 Task: For heading Use Impact with brown colour.  font size for heading22,  'Change the font style of data to'Impact and font size to 14,  Change the alignment of both headline & data to Align center.  In the sheet   Inspire Sales log   book
Action: Mouse moved to (193, 170)
Screenshot: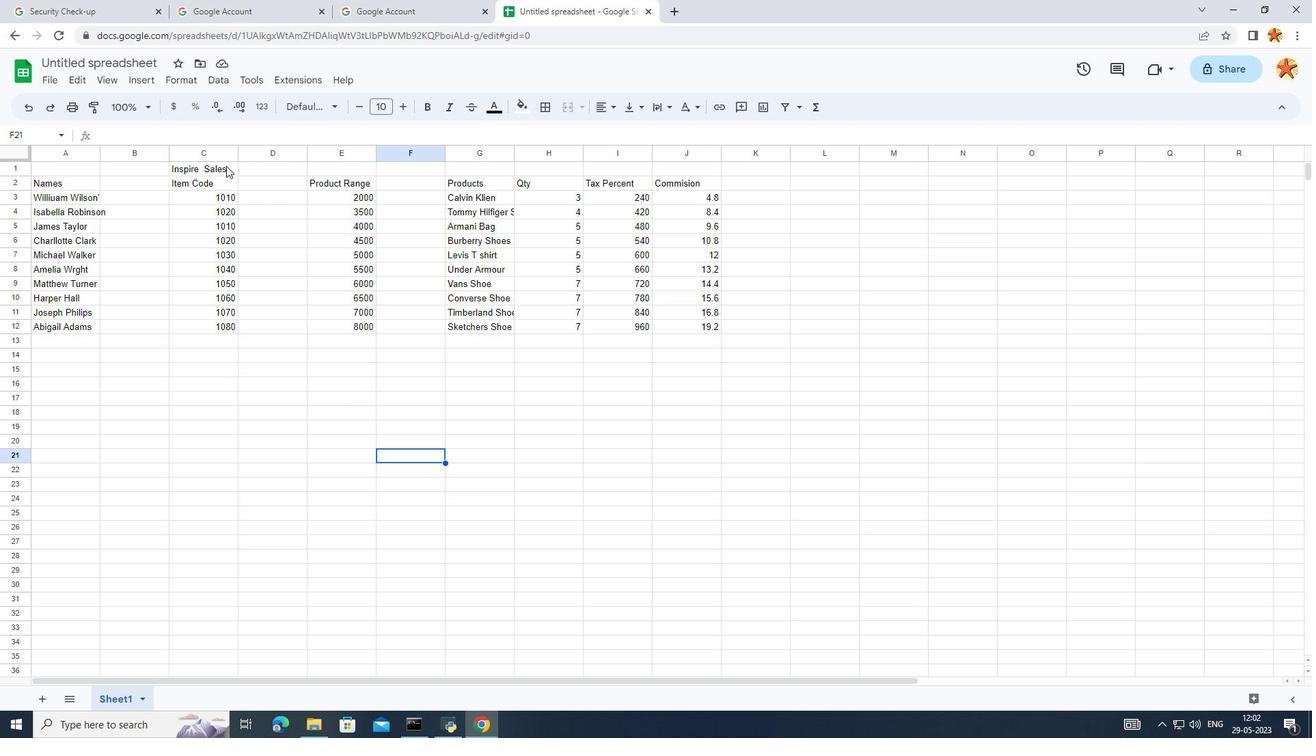 
Action: Mouse pressed left at (193, 170)
Screenshot: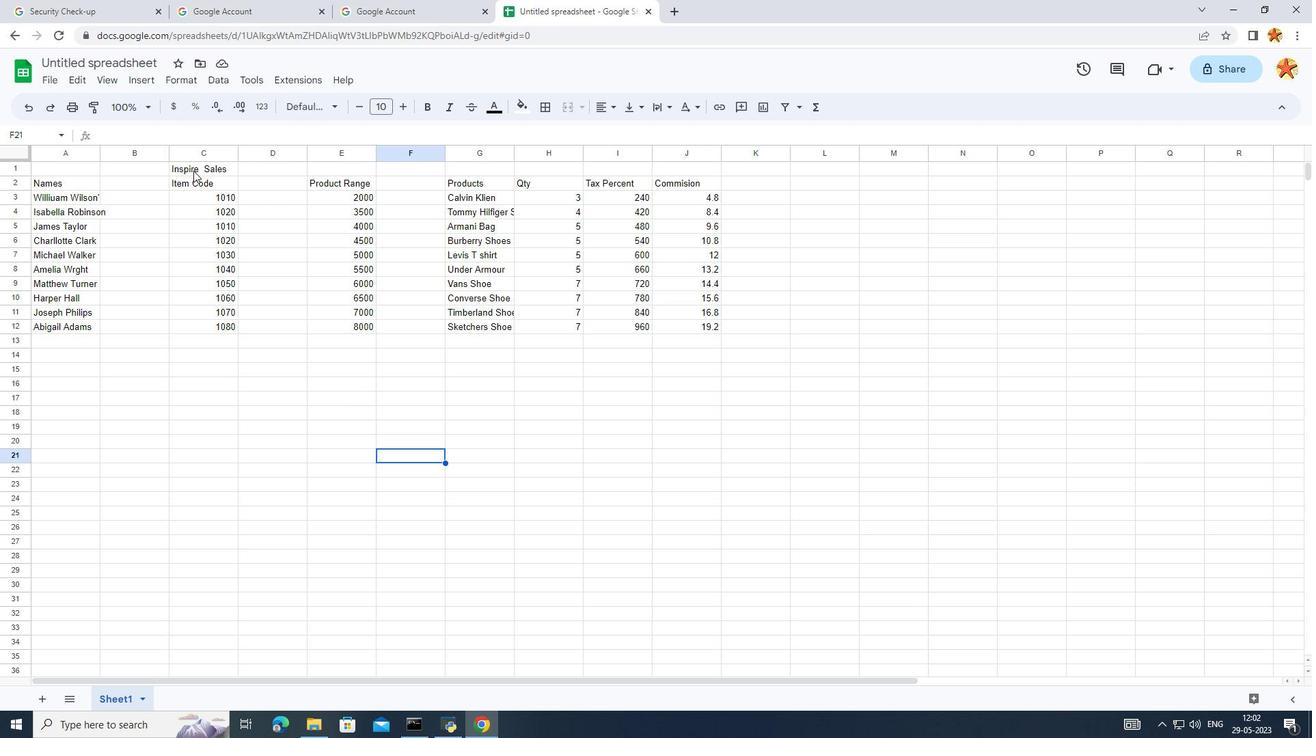 
Action: Mouse moved to (319, 99)
Screenshot: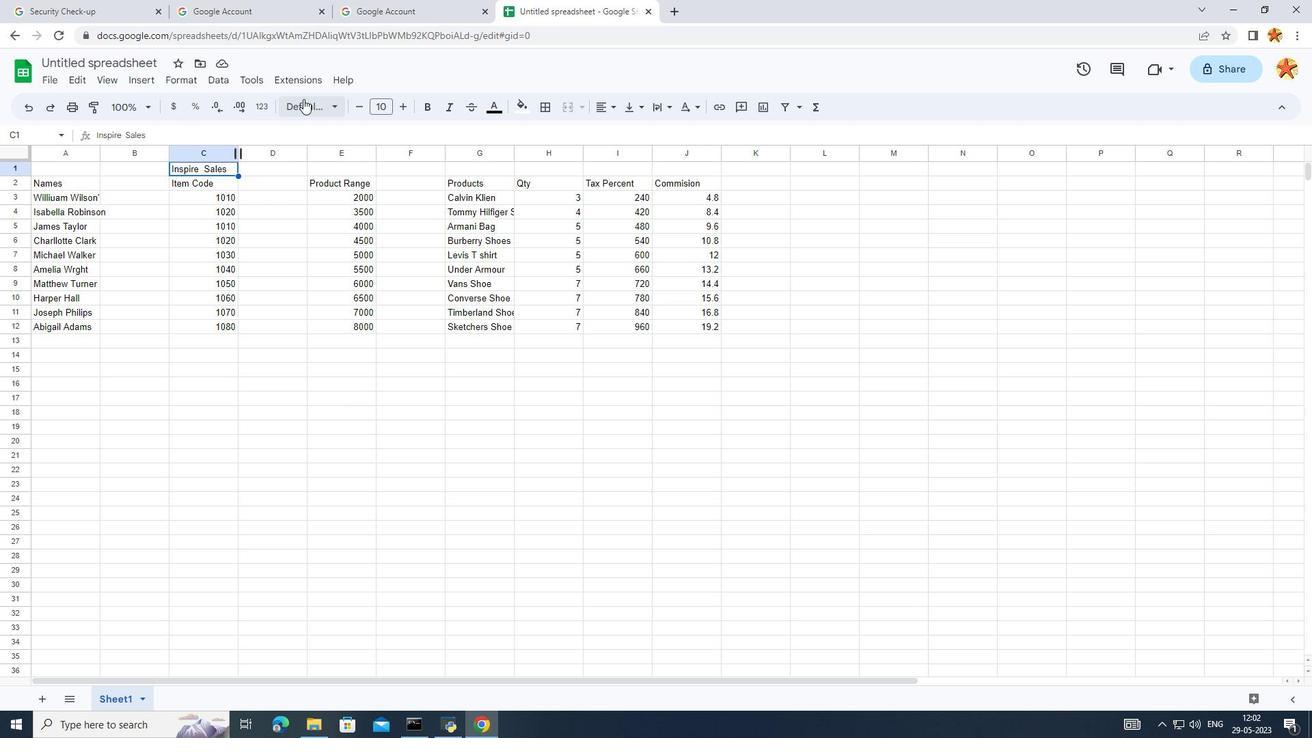 
Action: Mouse pressed left at (319, 99)
Screenshot: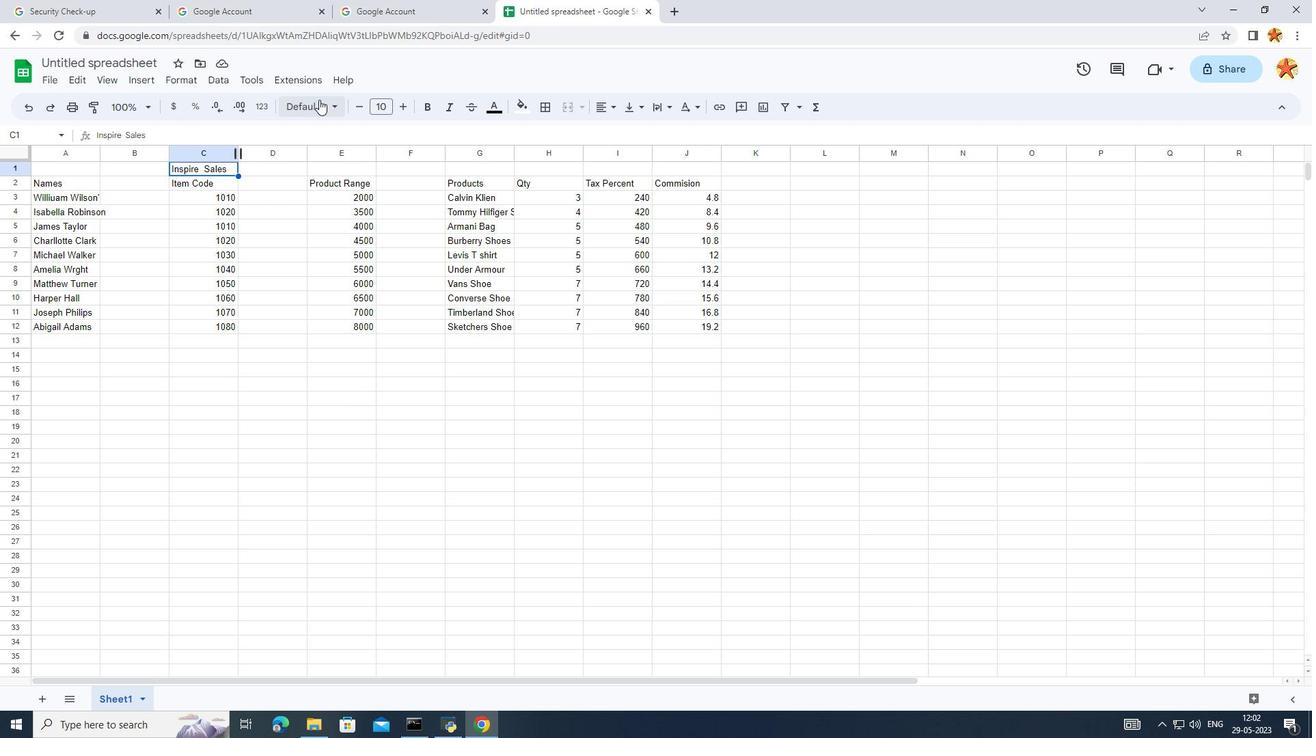 
Action: Mouse moved to (293, 480)
Screenshot: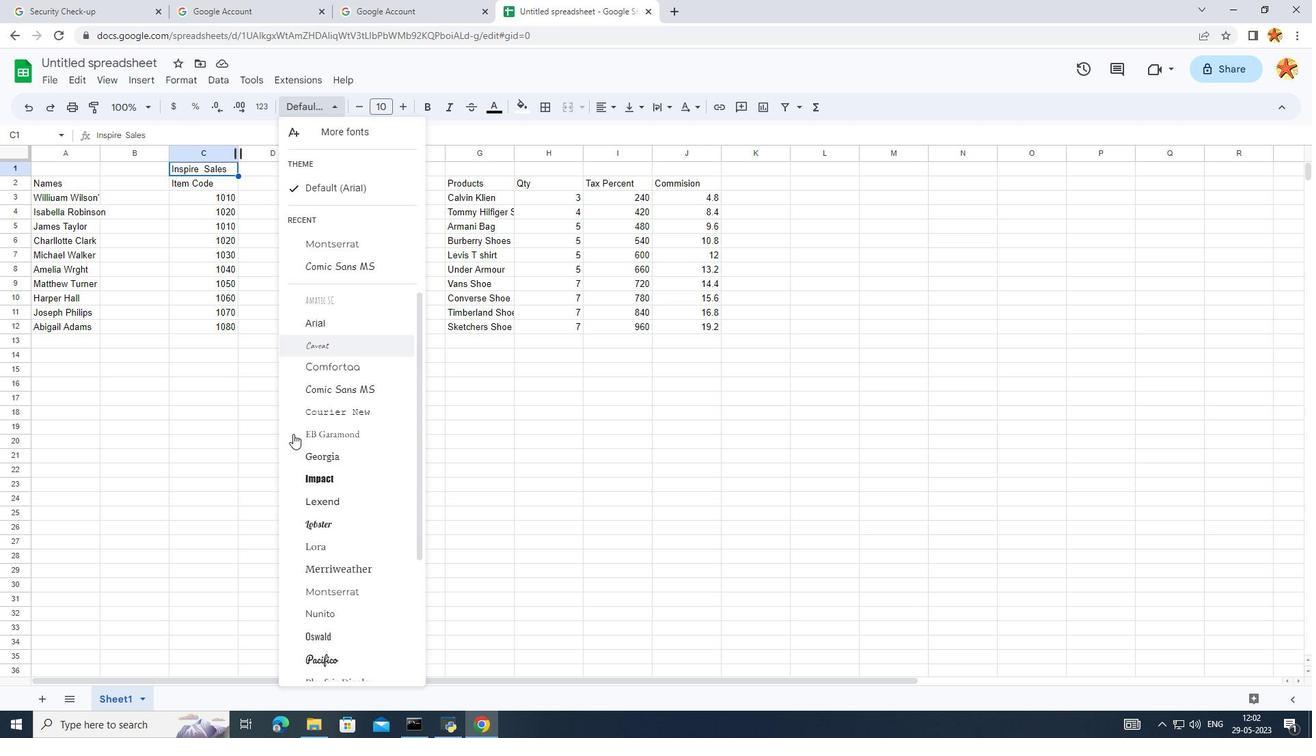 
Action: Mouse scrolled (293, 479) with delta (0, 0)
Screenshot: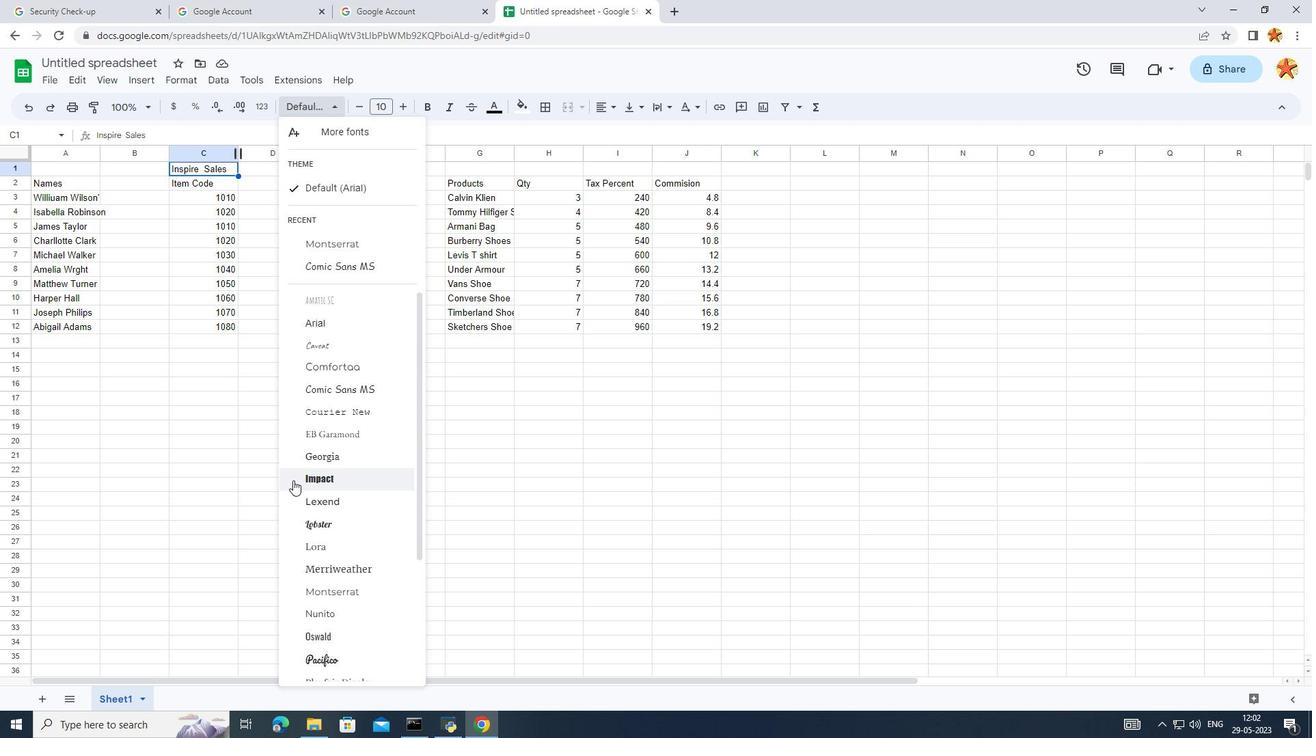 
Action: Mouse scrolled (293, 479) with delta (0, 0)
Screenshot: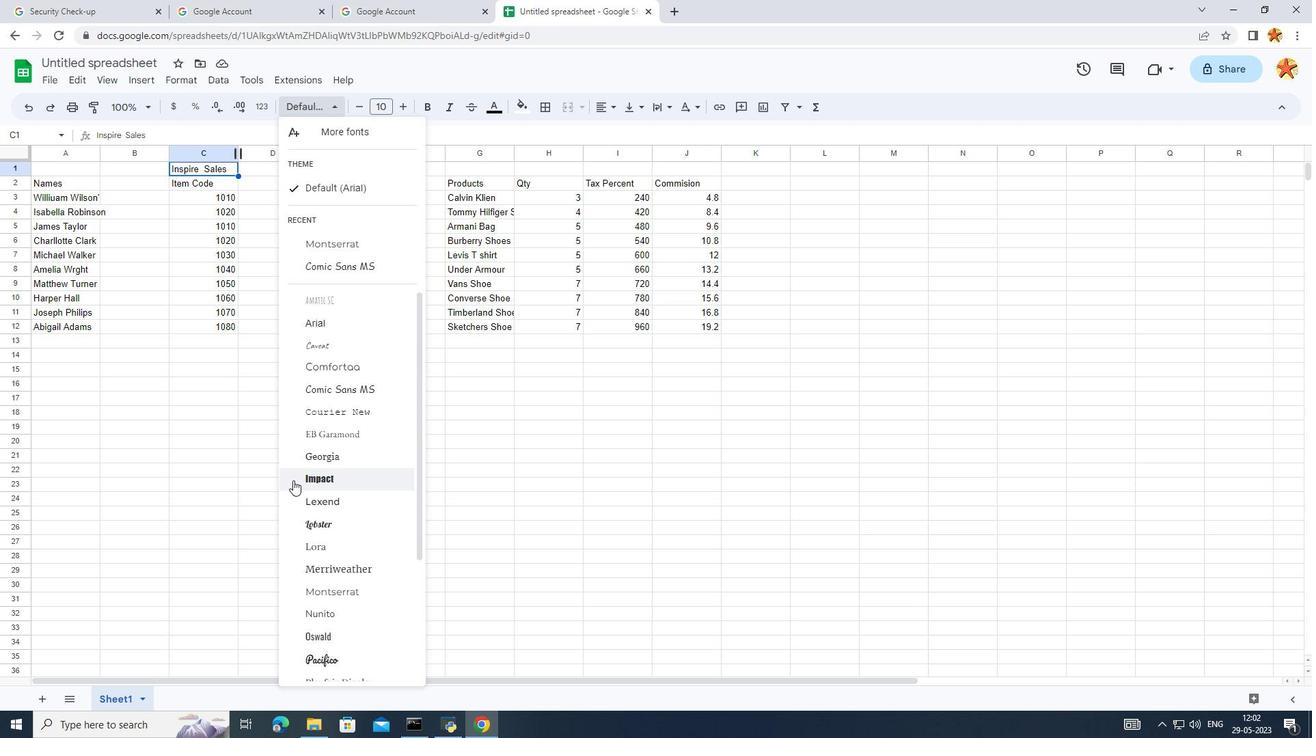 
Action: Mouse scrolled (293, 479) with delta (0, 0)
Screenshot: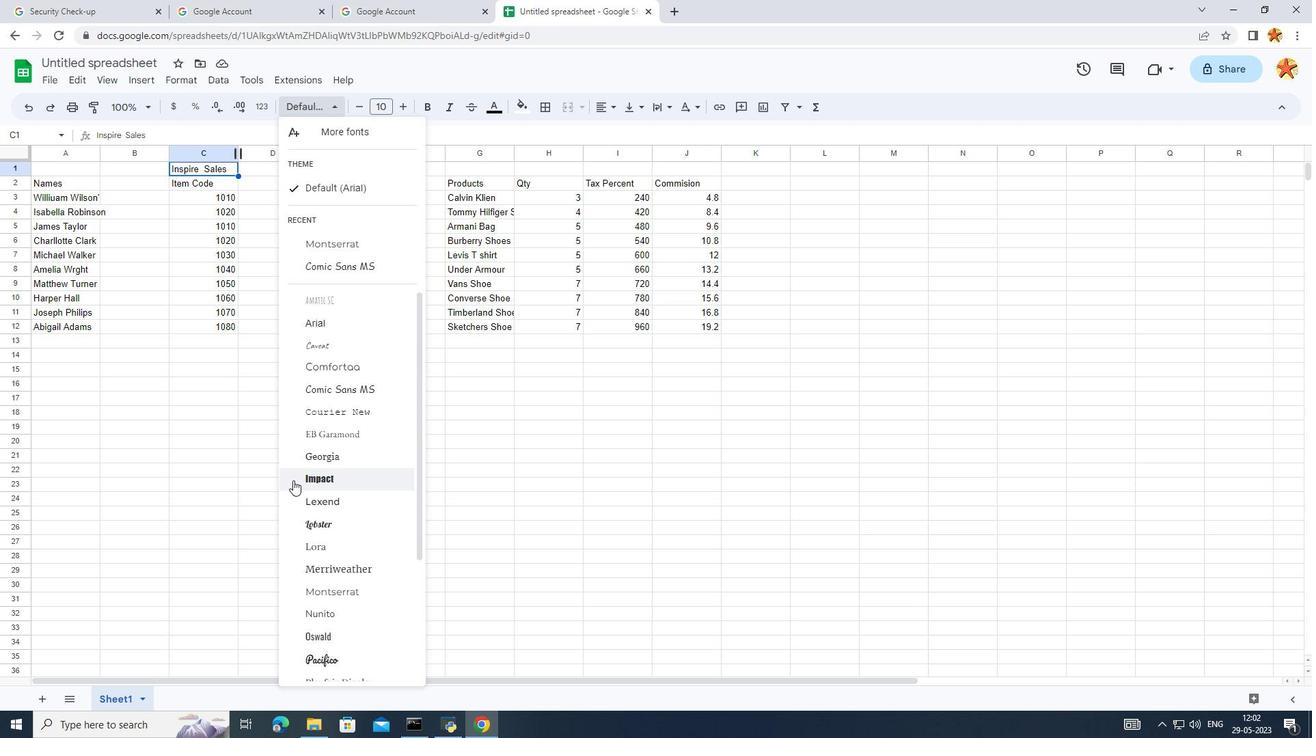 
Action: Mouse scrolled (293, 479) with delta (0, 0)
Screenshot: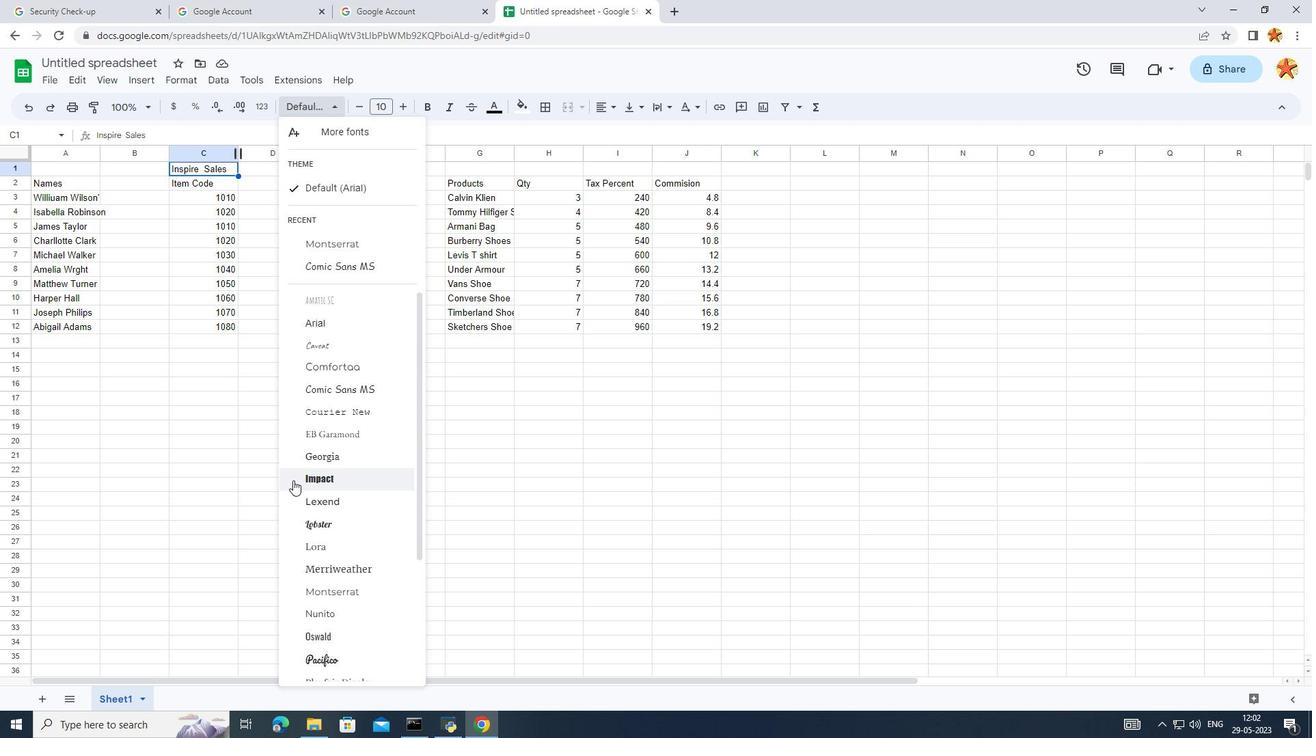 
Action: Mouse scrolled (293, 479) with delta (0, 0)
Screenshot: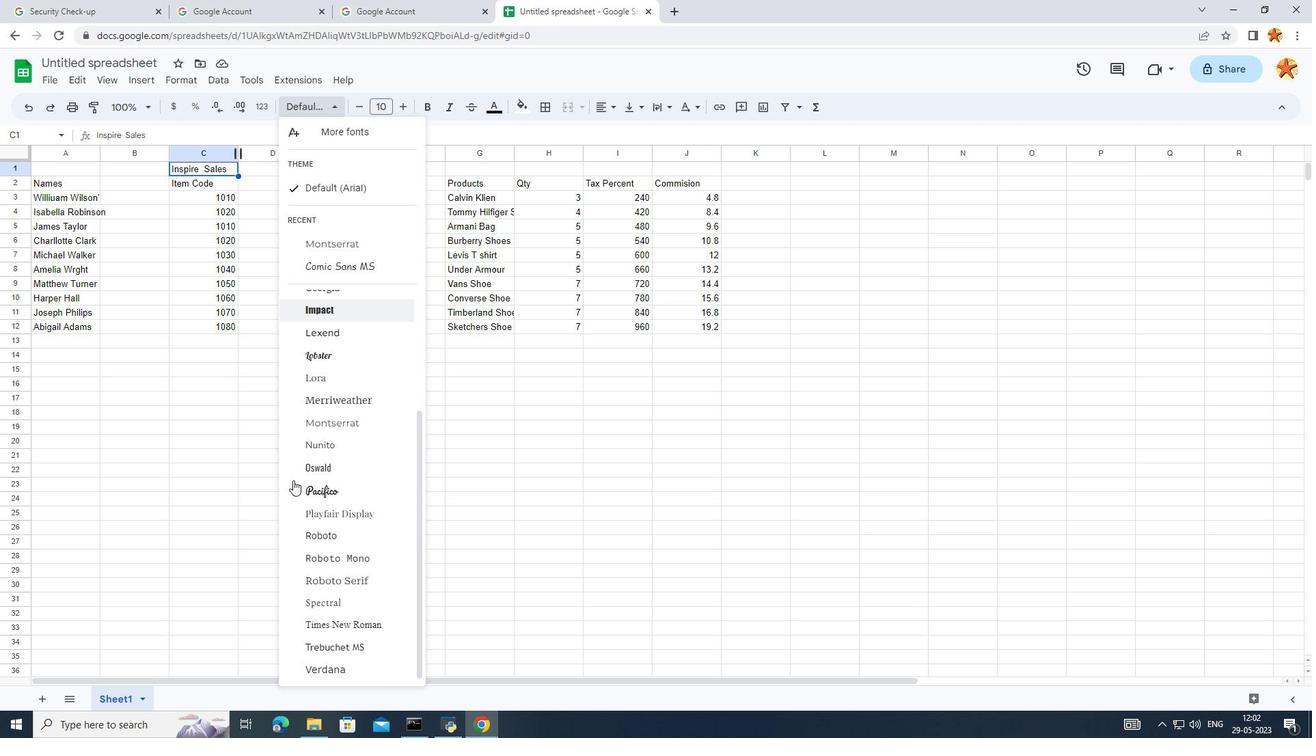 
Action: Mouse scrolled (293, 481) with delta (0, 0)
Screenshot: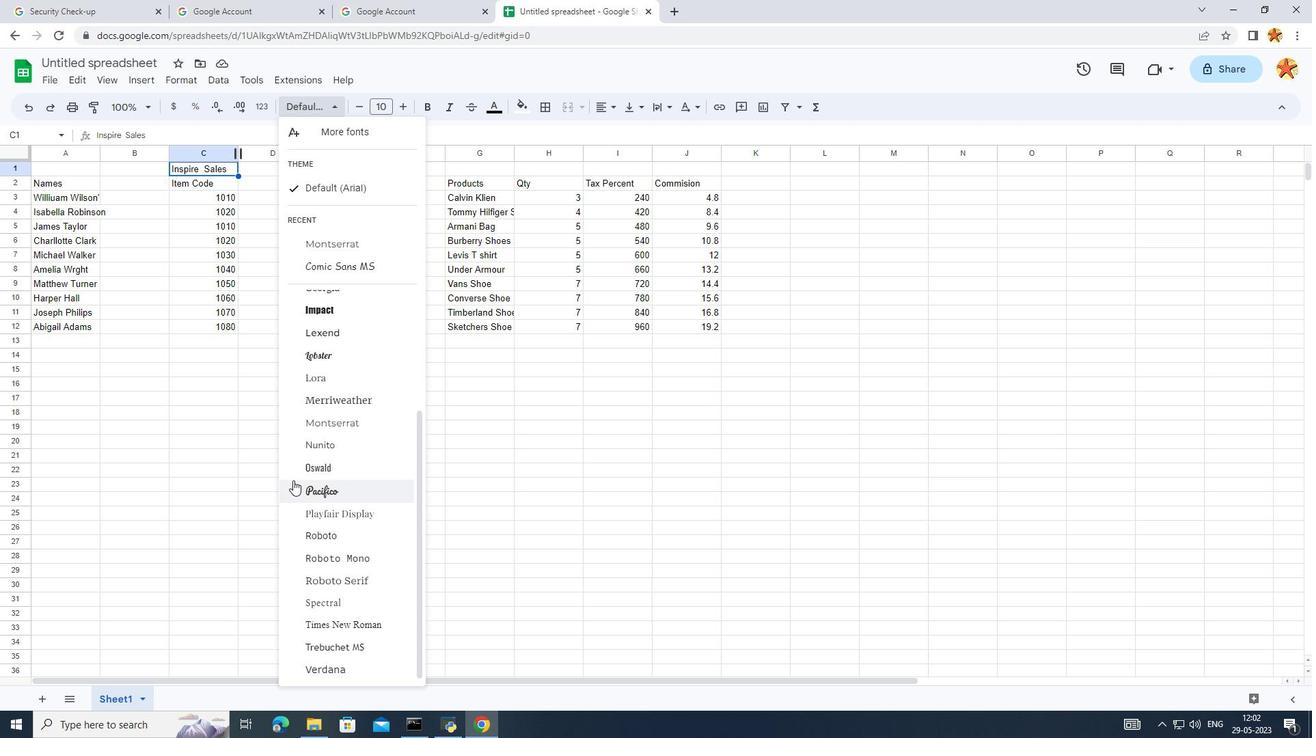 
Action: Mouse scrolled (293, 481) with delta (0, 0)
Screenshot: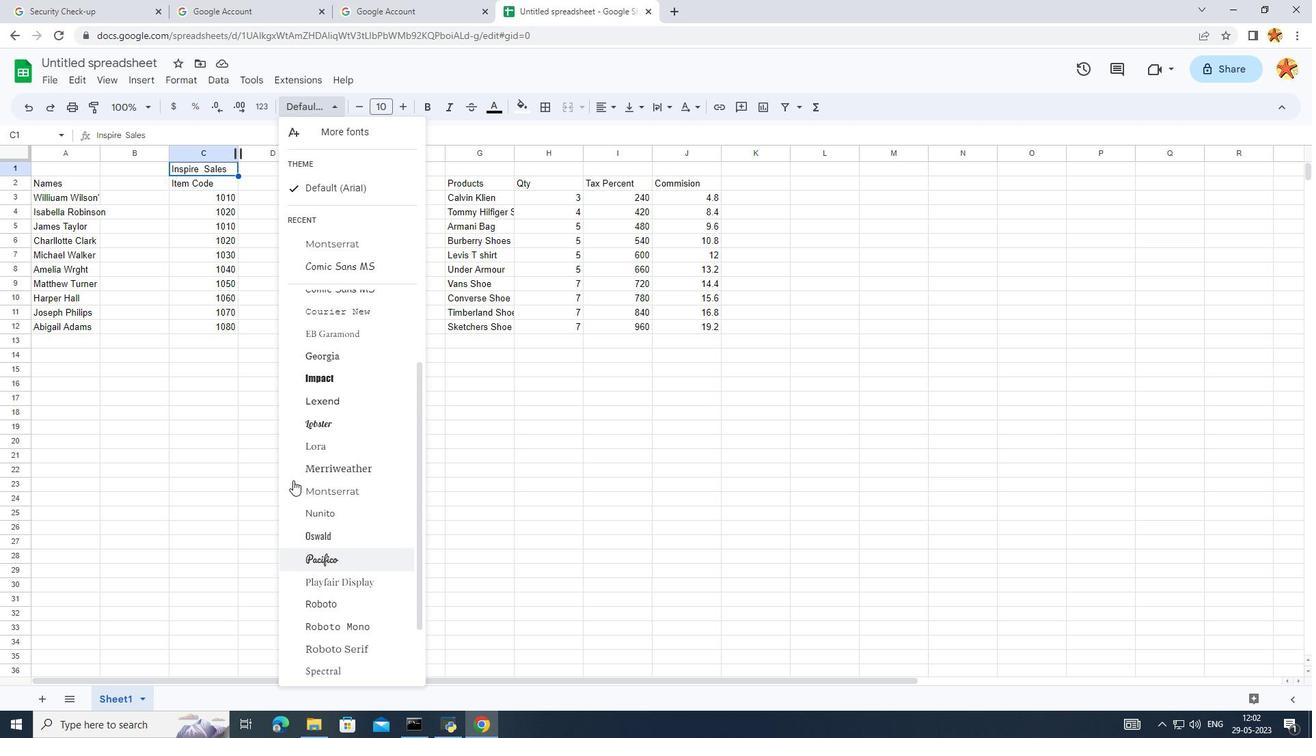 
Action: Mouse moved to (337, 495)
Screenshot: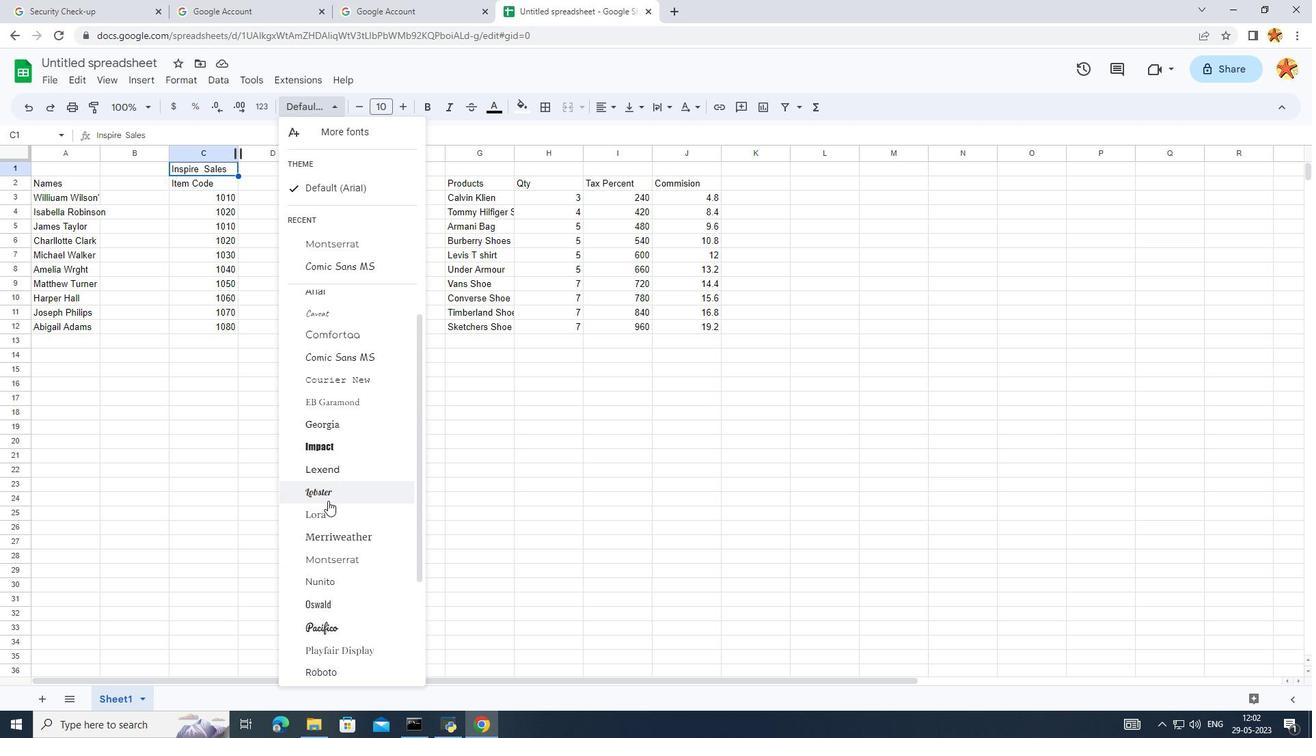 
Action: Mouse scrolled (337, 496) with delta (0, 0)
Screenshot: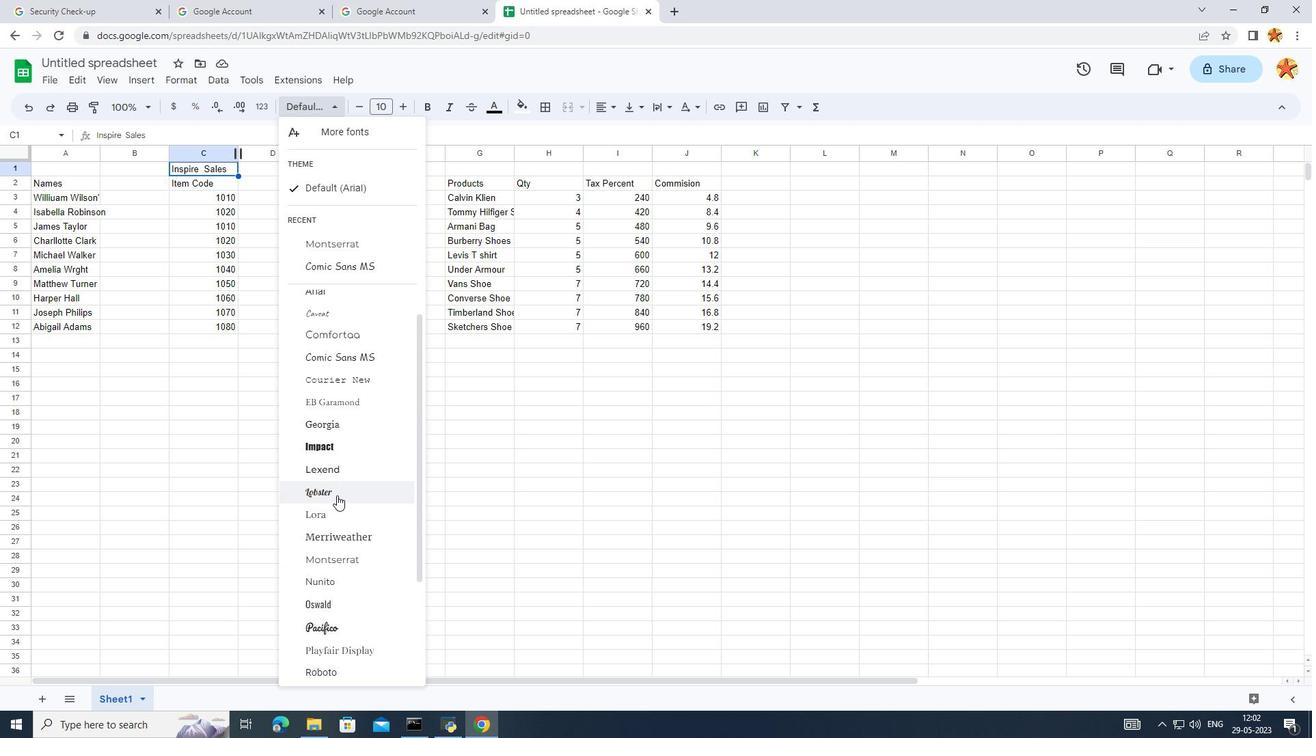 
Action: Mouse scrolled (337, 495) with delta (0, 0)
Screenshot: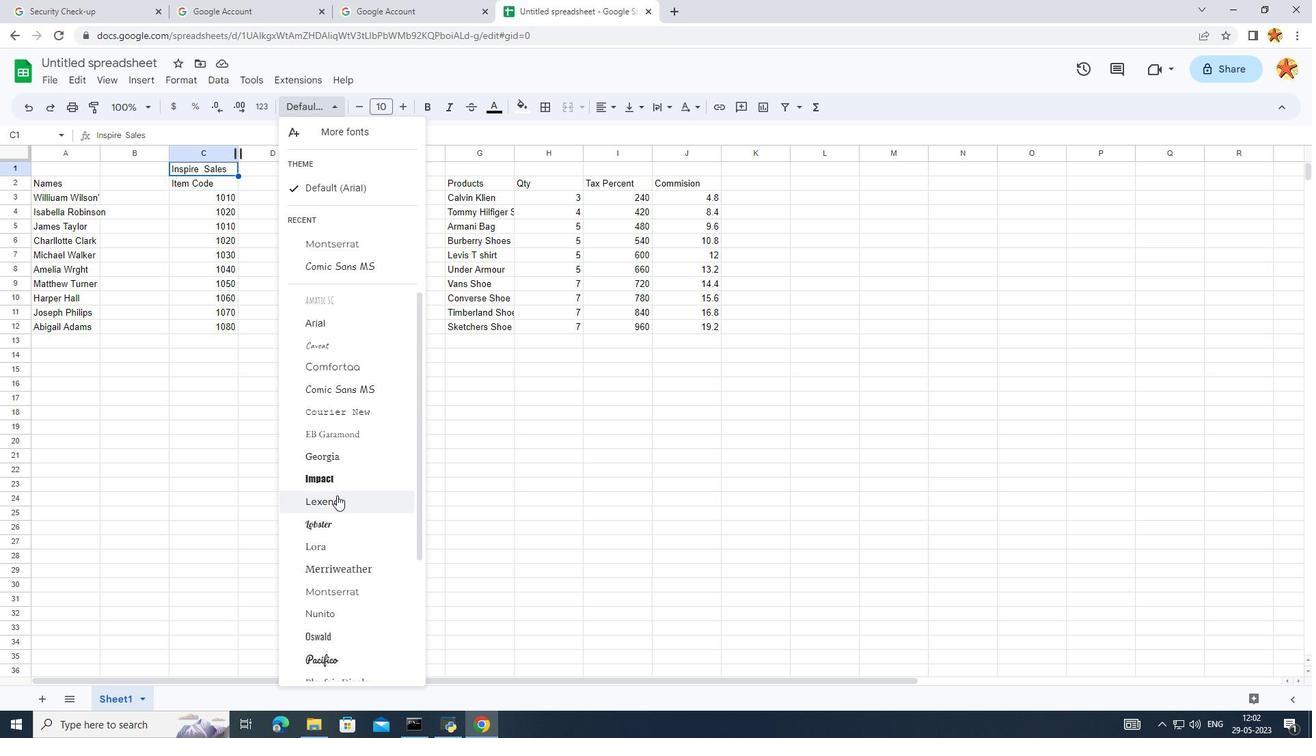 
Action: Mouse scrolled (337, 495) with delta (0, 0)
Screenshot: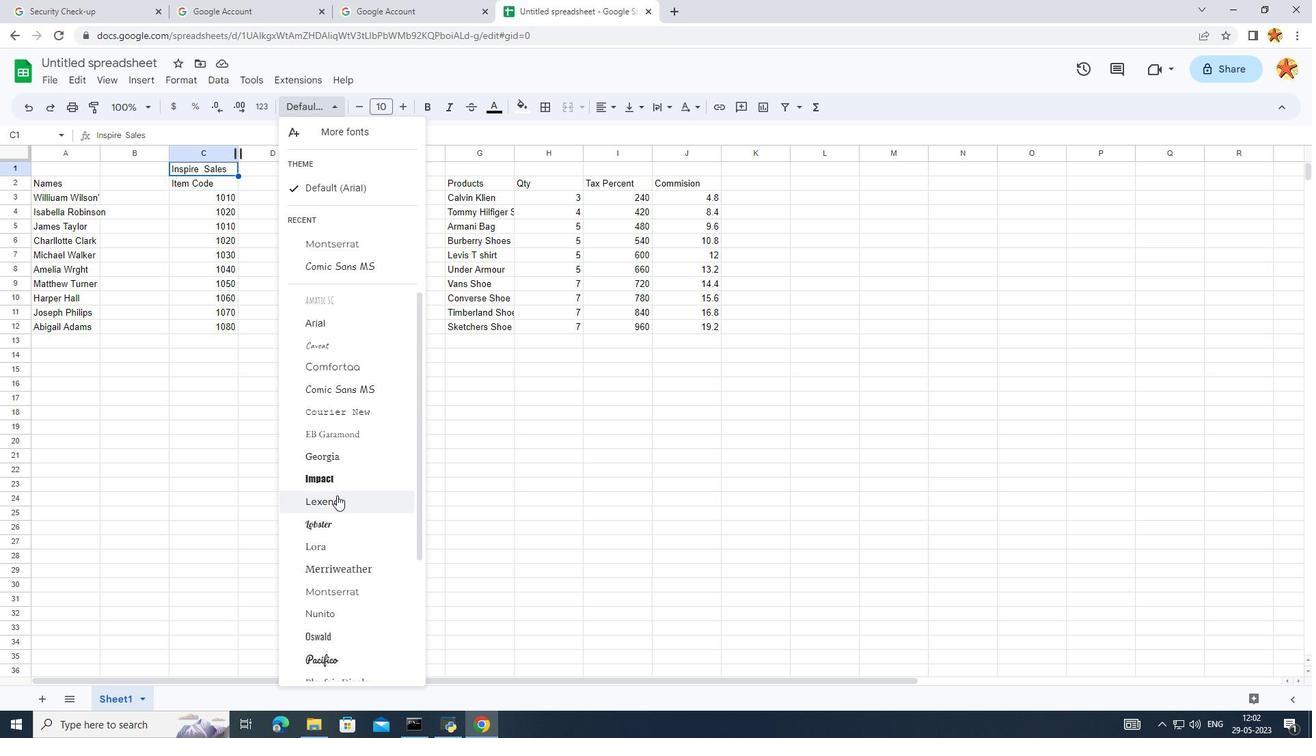 
Action: Mouse scrolled (337, 495) with delta (0, 0)
Screenshot: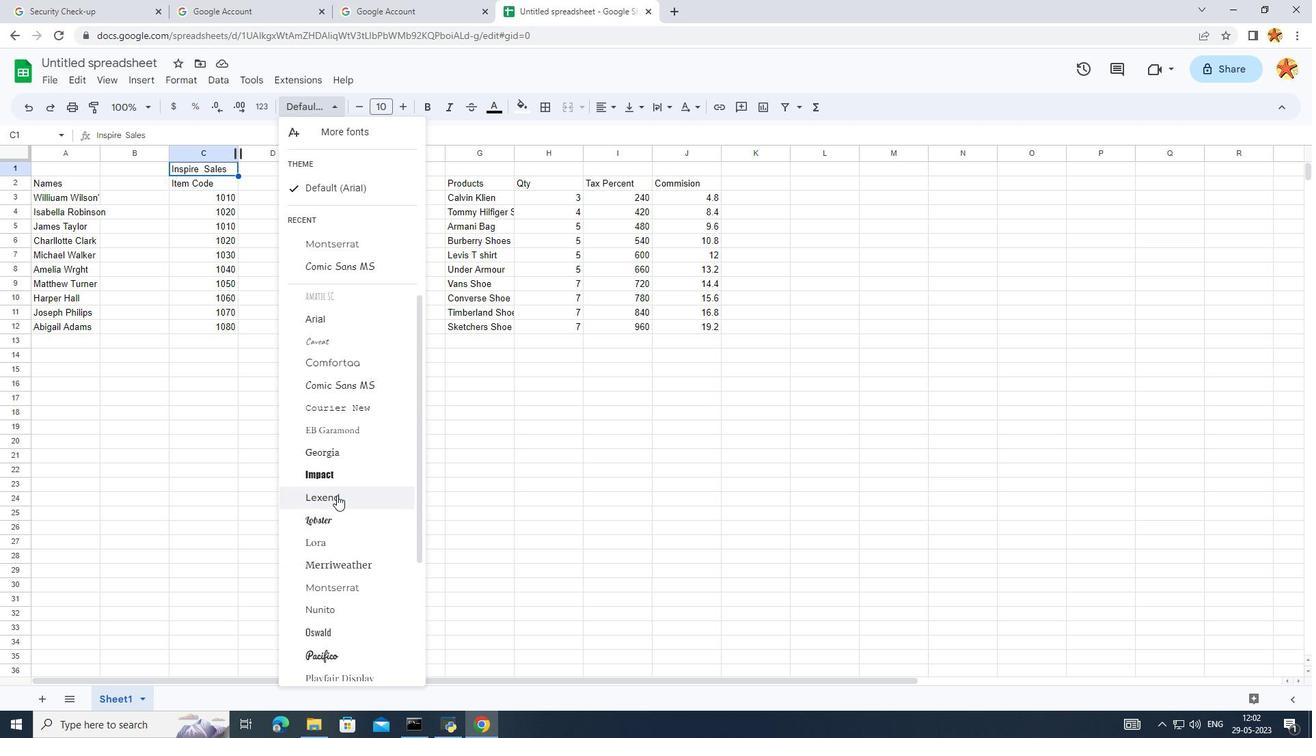 
Action: Mouse scrolled (337, 495) with delta (0, 0)
Screenshot: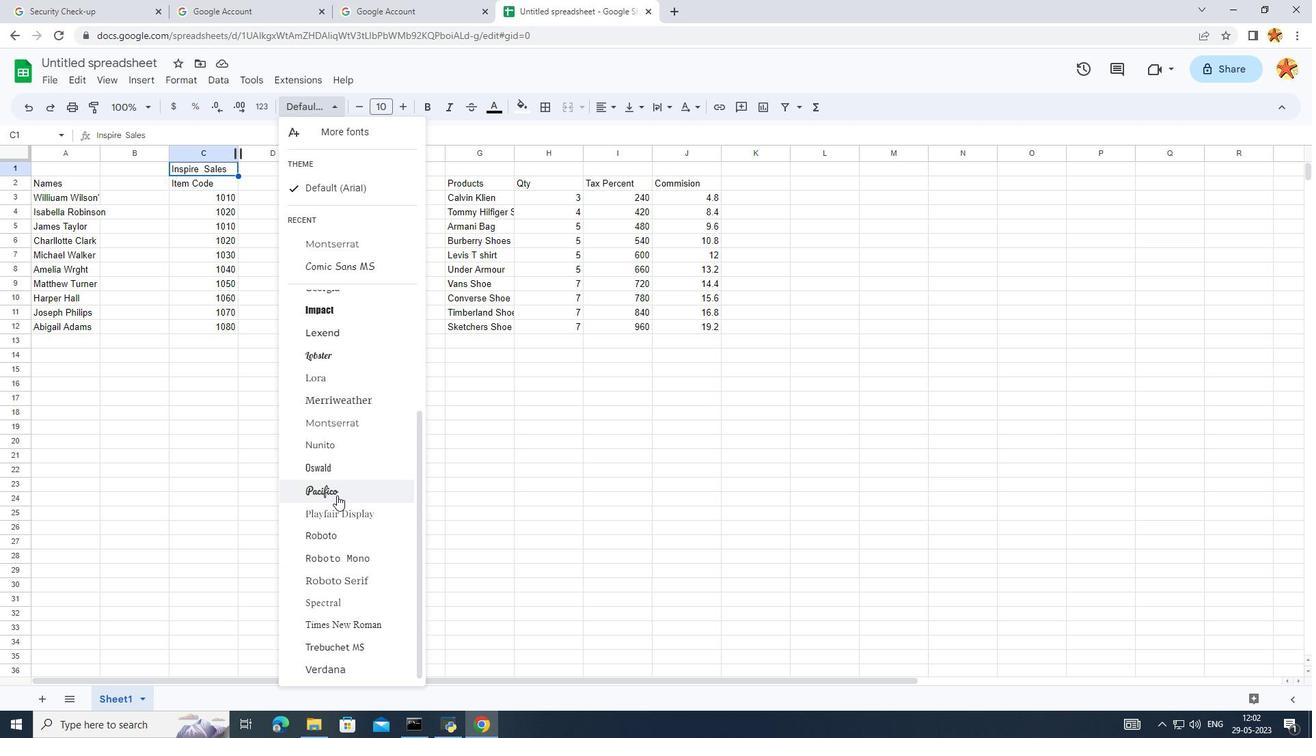 
Action: Mouse scrolled (337, 495) with delta (0, 0)
Screenshot: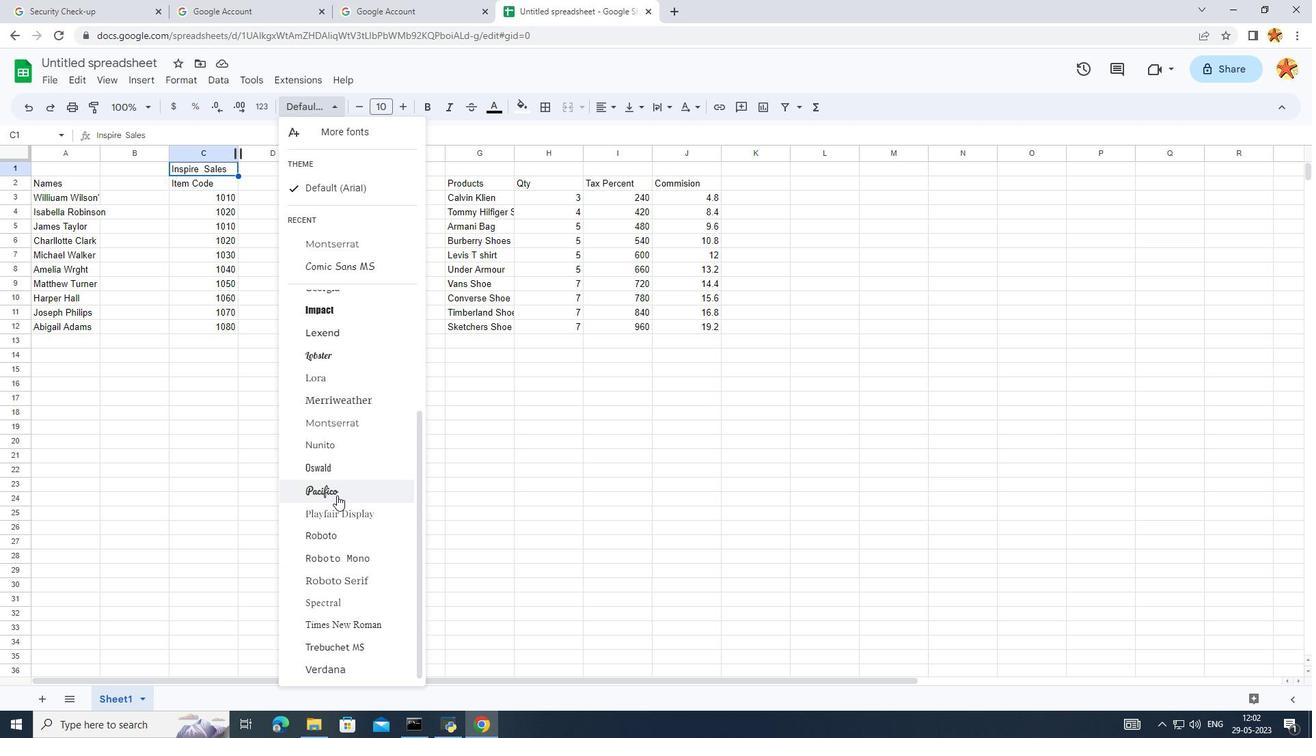 
Action: Mouse scrolled (337, 495) with delta (0, 0)
Screenshot: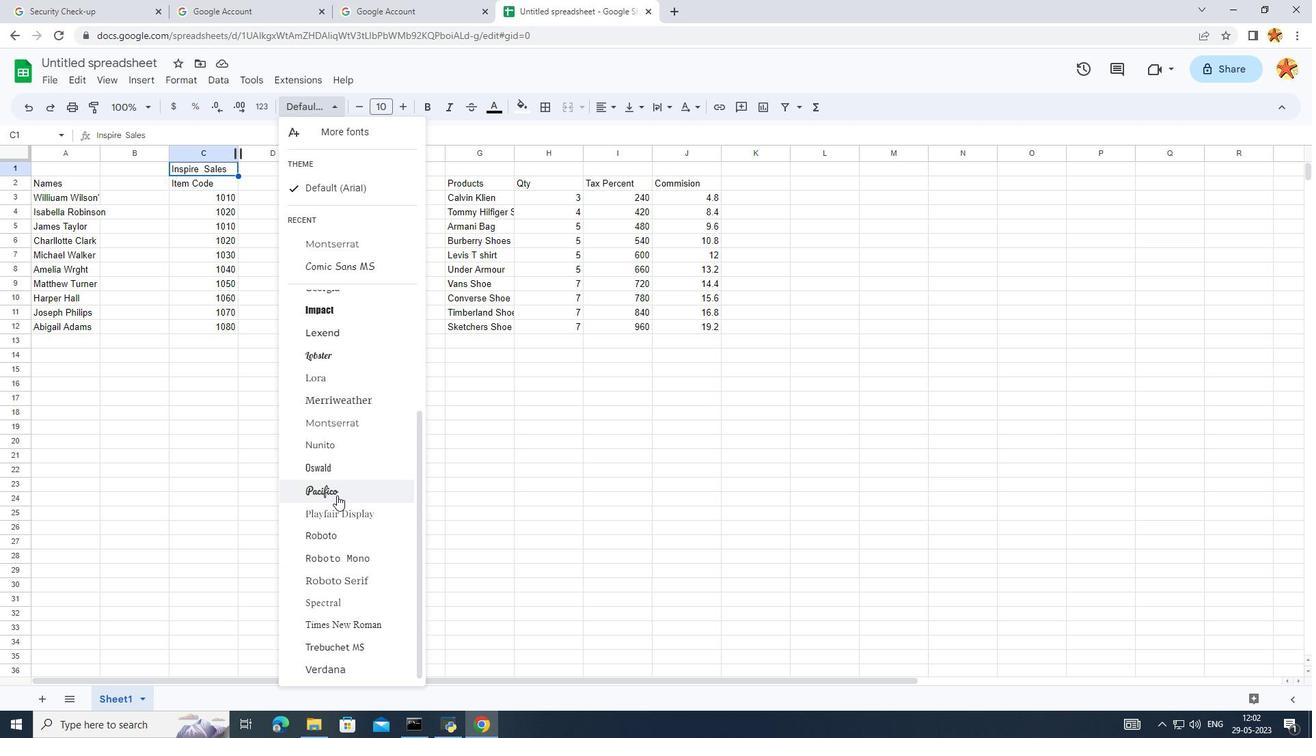 
Action: Mouse moved to (685, 438)
Screenshot: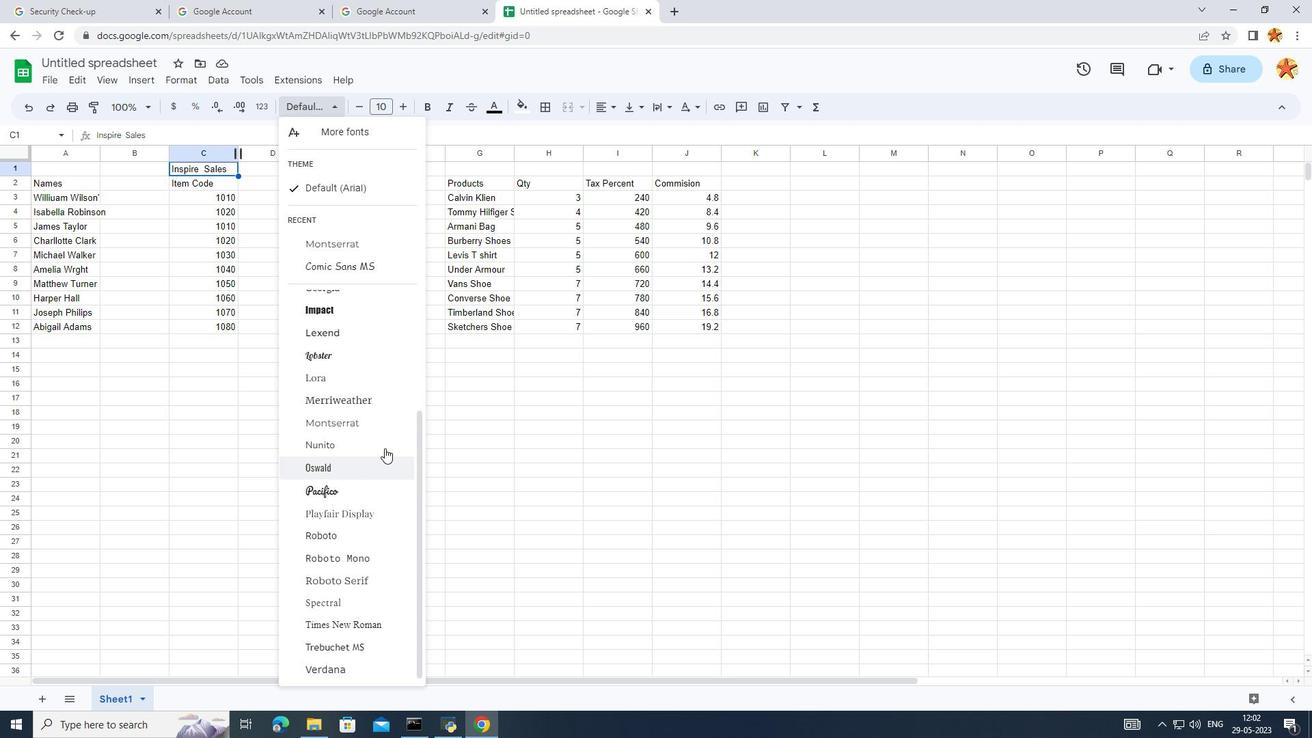 
Action: Mouse pressed left at (685, 438)
Screenshot: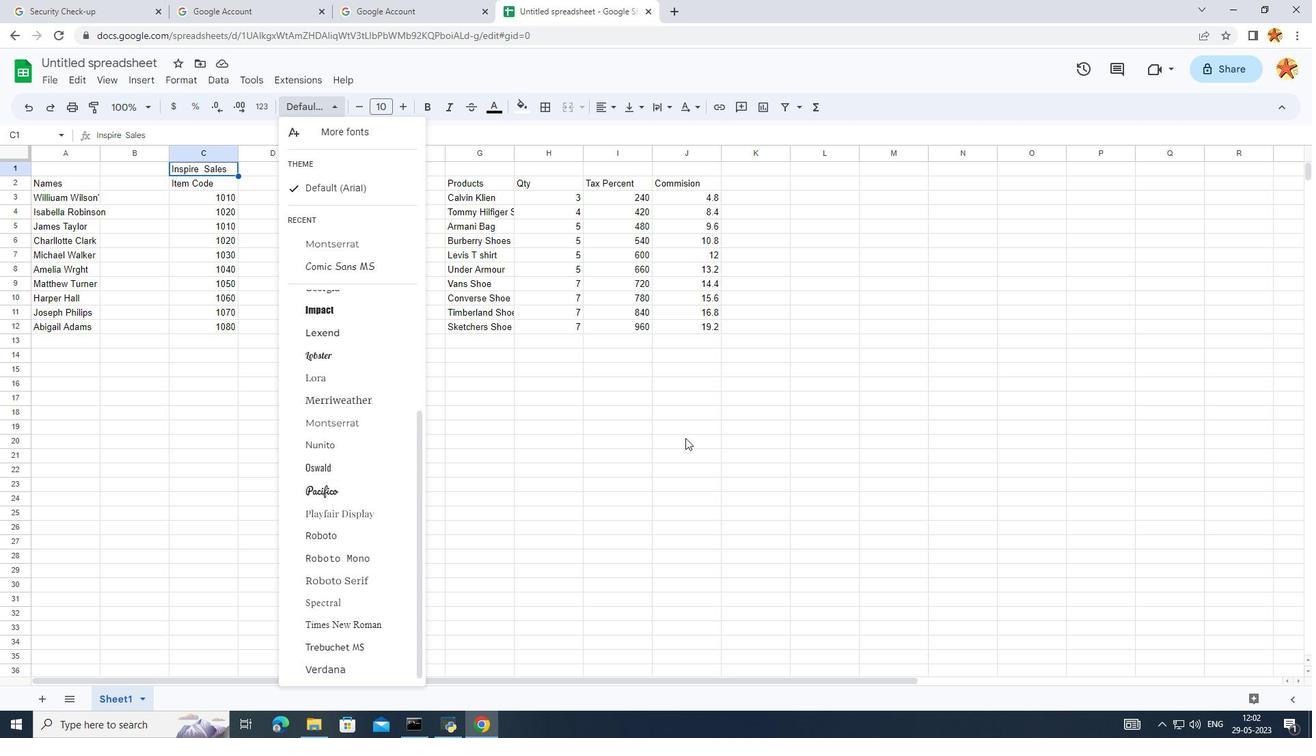 
Action: Mouse moved to (199, 167)
Screenshot: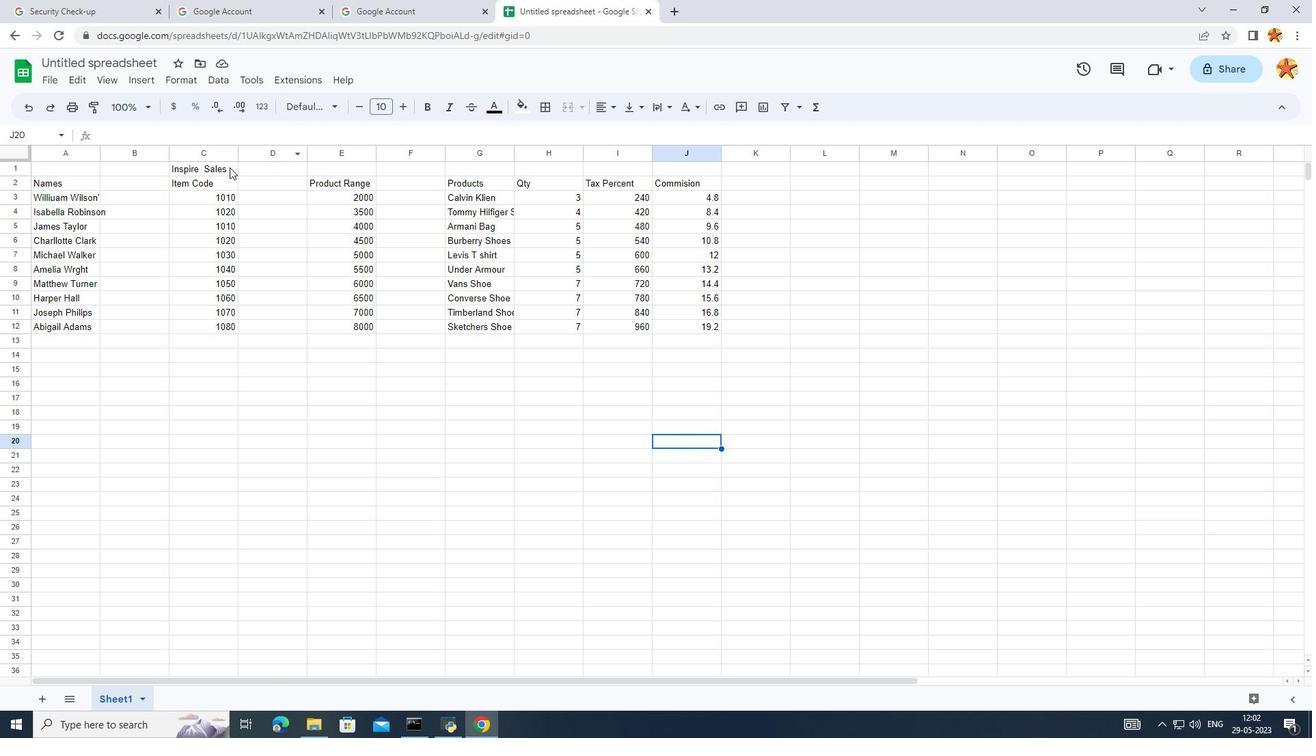 
Action: Mouse pressed left at (199, 167)
Screenshot: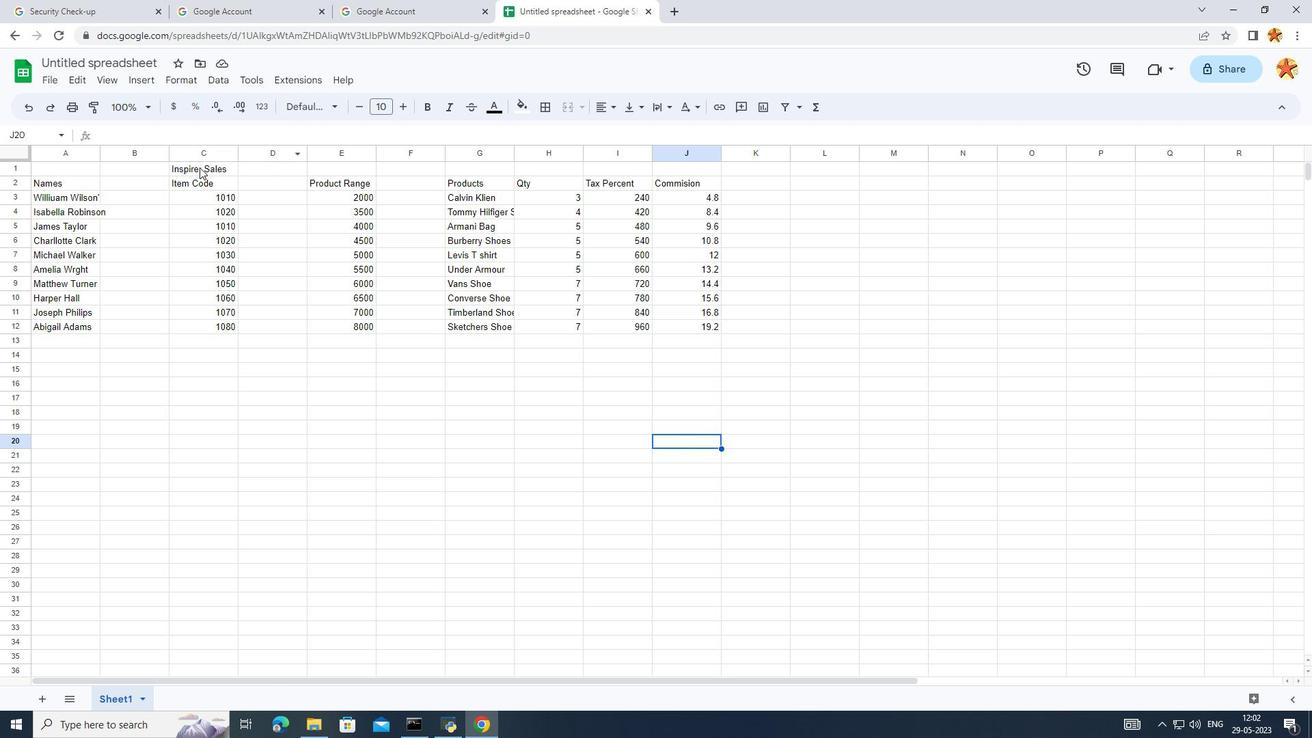
Action: Mouse moved to (326, 99)
Screenshot: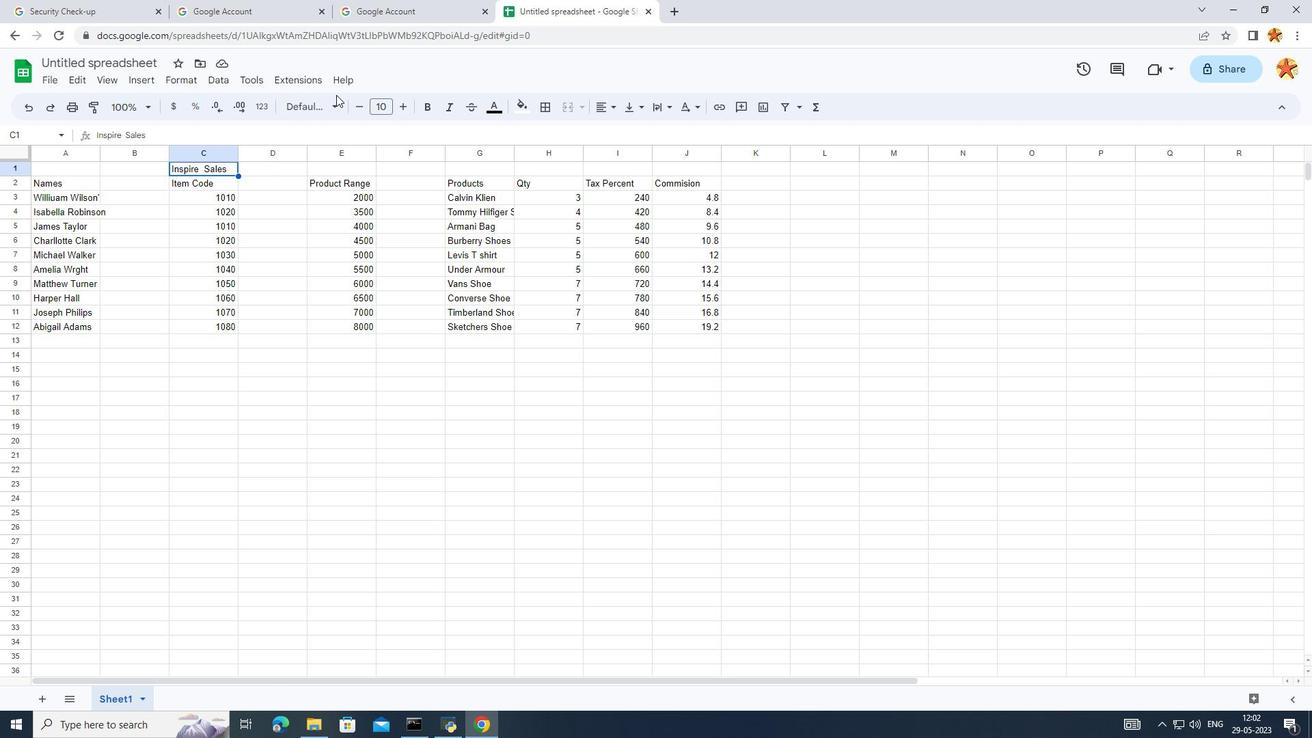 
Action: Mouse pressed left at (326, 99)
Screenshot: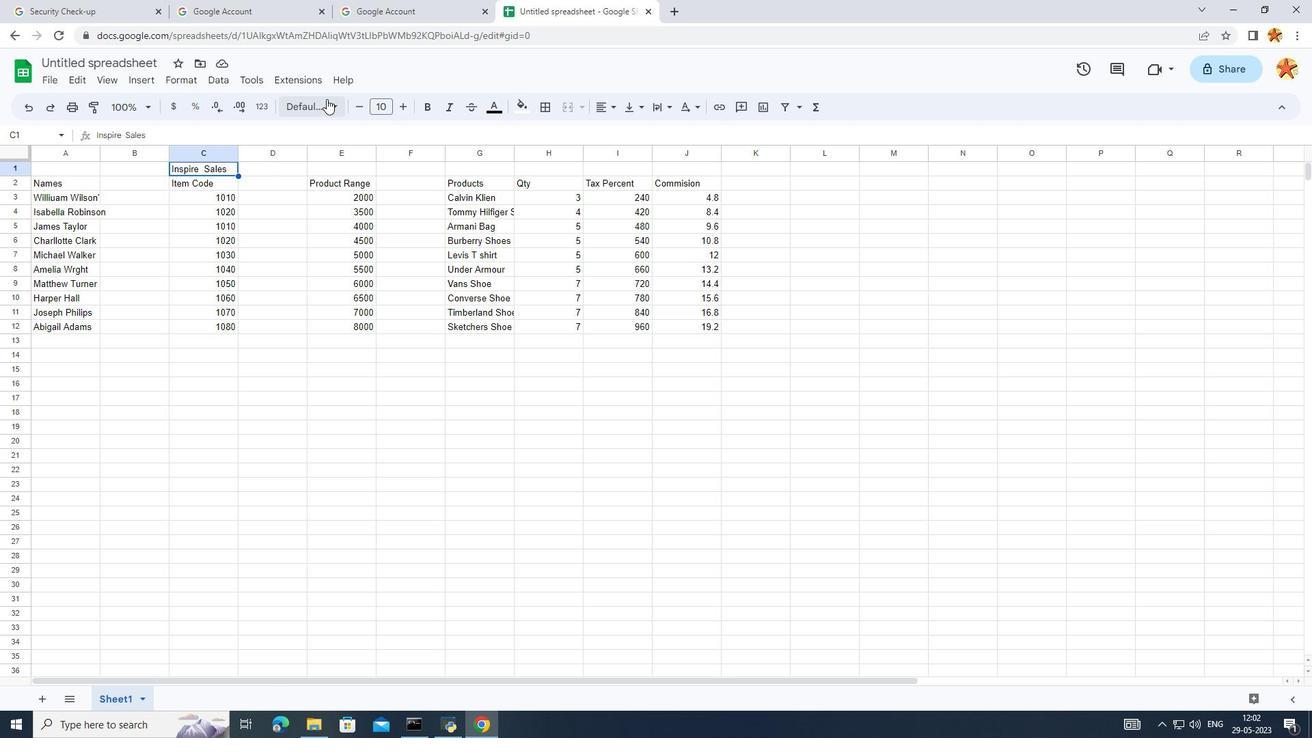 
Action: Mouse moved to (315, 475)
Screenshot: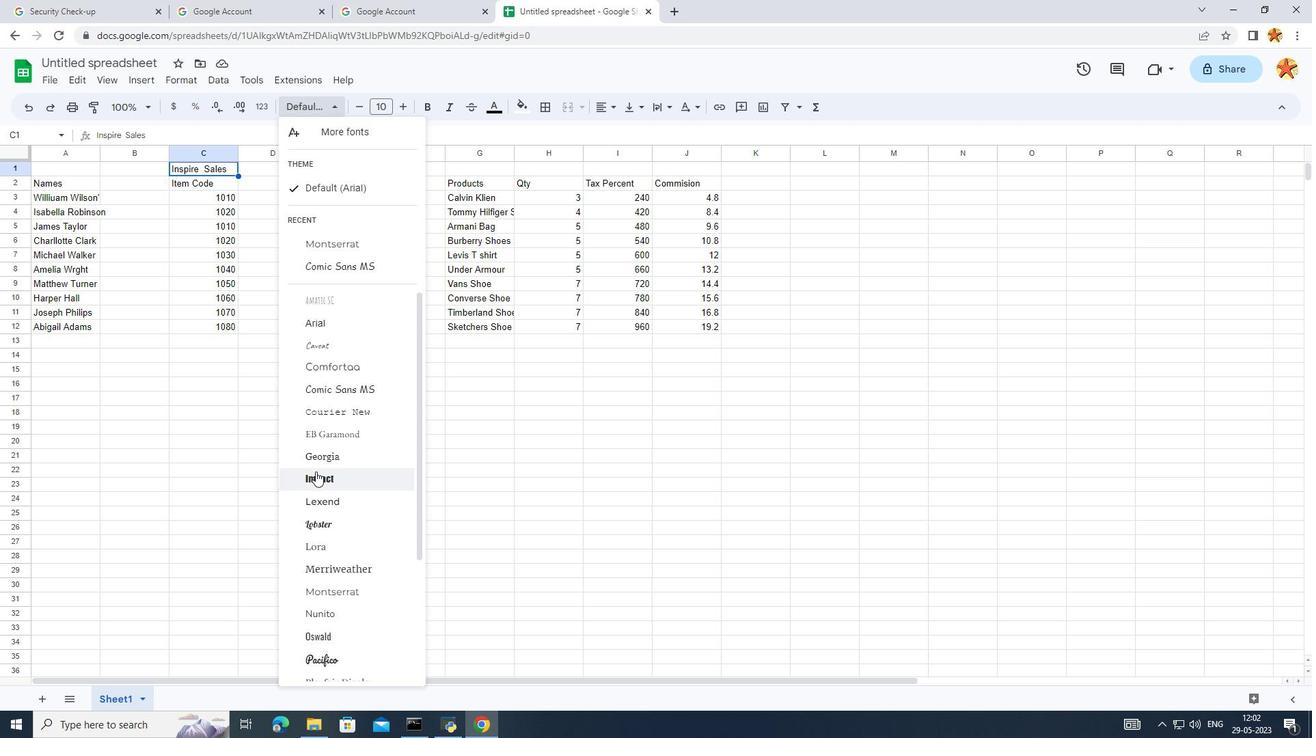 
Action: Mouse pressed left at (315, 475)
Screenshot: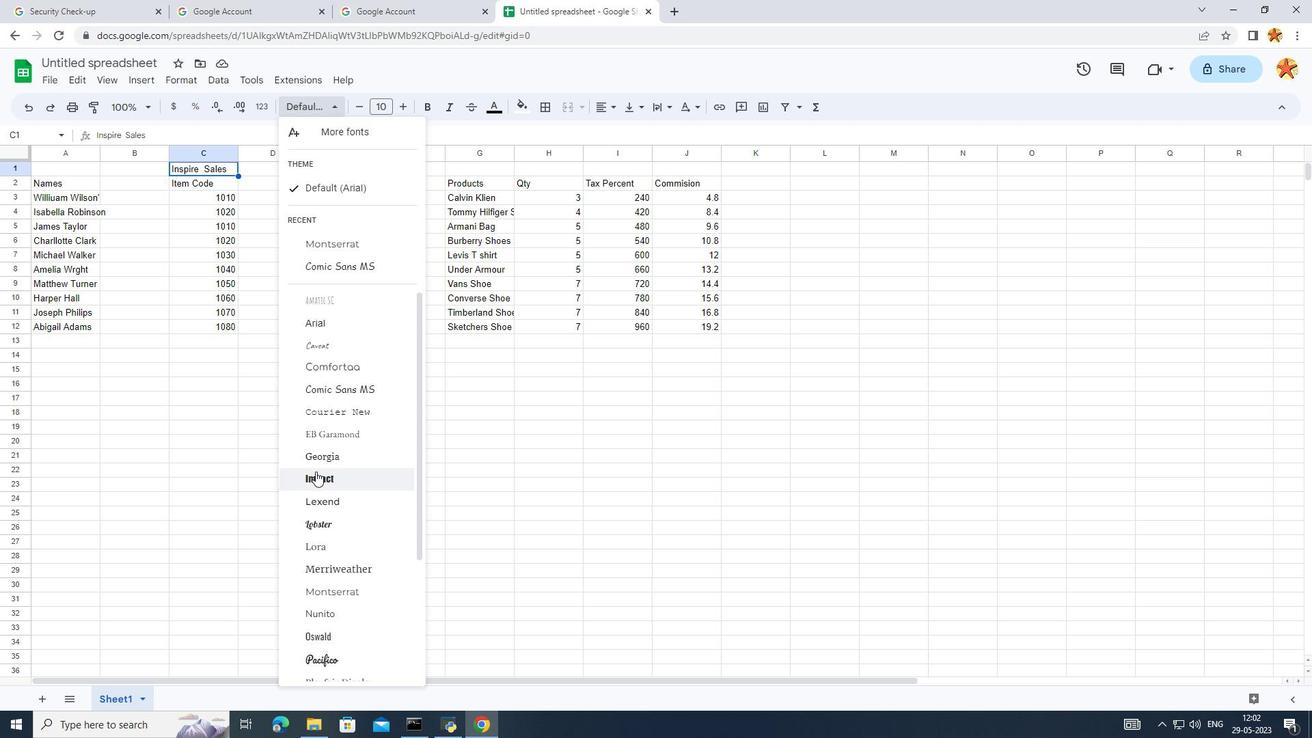 
Action: Mouse moved to (510, 106)
Screenshot: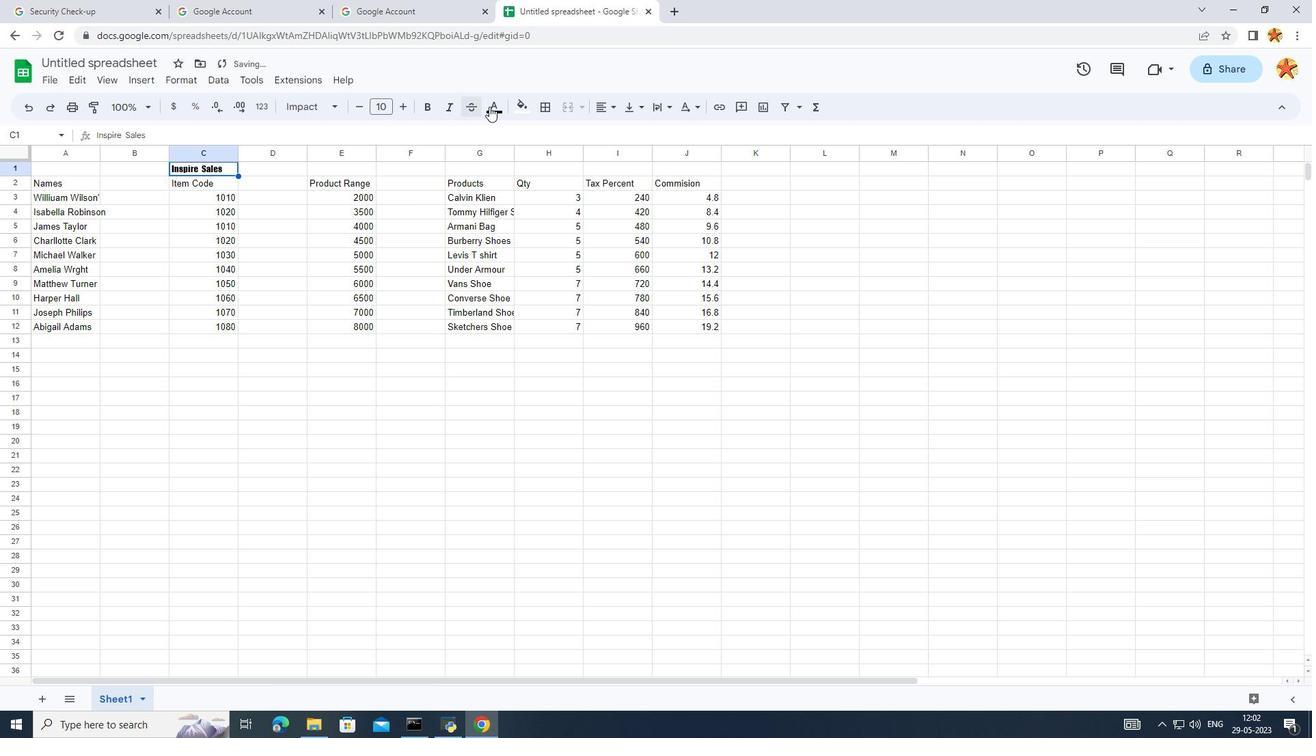 
Action: Mouse pressed left at (510, 106)
Screenshot: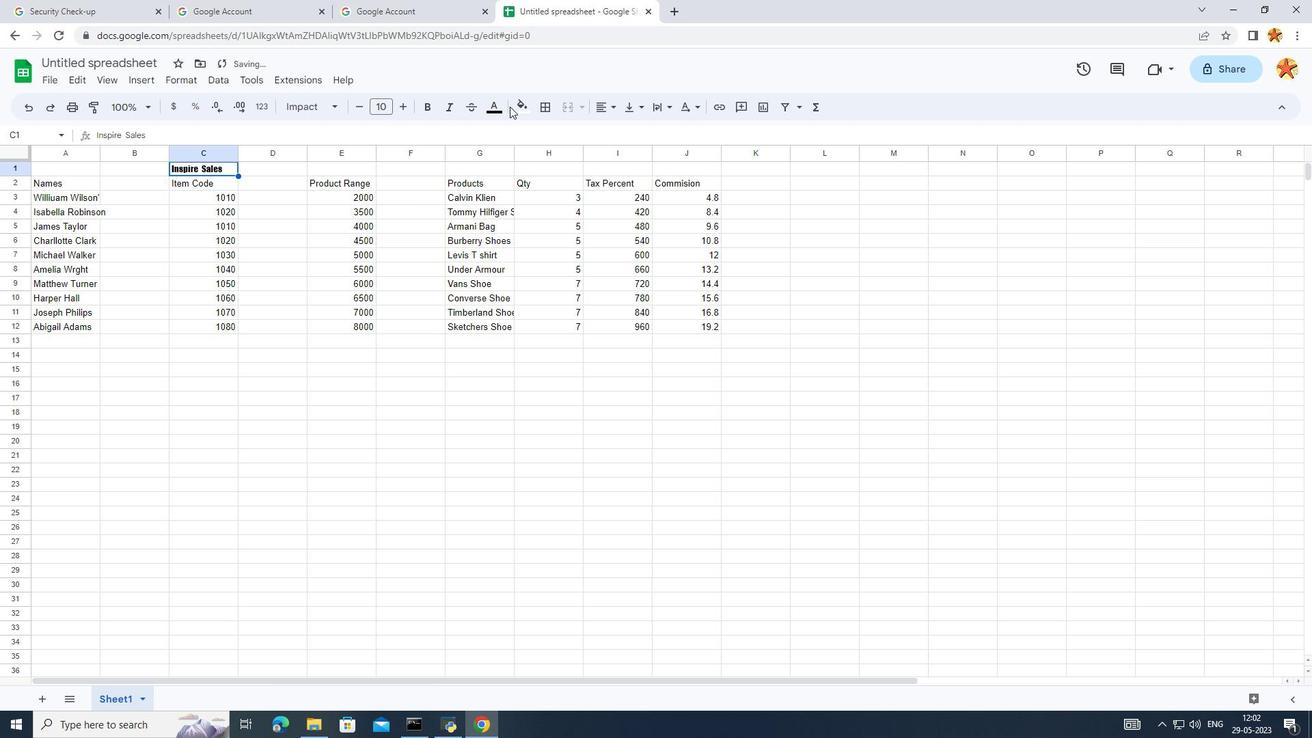 
Action: Mouse moved to (492, 114)
Screenshot: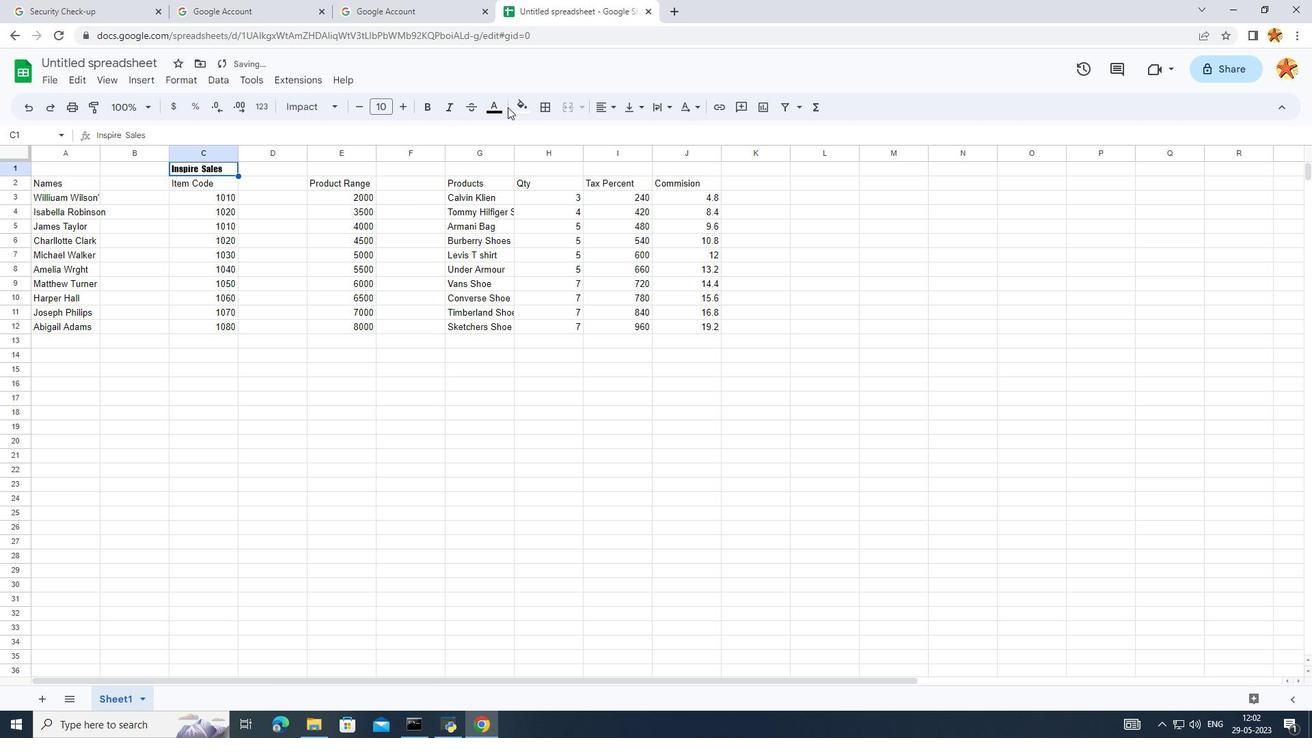 
Action: Mouse pressed left at (492, 114)
Screenshot: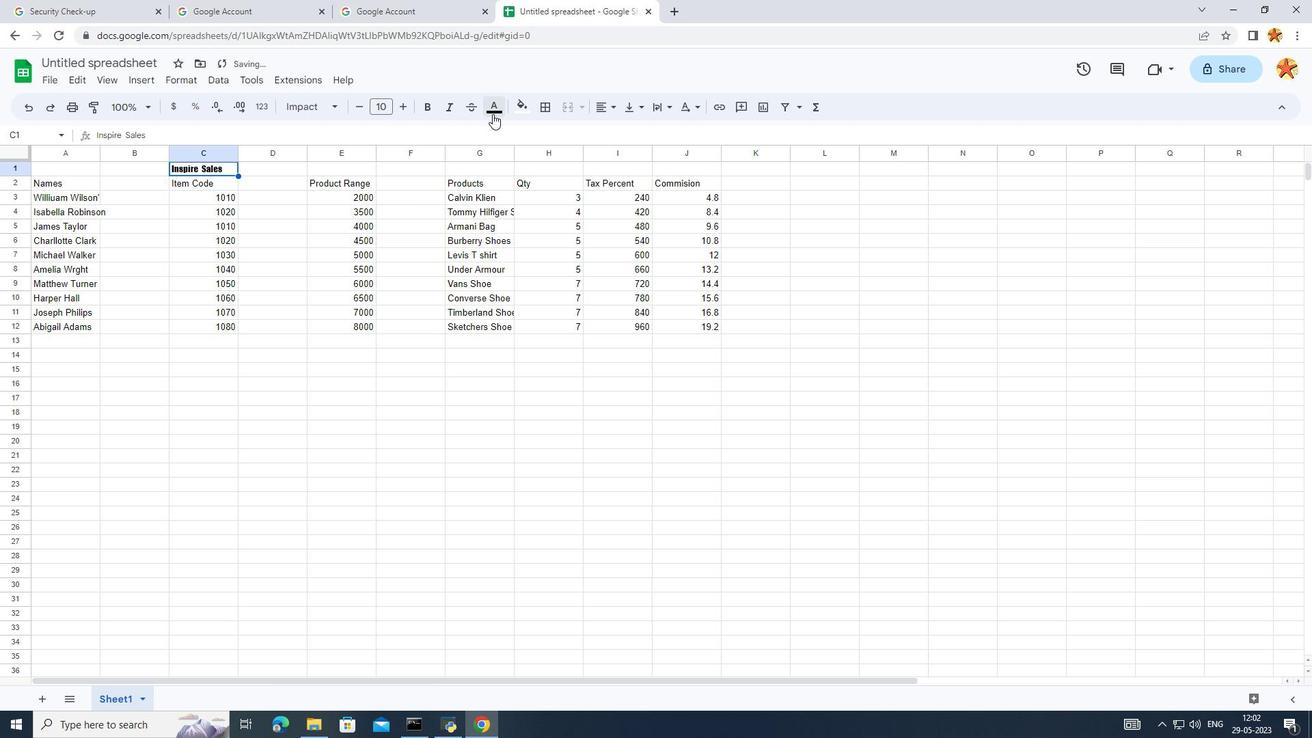 
Action: Mouse moved to (523, 258)
Screenshot: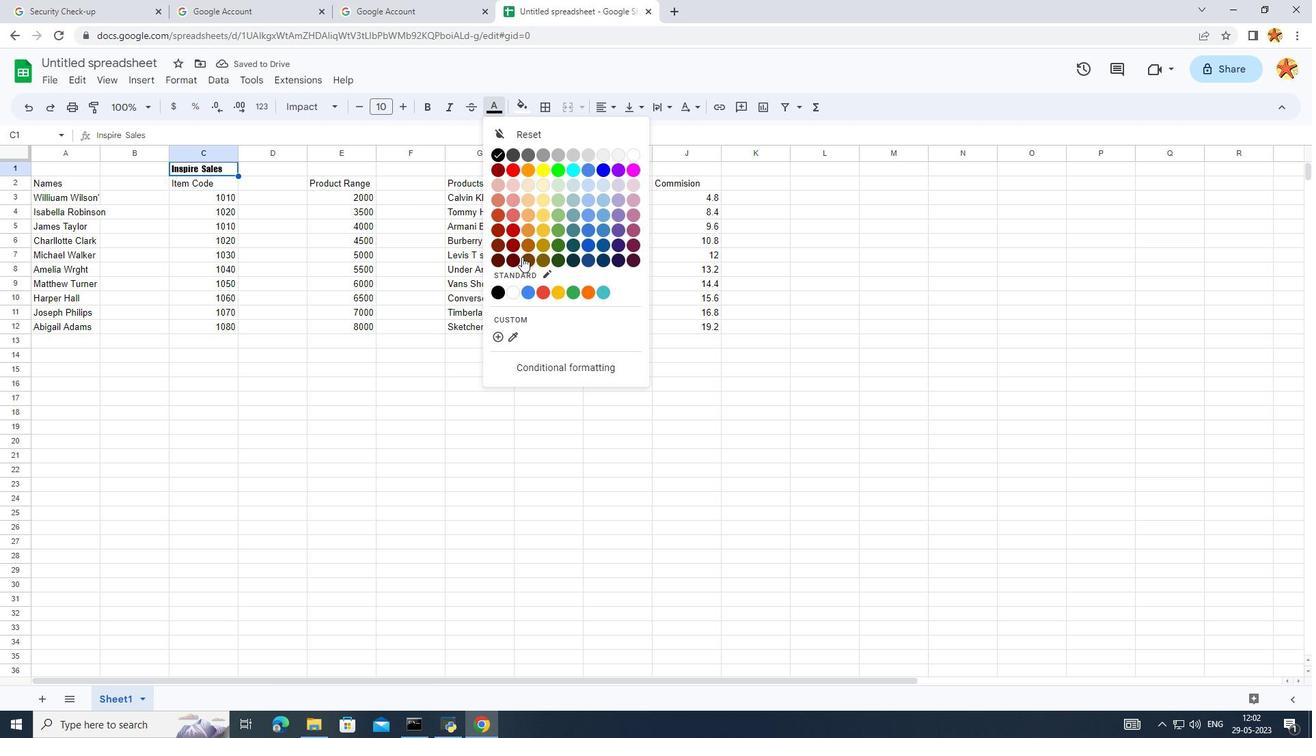 
Action: Mouse pressed left at (523, 258)
Screenshot: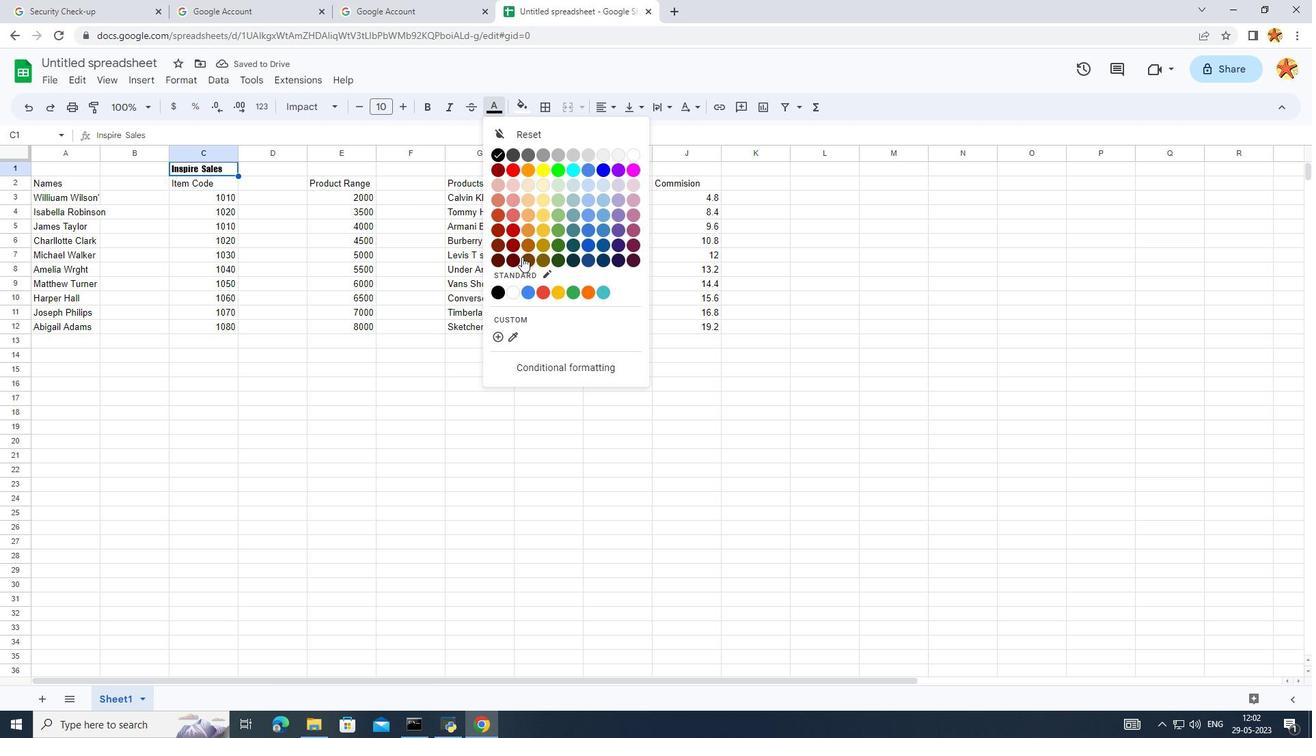 
Action: Mouse moved to (406, 103)
Screenshot: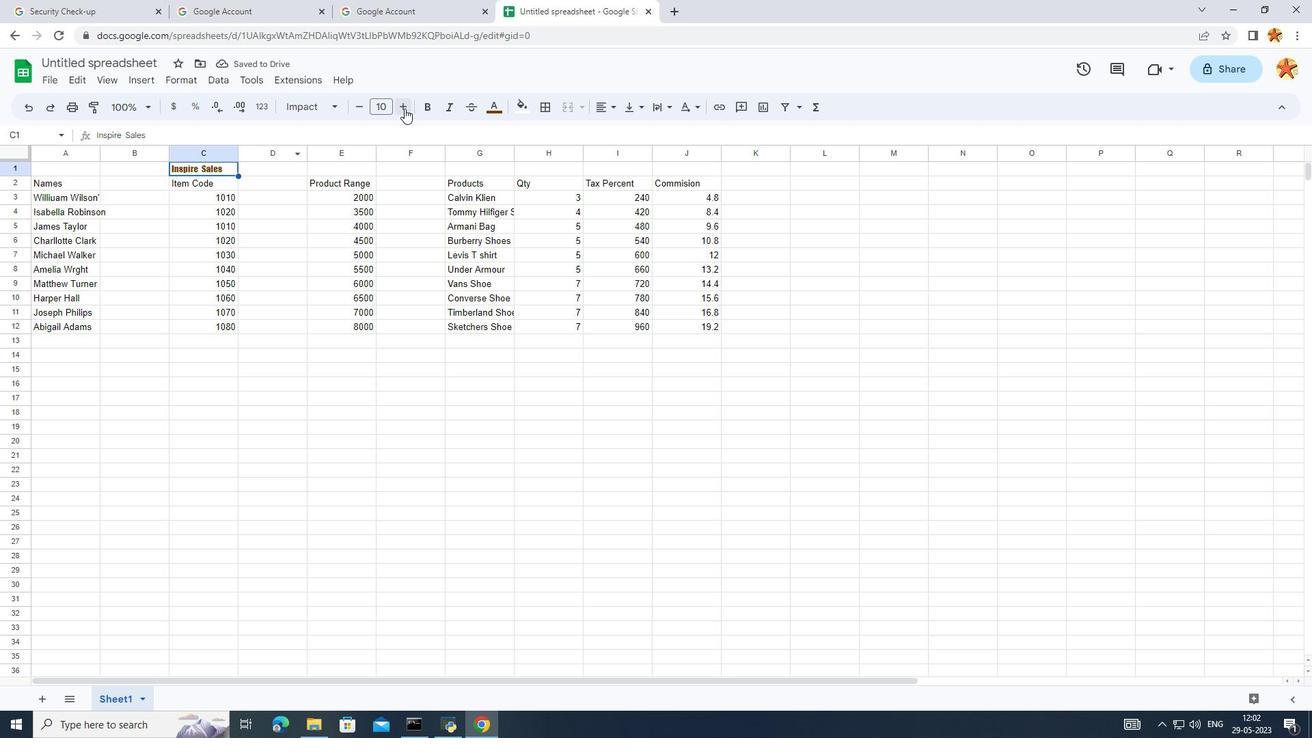 
Action: Mouse pressed left at (406, 103)
Screenshot: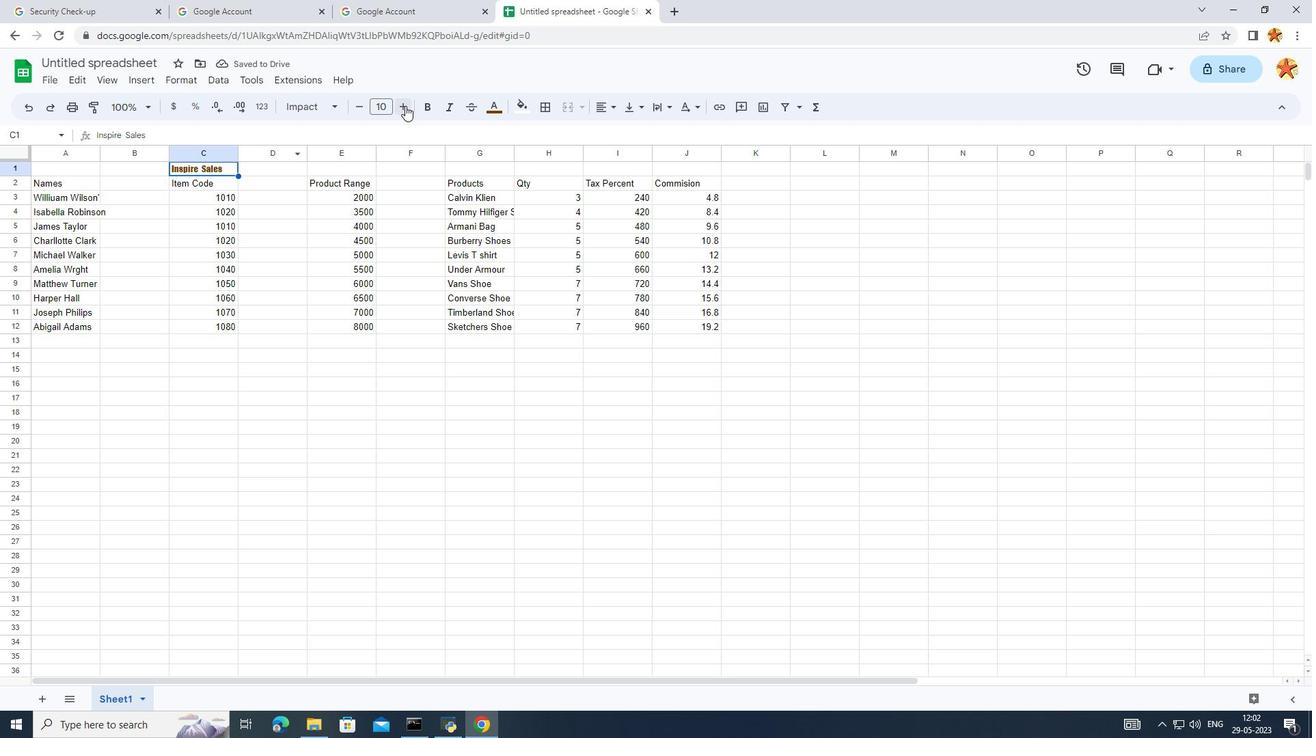 
Action: Mouse pressed left at (406, 103)
Screenshot: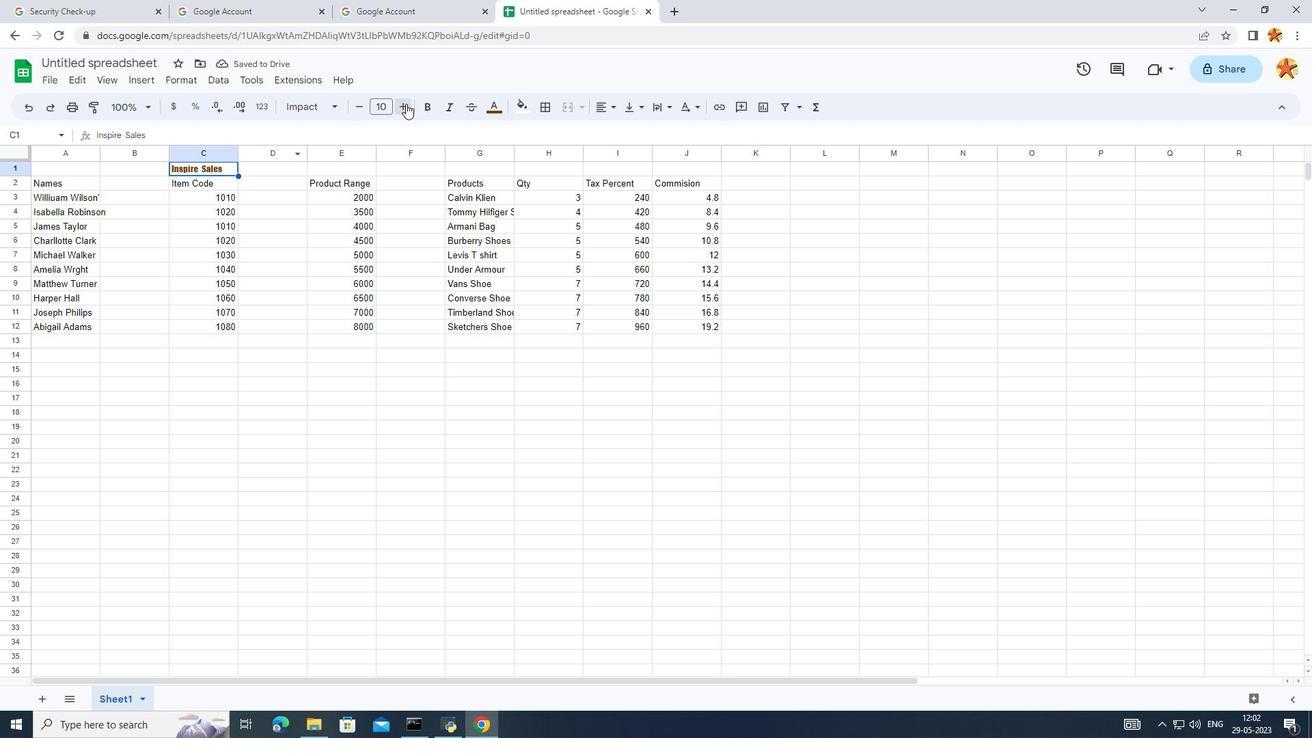 
Action: Mouse pressed left at (406, 103)
Screenshot: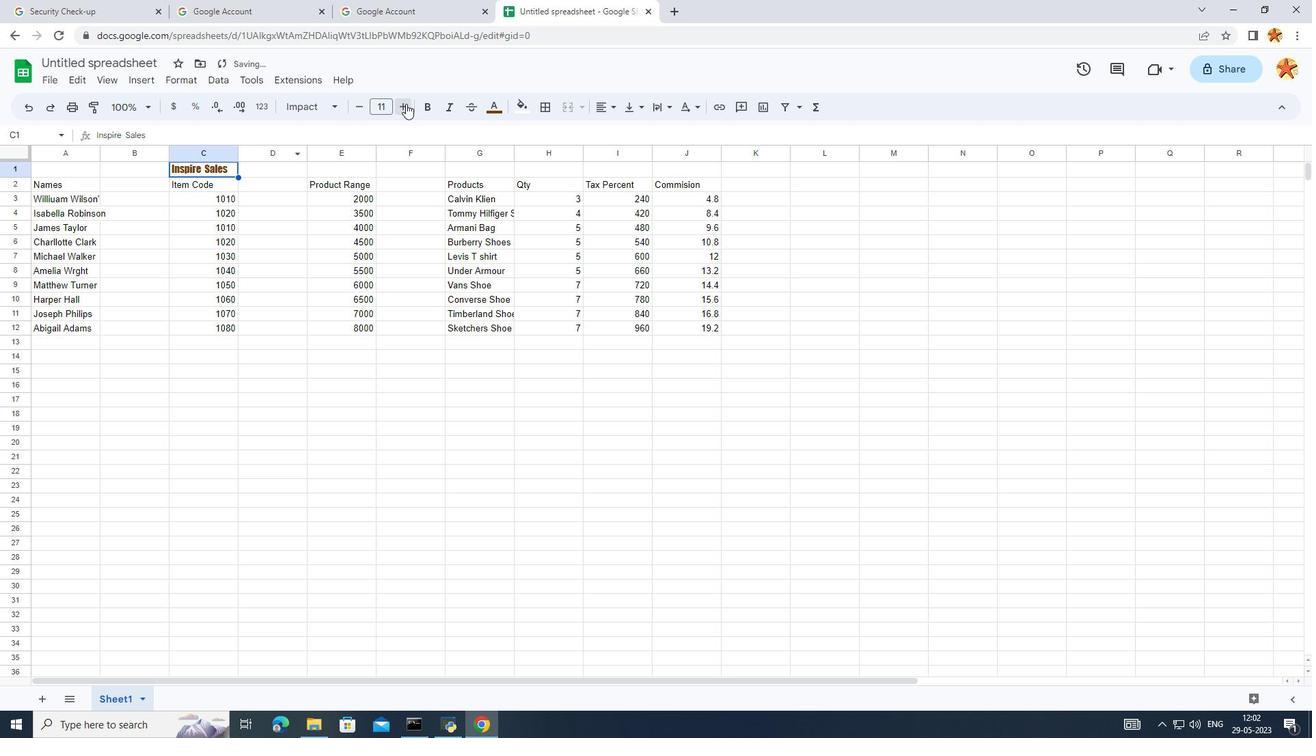 
Action: Mouse pressed left at (406, 103)
Screenshot: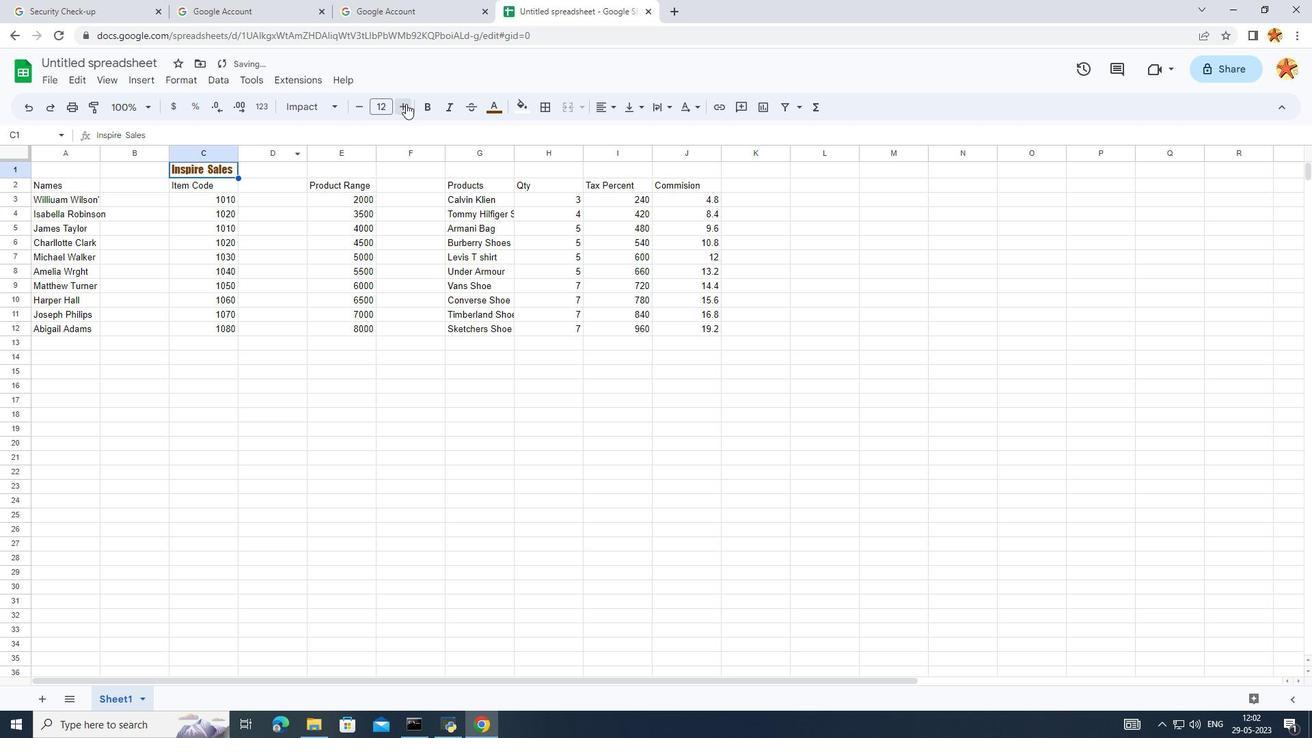 
Action: Mouse pressed left at (406, 103)
Screenshot: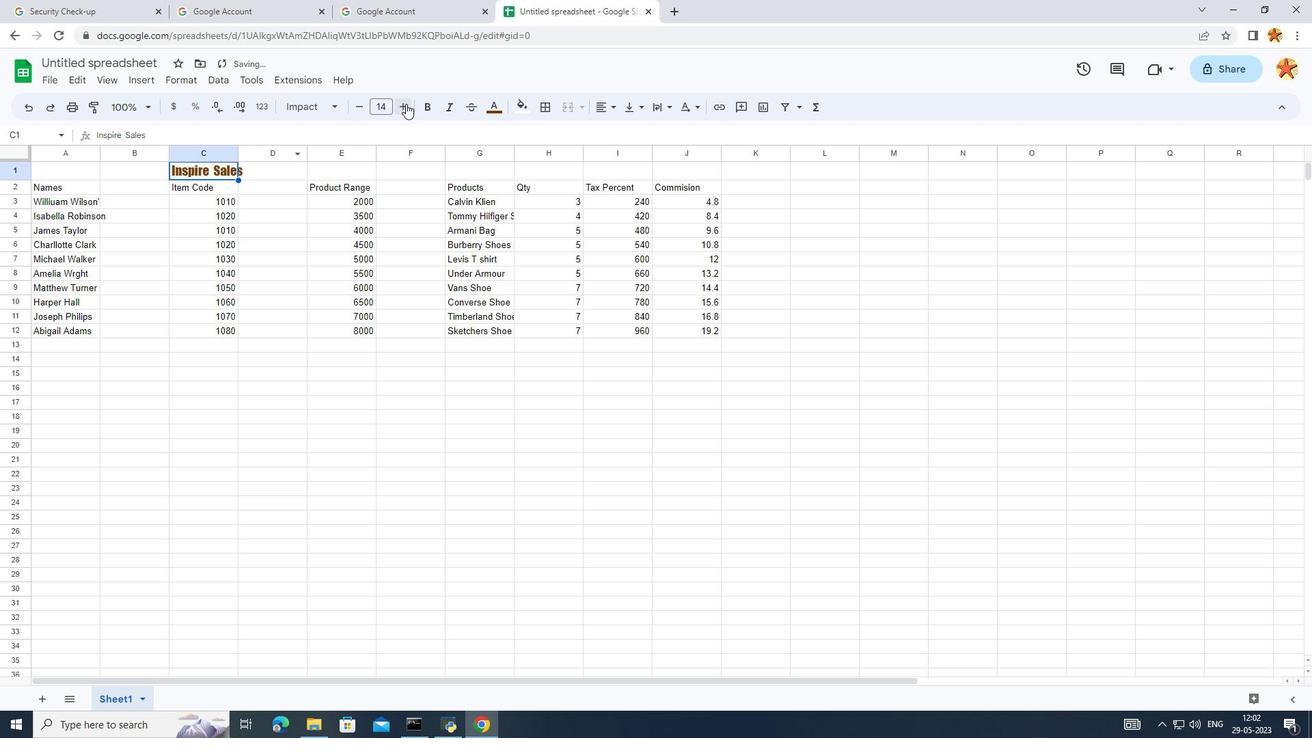 
Action: Mouse pressed left at (406, 103)
Screenshot: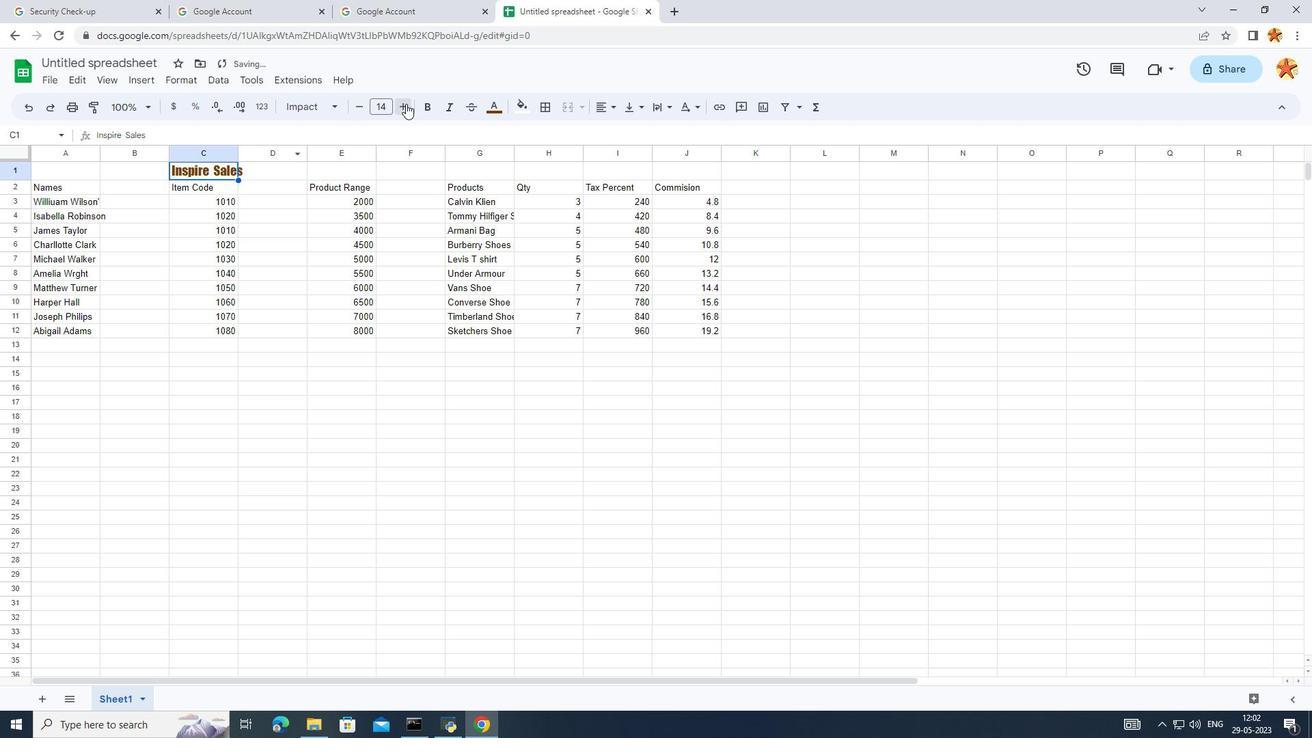 
Action: Mouse pressed left at (406, 103)
Screenshot: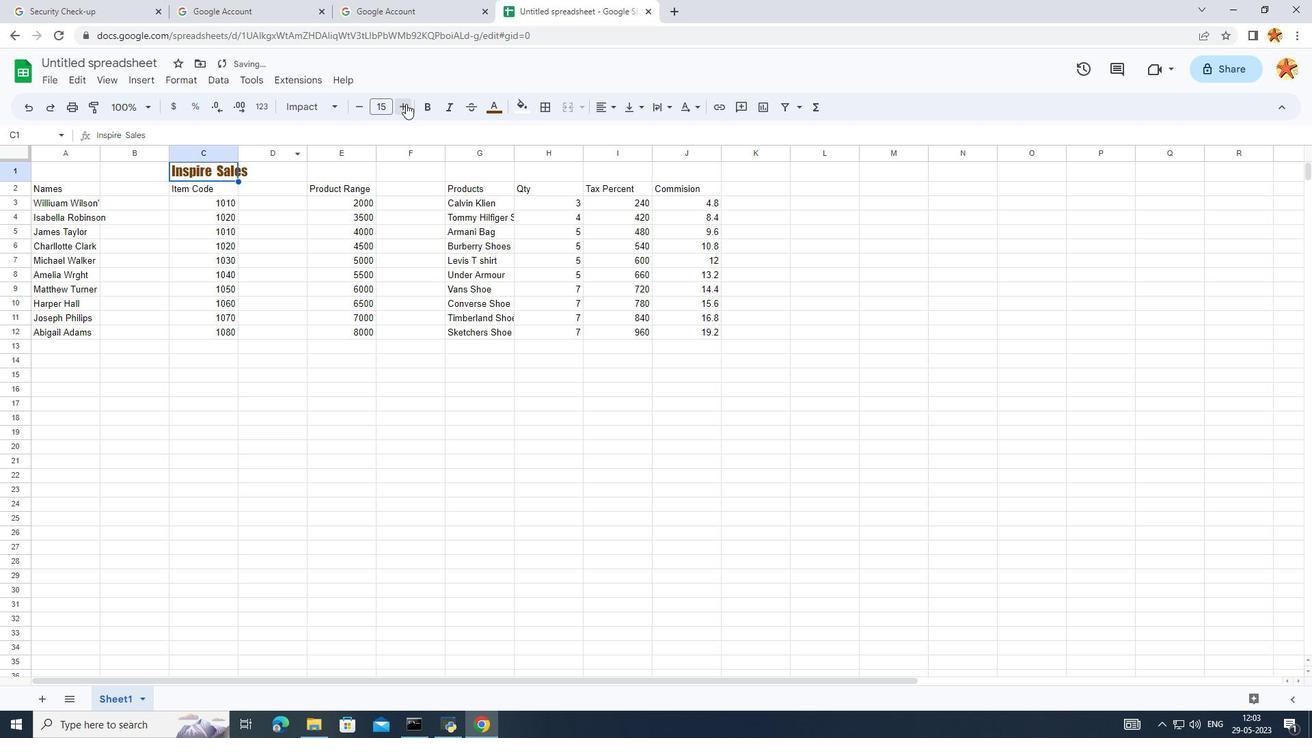 
Action: Mouse pressed left at (406, 103)
Screenshot: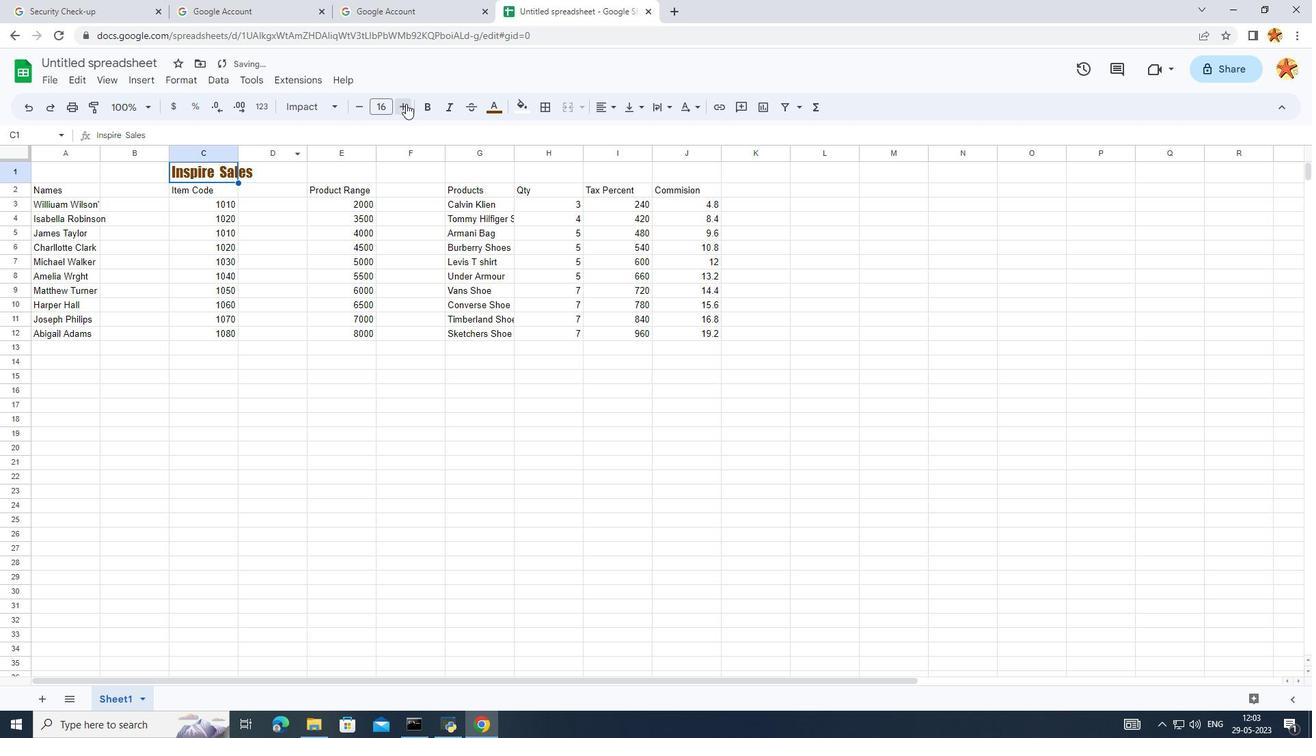 
Action: Mouse pressed left at (406, 103)
Screenshot: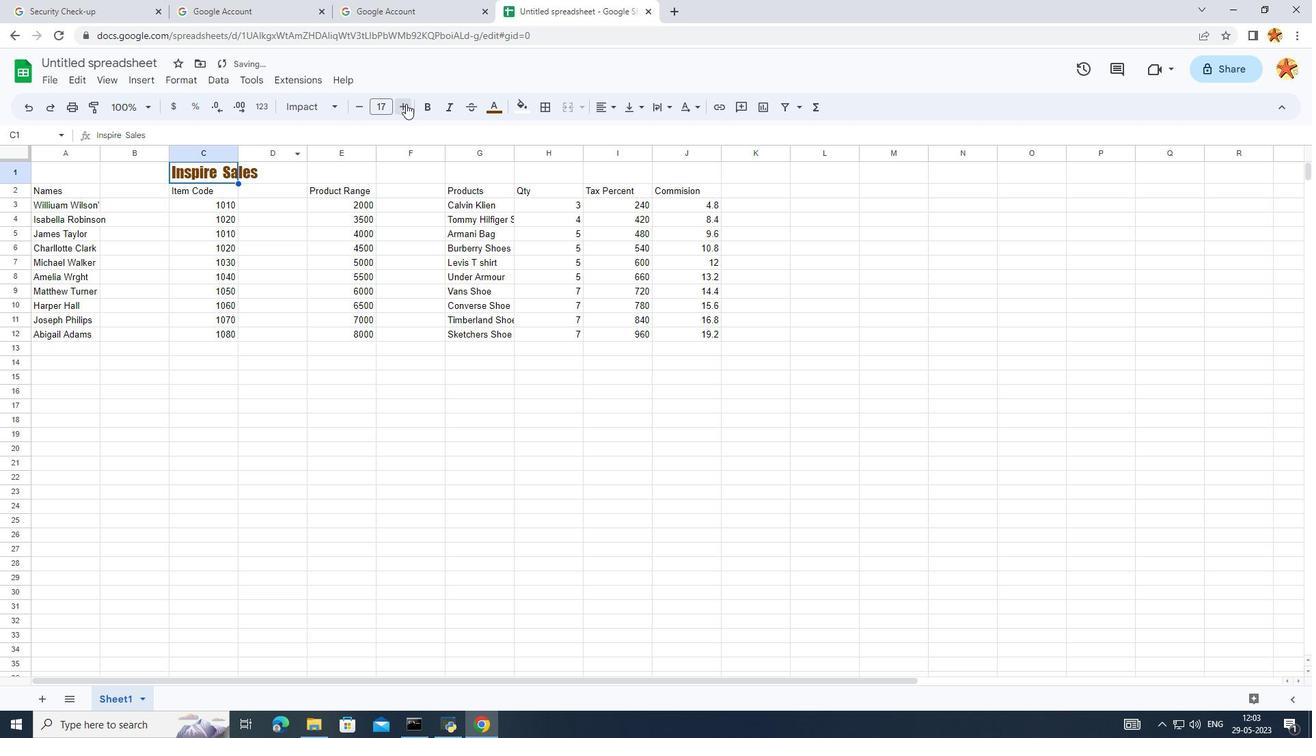 
Action: Mouse pressed left at (406, 103)
Screenshot: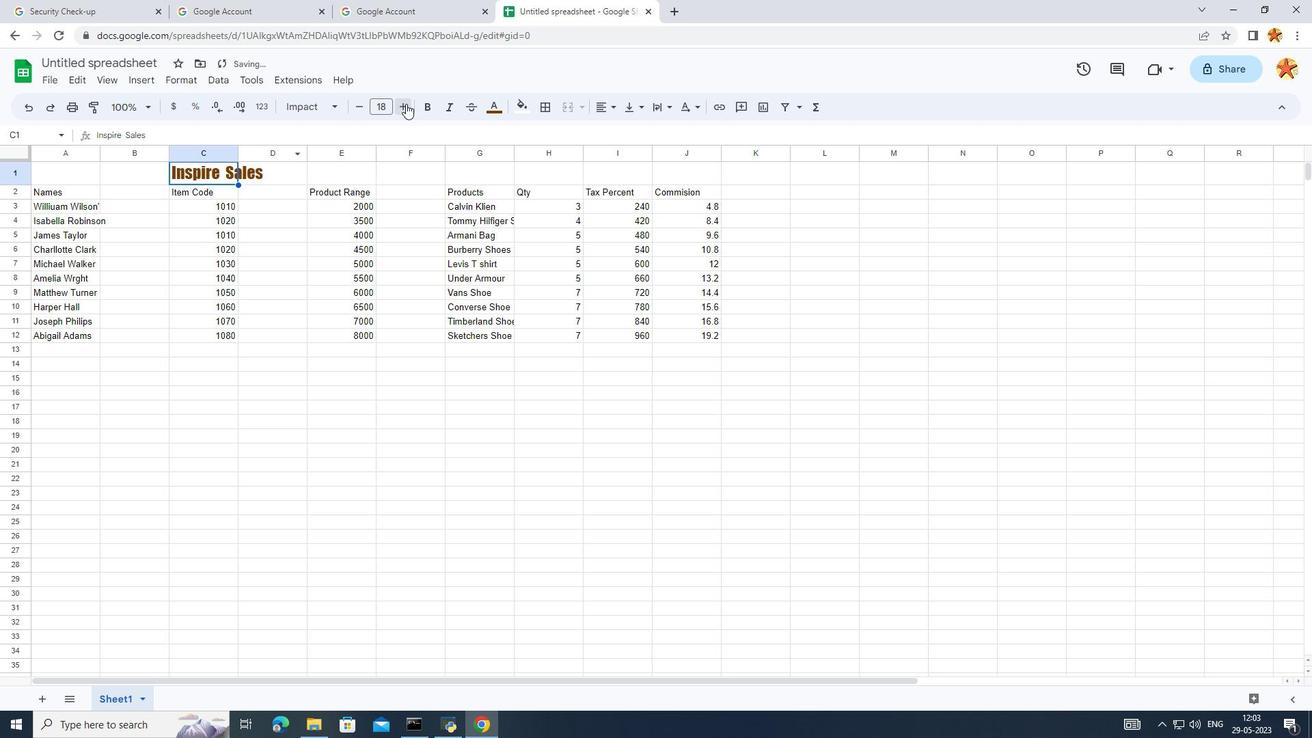 
Action: Mouse pressed left at (406, 103)
Screenshot: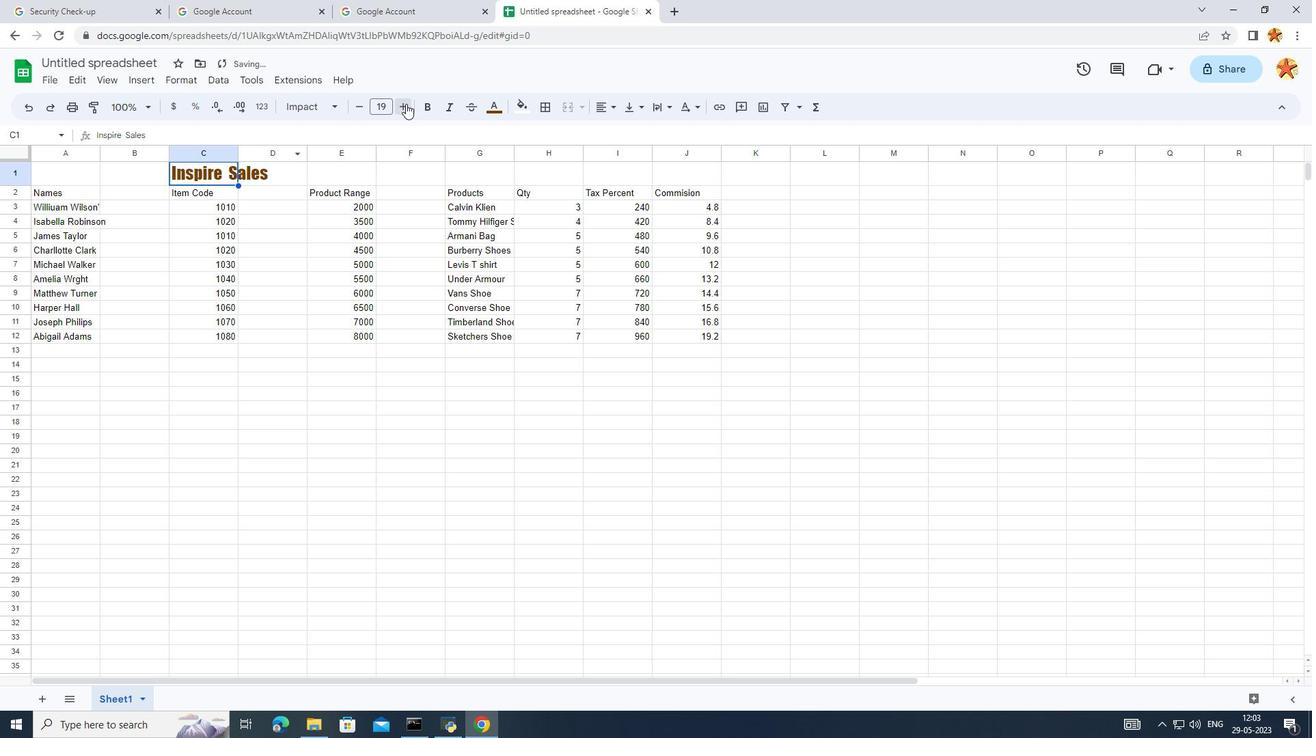 
Action: Mouse pressed left at (406, 103)
Screenshot: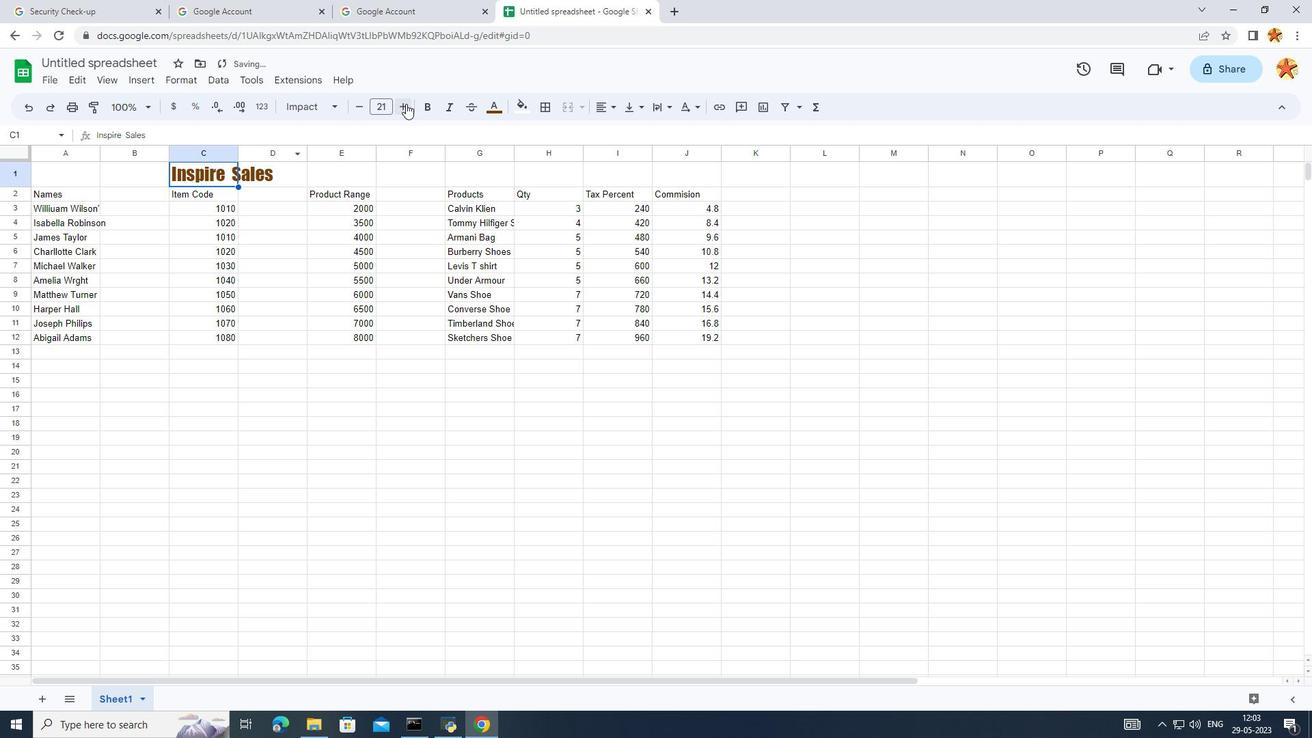 
Action: Mouse moved to (363, 334)
Screenshot: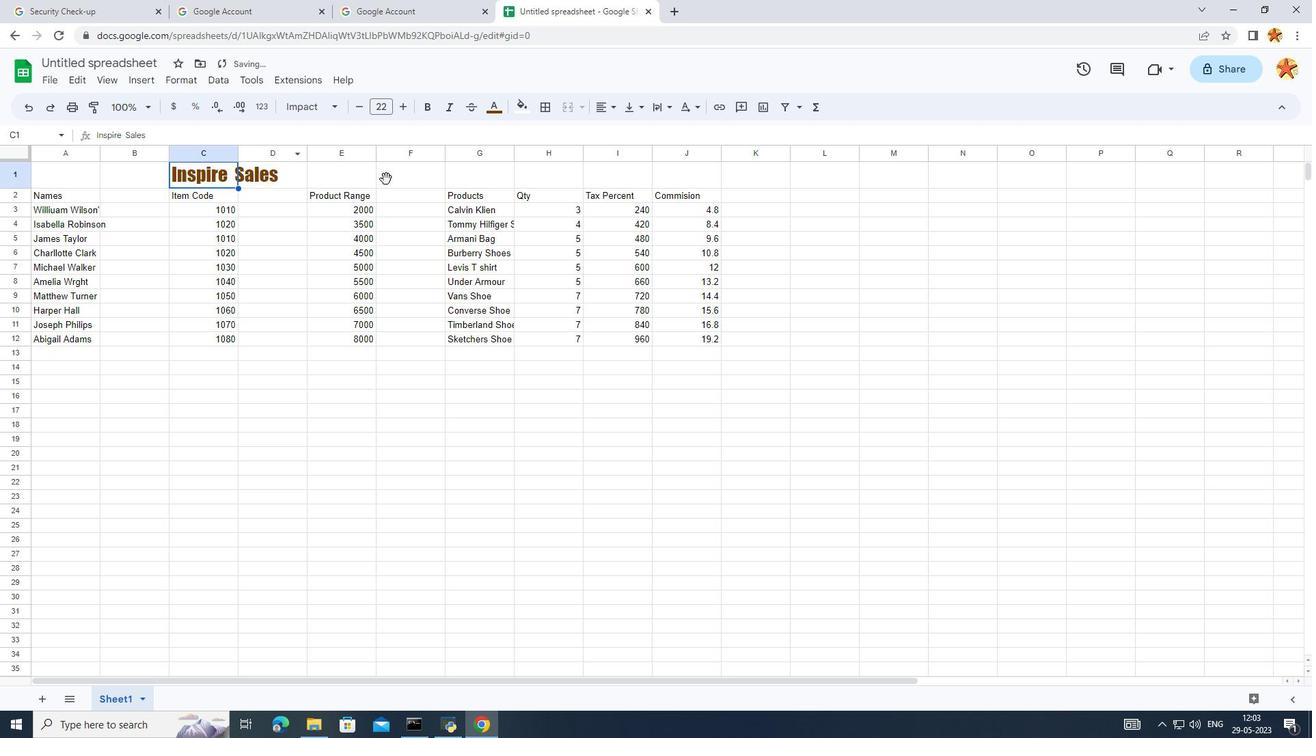 
Action: Mouse pressed left at (363, 334)
Screenshot: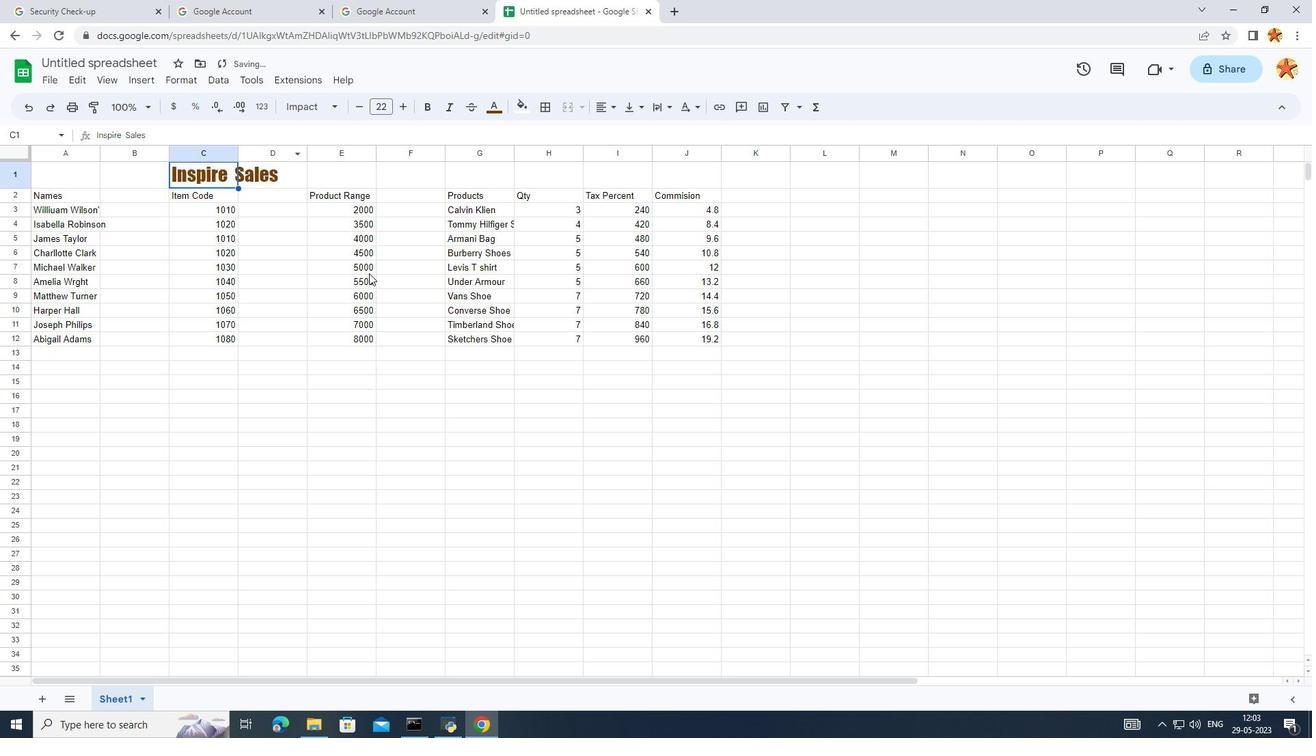 
Action: Mouse moved to (44, 196)
Screenshot: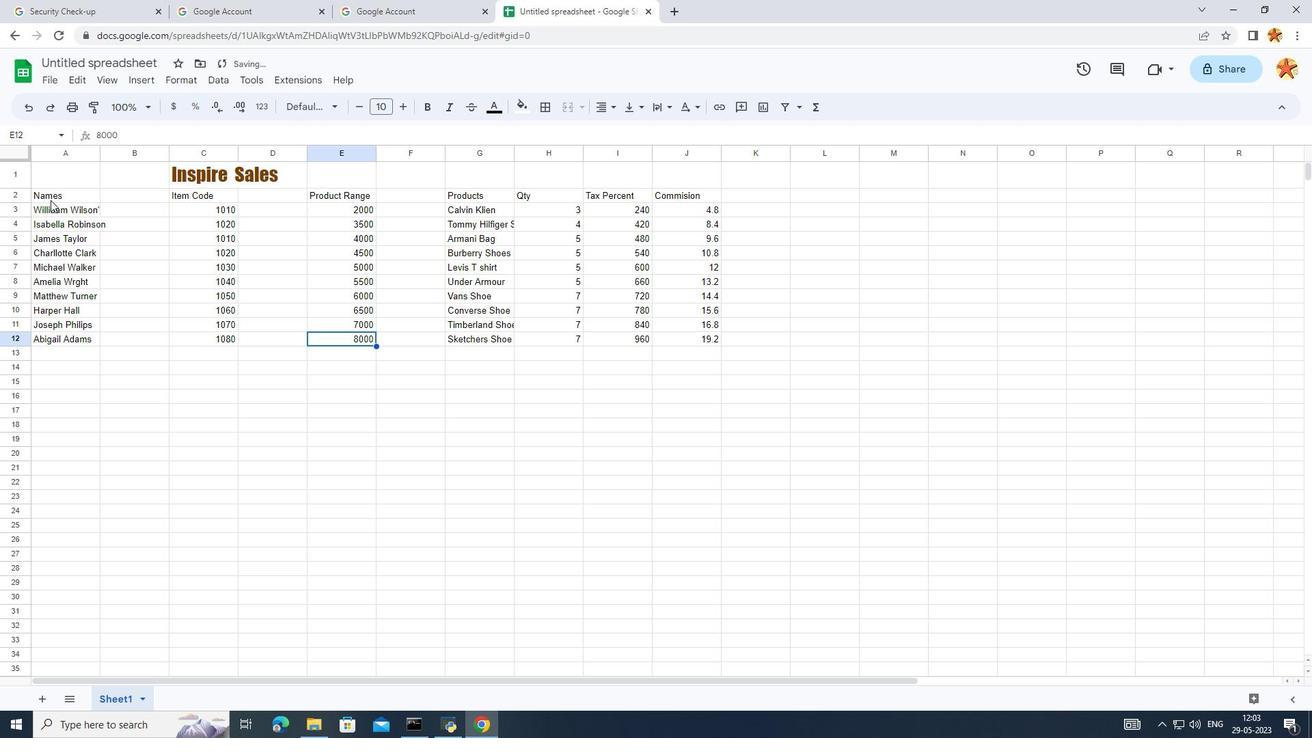 
Action: Mouse pressed left at (44, 196)
Screenshot: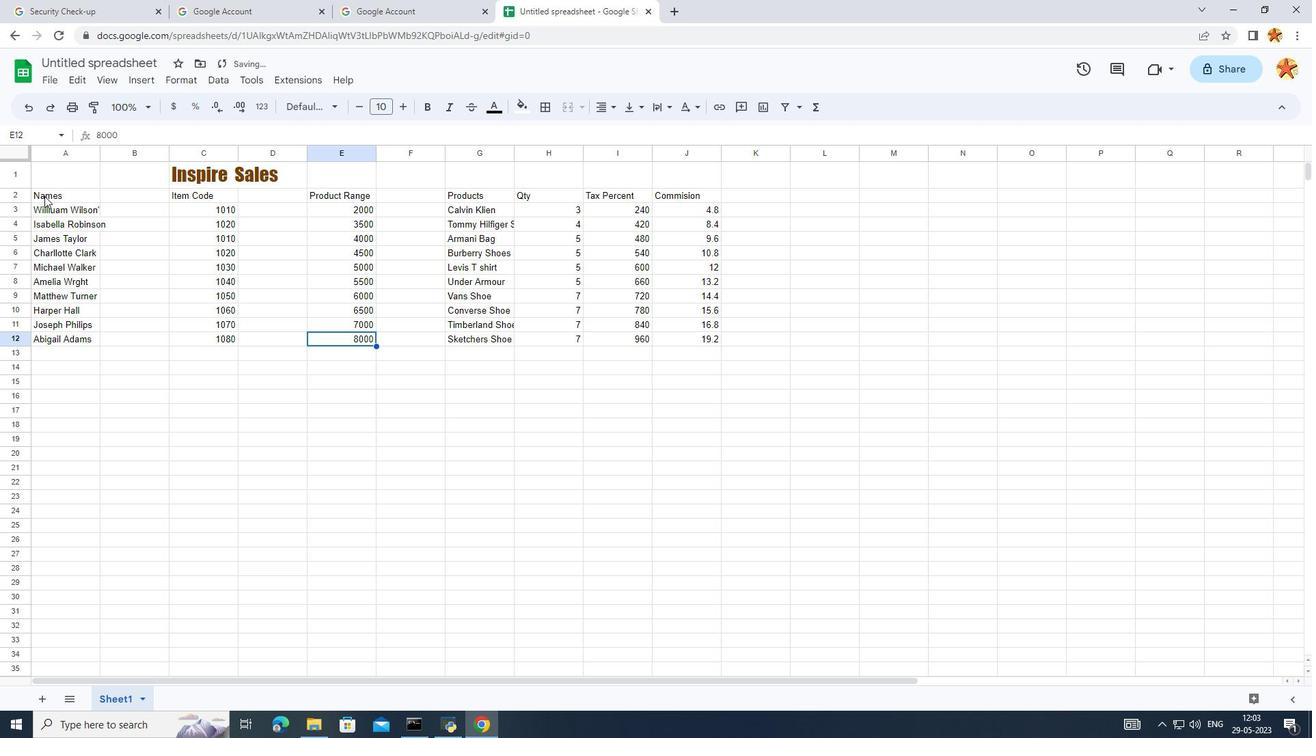 
Action: Mouse moved to (306, 112)
Screenshot: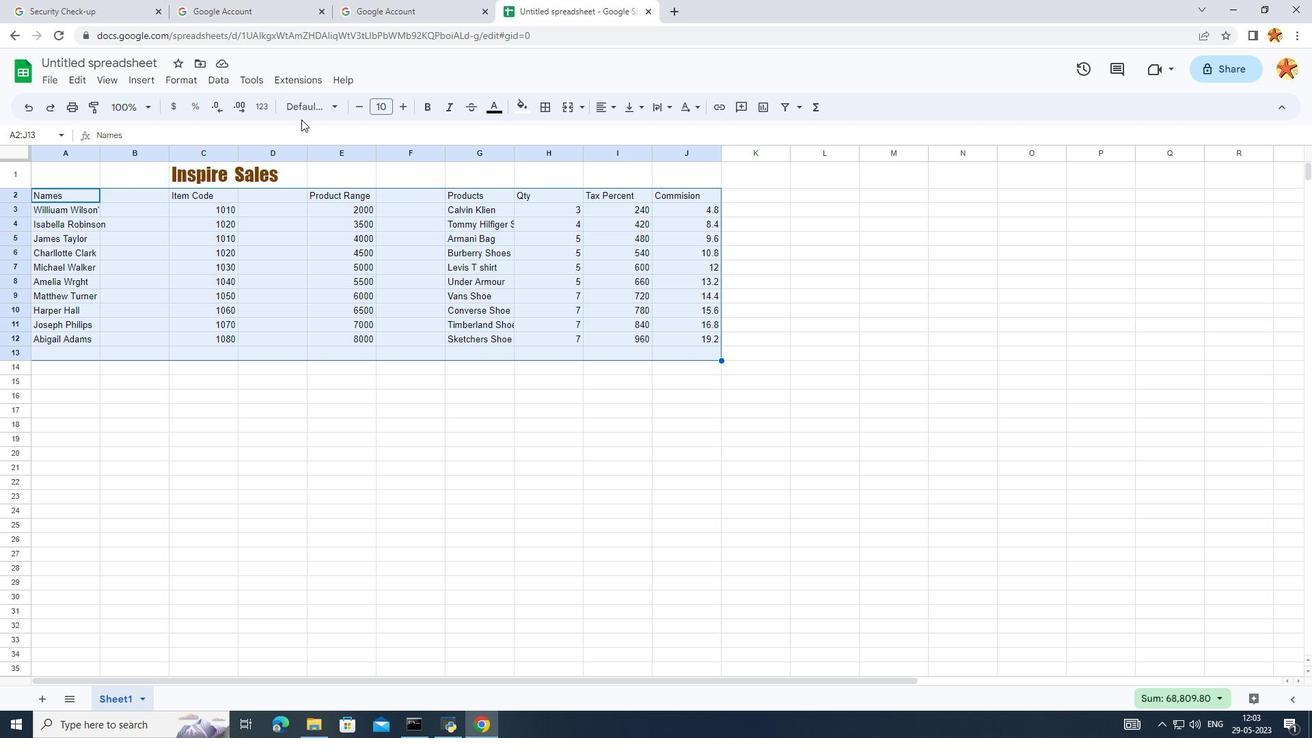 
Action: Mouse pressed left at (306, 112)
Screenshot: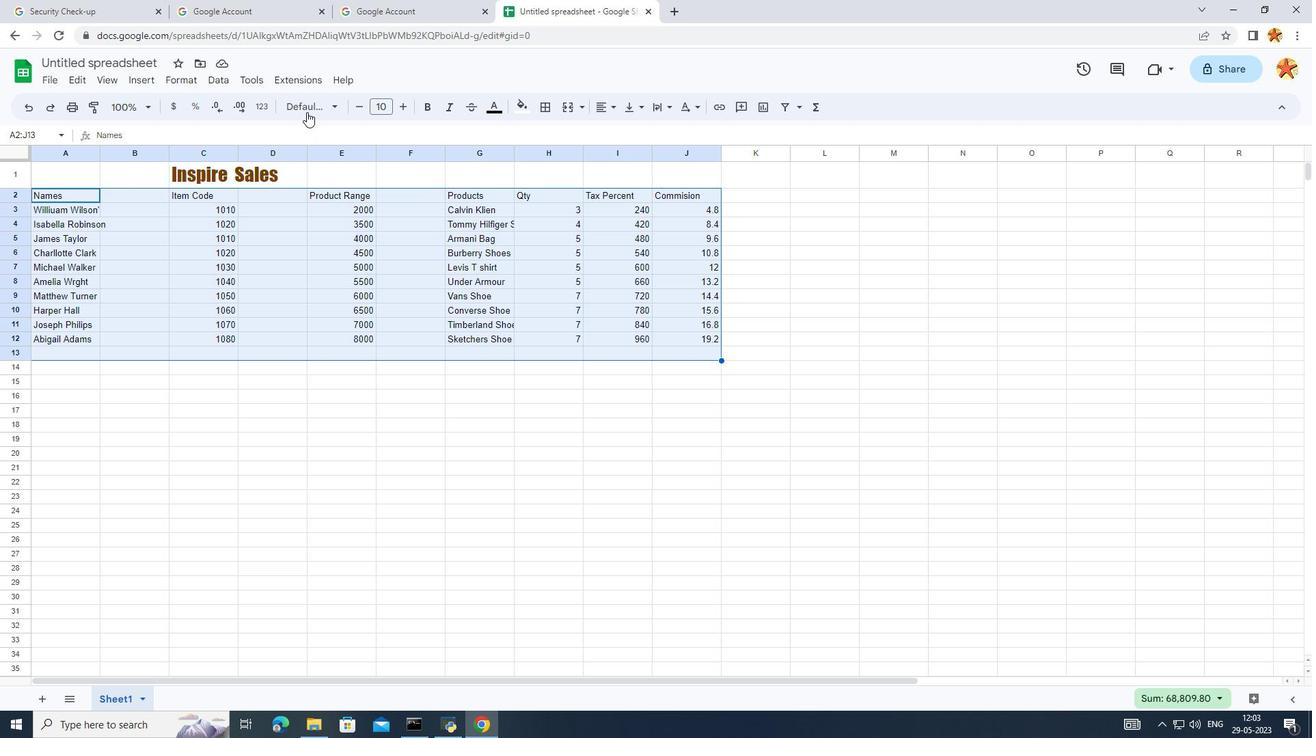 
Action: Mouse moved to (334, 237)
Screenshot: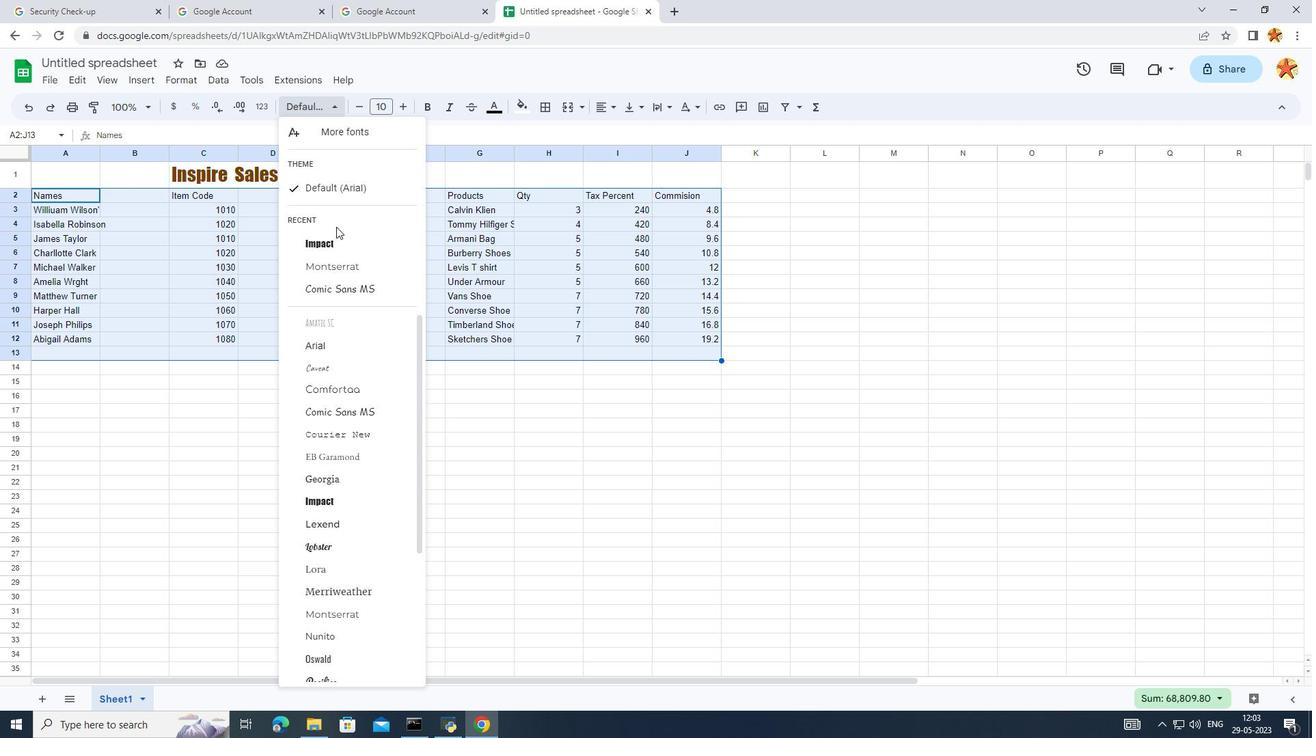 
Action: Mouse pressed left at (334, 237)
Screenshot: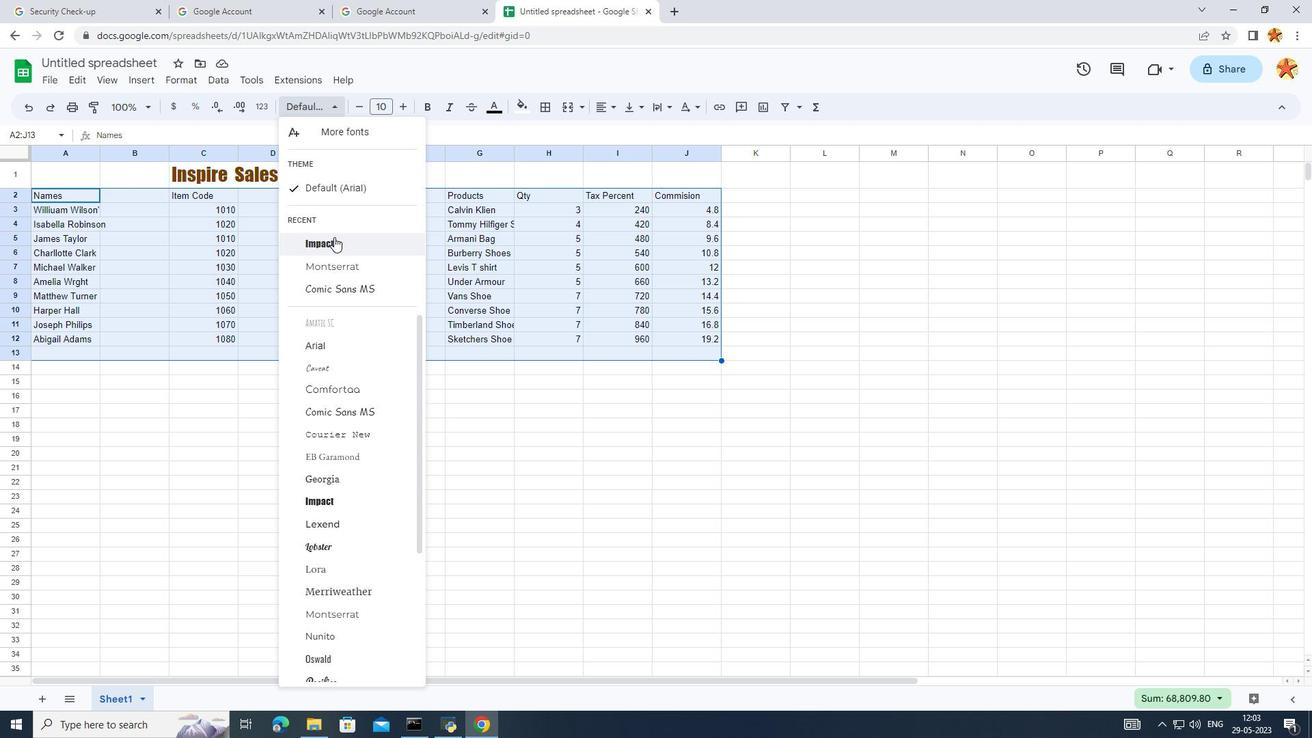 
Action: Mouse moved to (409, 110)
Screenshot: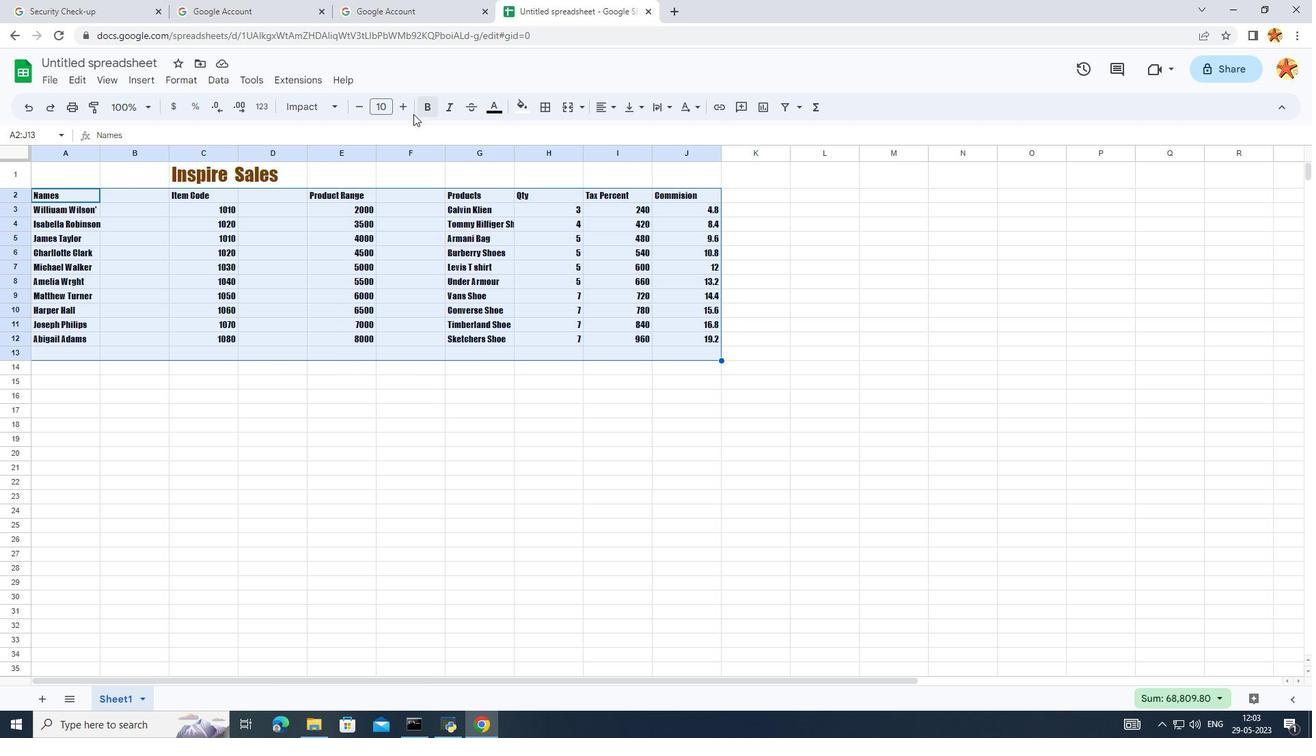 
Action: Mouse pressed left at (409, 110)
Screenshot: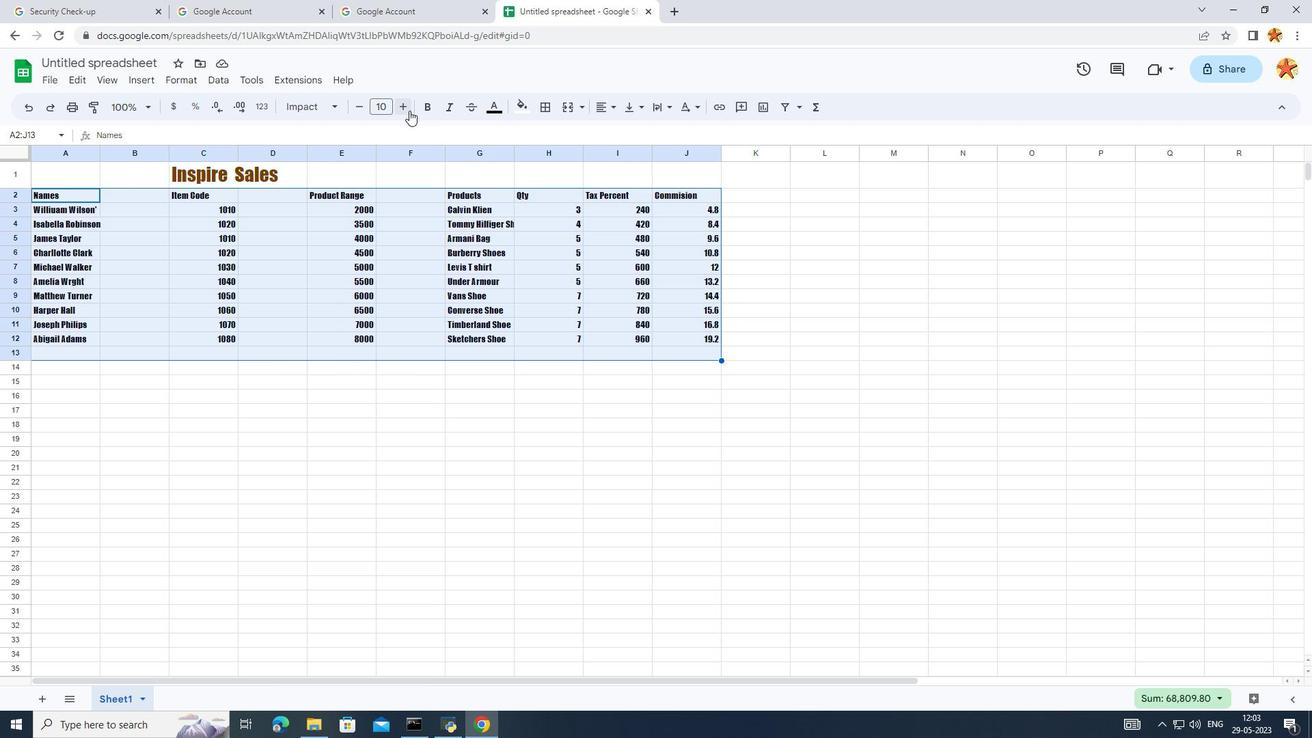 
Action: Mouse pressed left at (409, 110)
Screenshot: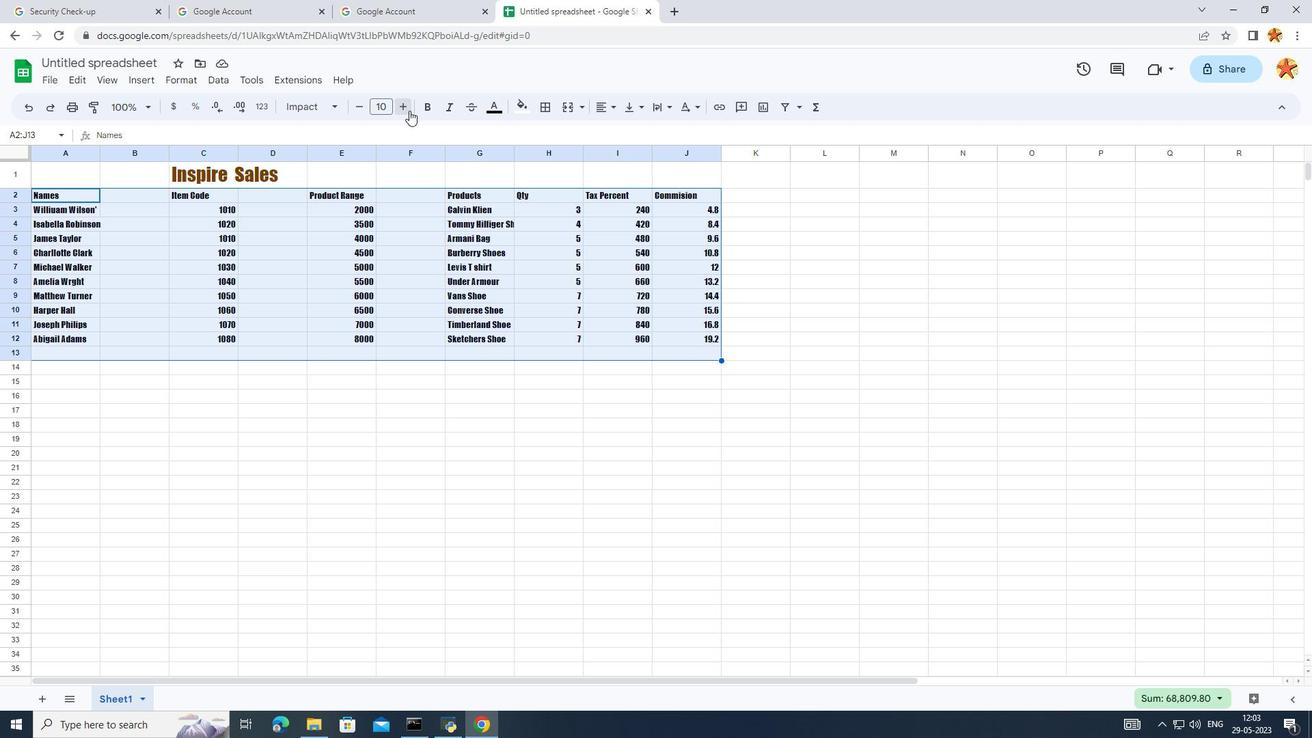 
Action: Mouse pressed left at (409, 110)
Screenshot: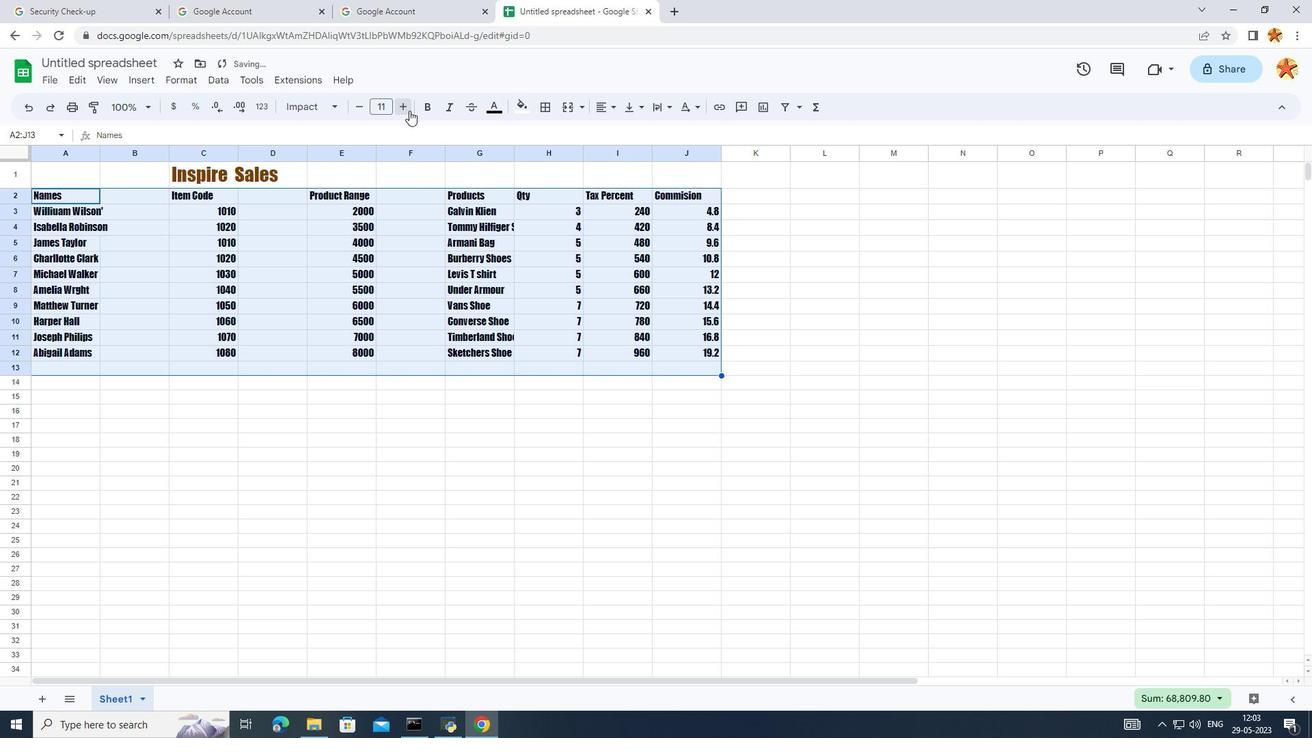 
Action: Mouse pressed left at (409, 110)
Screenshot: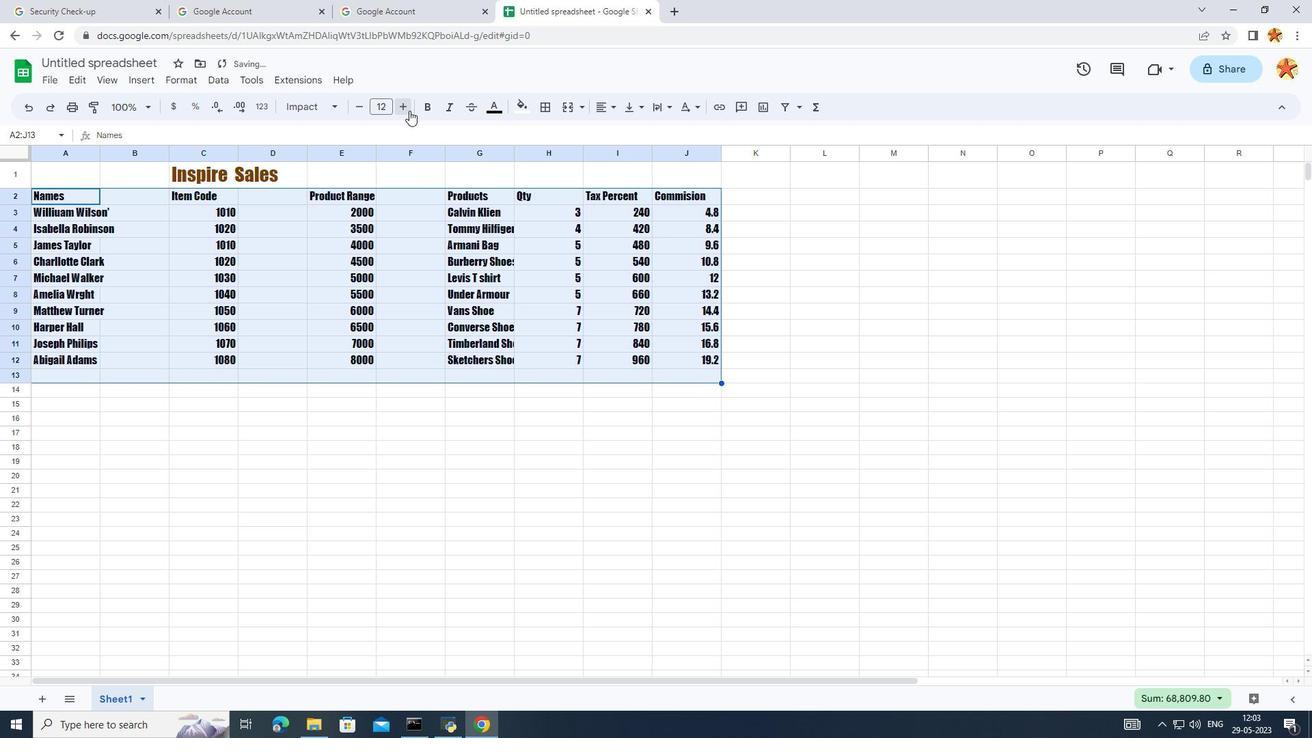 
Action: Mouse moved to (404, 384)
Screenshot: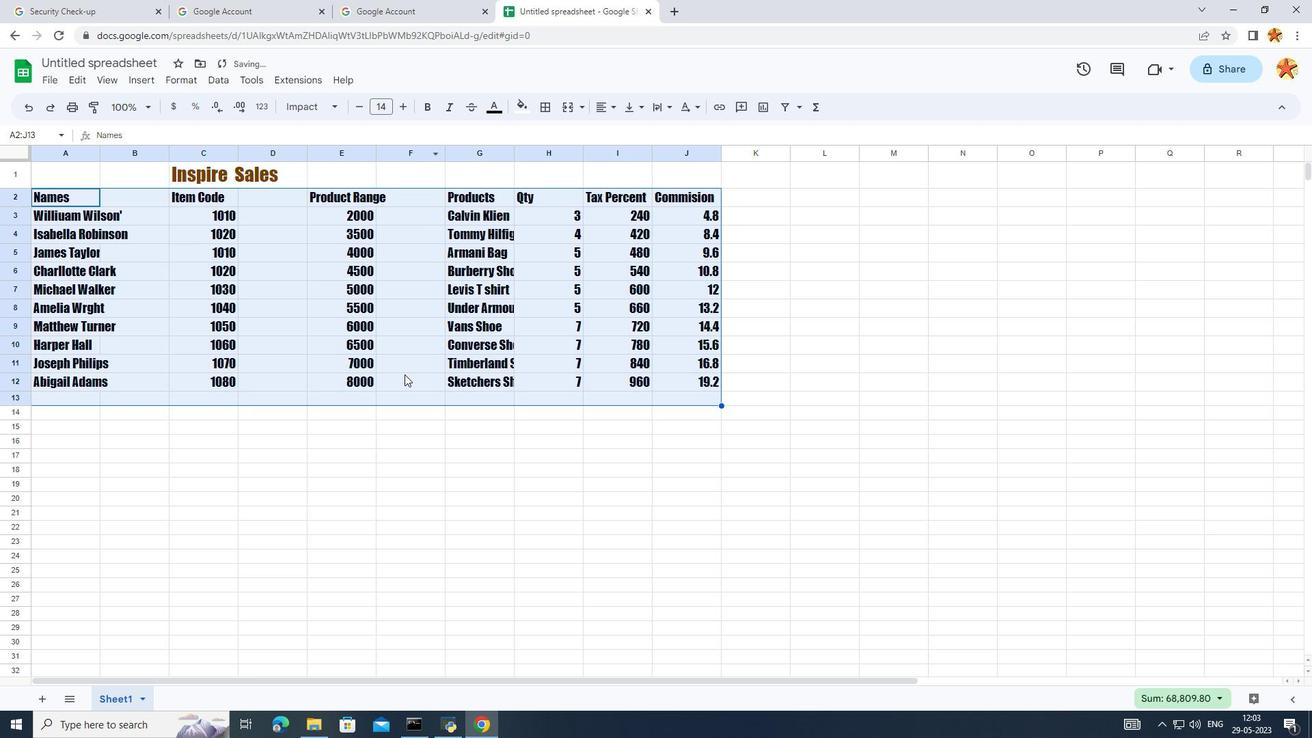 
Action: Mouse pressed left at (404, 384)
Screenshot: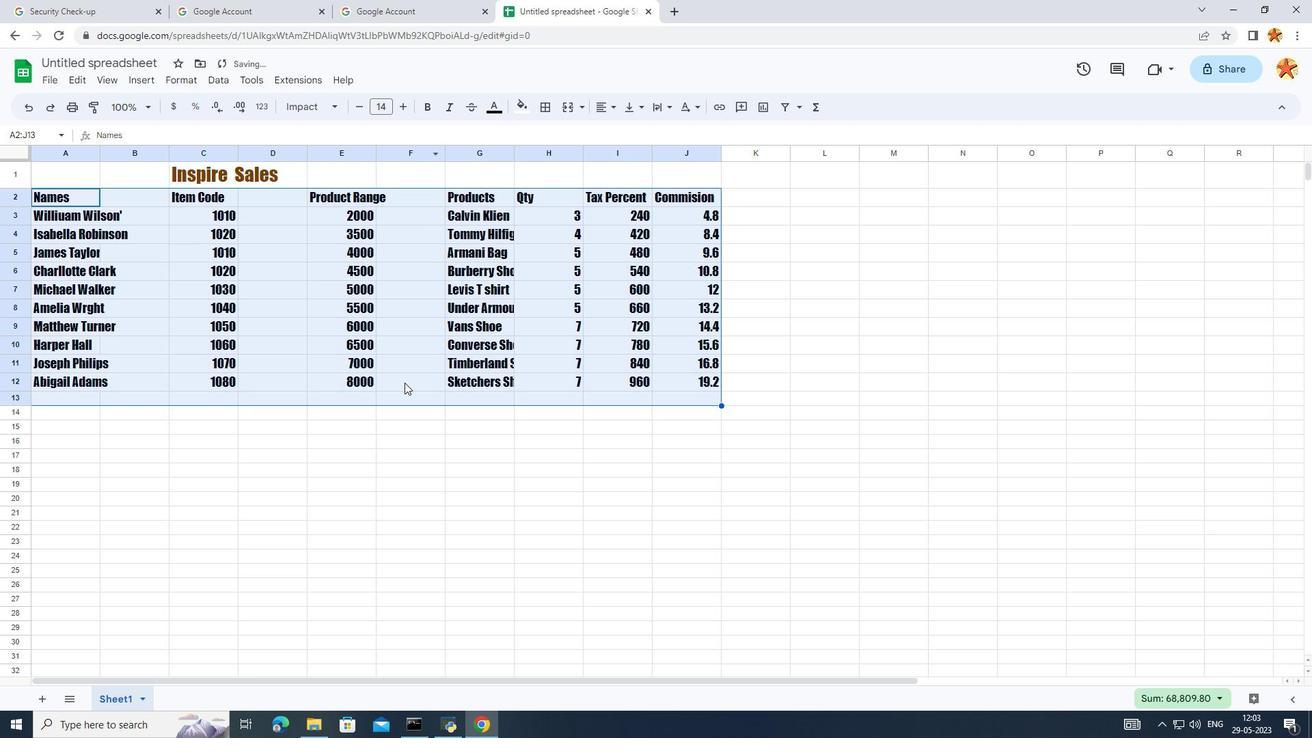 
Action: Mouse moved to (687, 434)
Screenshot: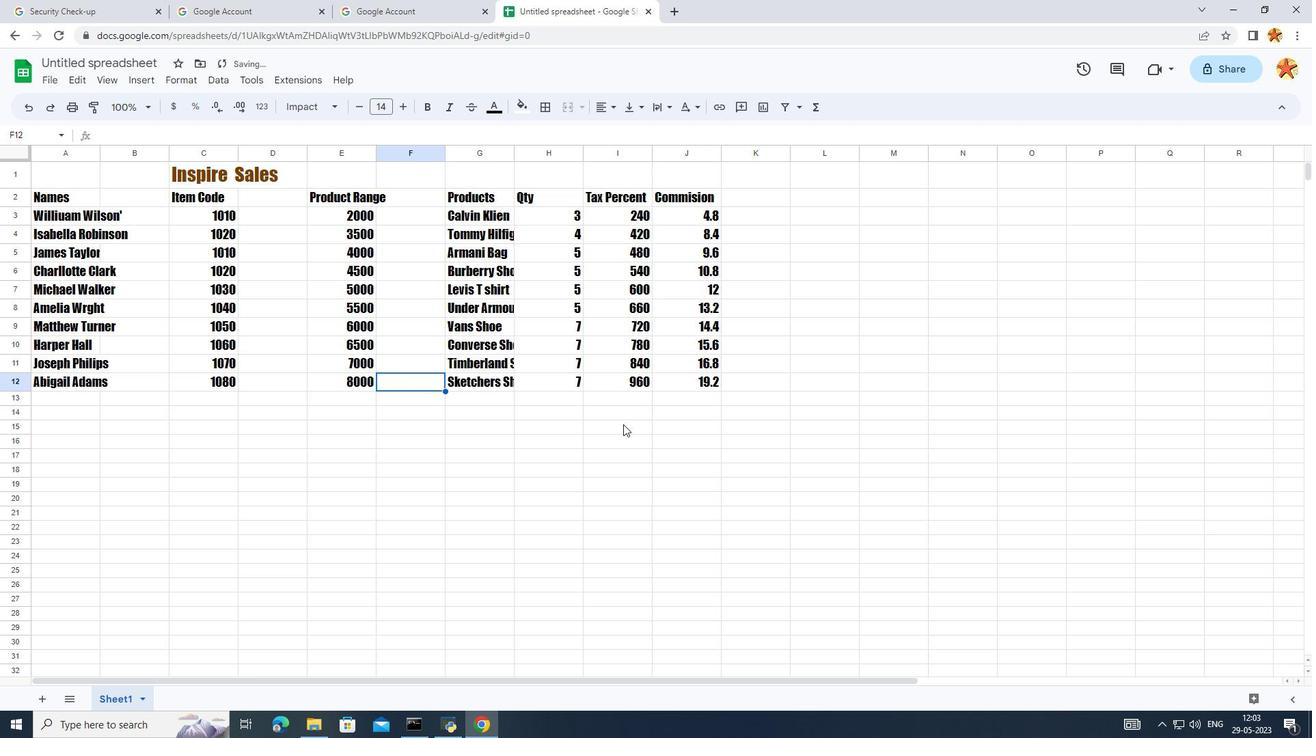 
Action: Mouse pressed left at (687, 434)
Screenshot: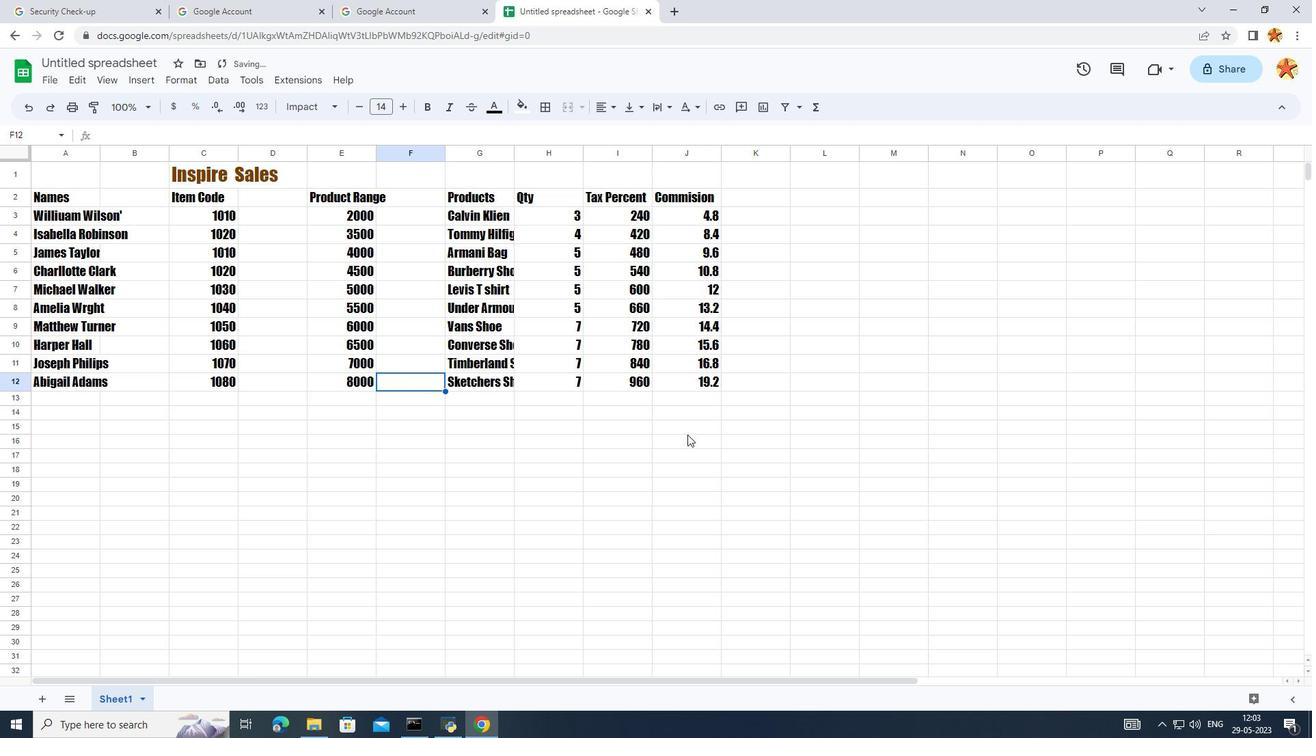 
Action: Mouse moved to (559, 460)
Screenshot: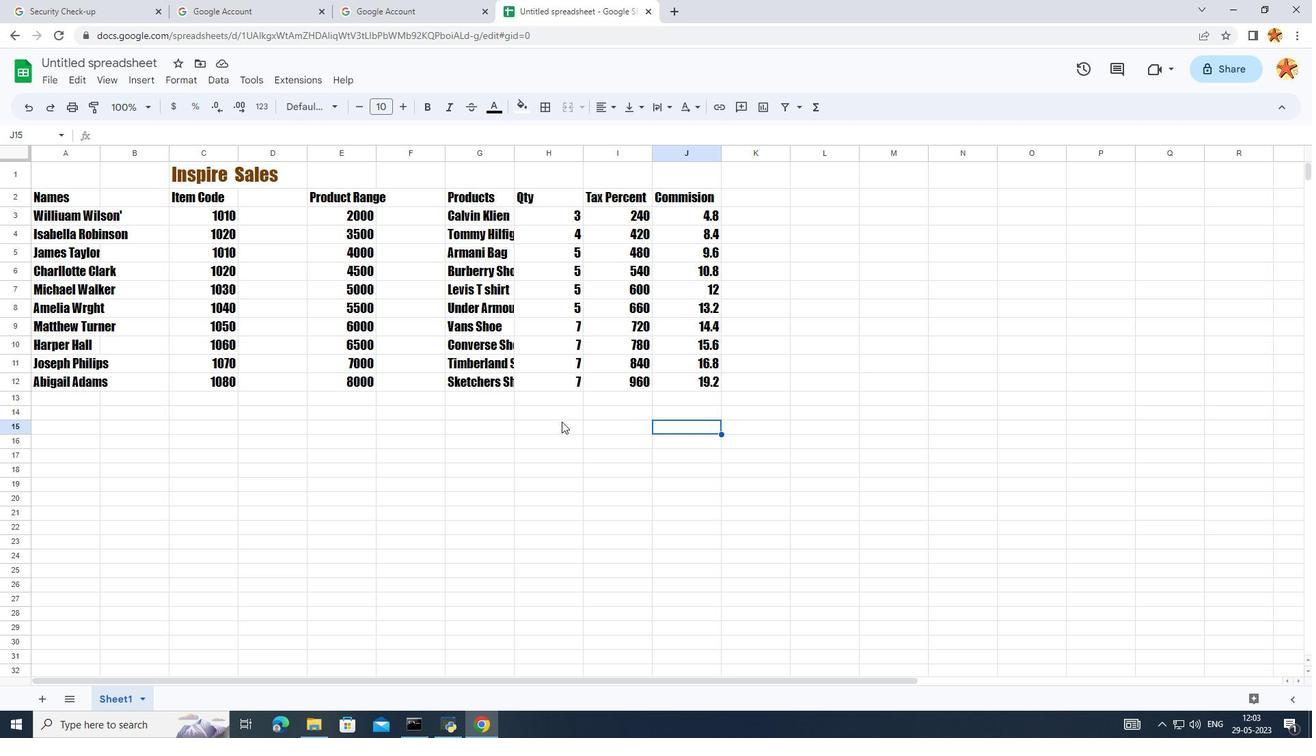 
Action: Mouse pressed left at (559, 460)
Screenshot: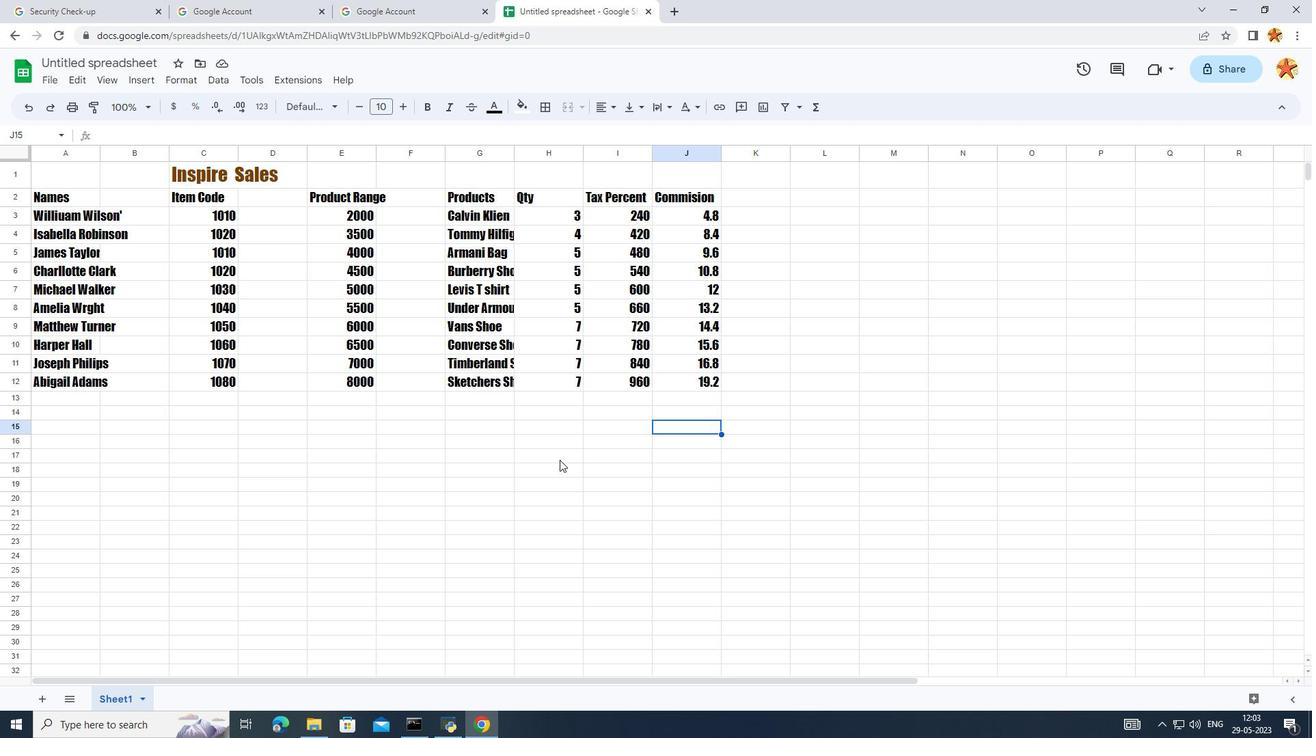 
Action: Mouse moved to (56, 183)
Screenshot: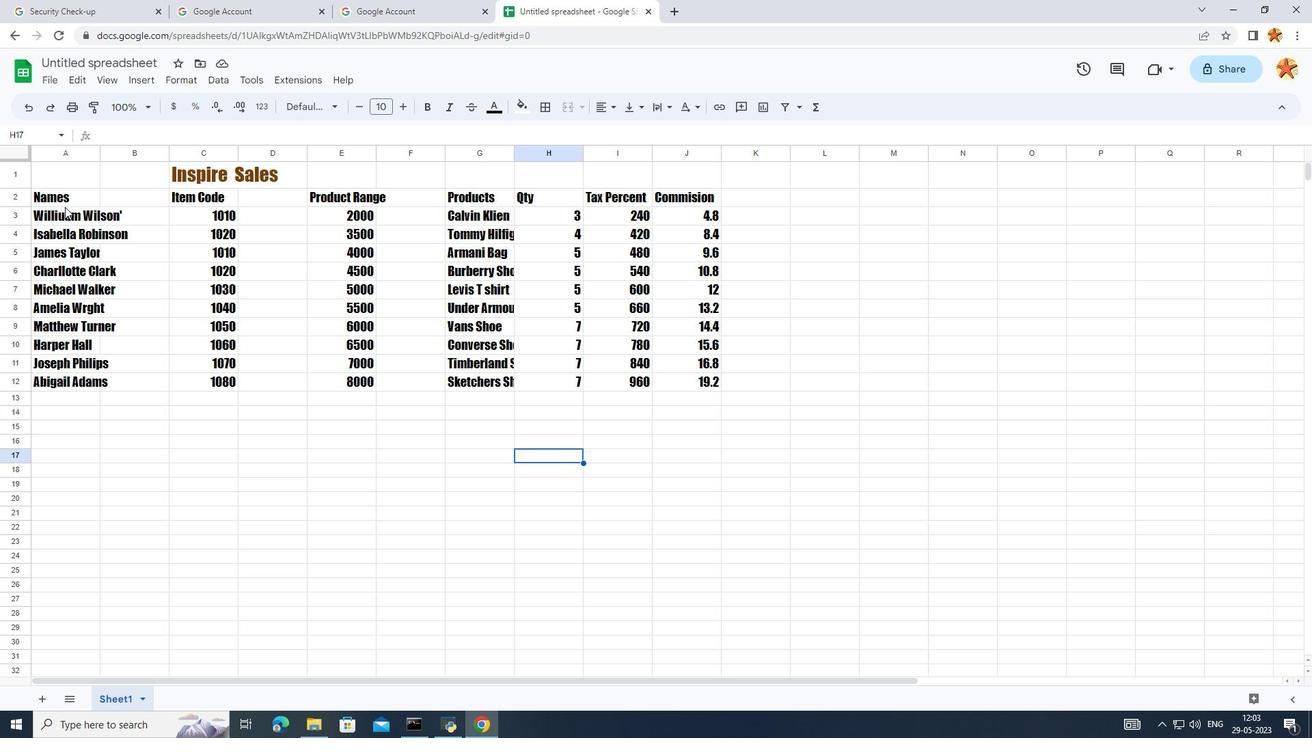 
Action: Mouse pressed left at (56, 183)
Screenshot: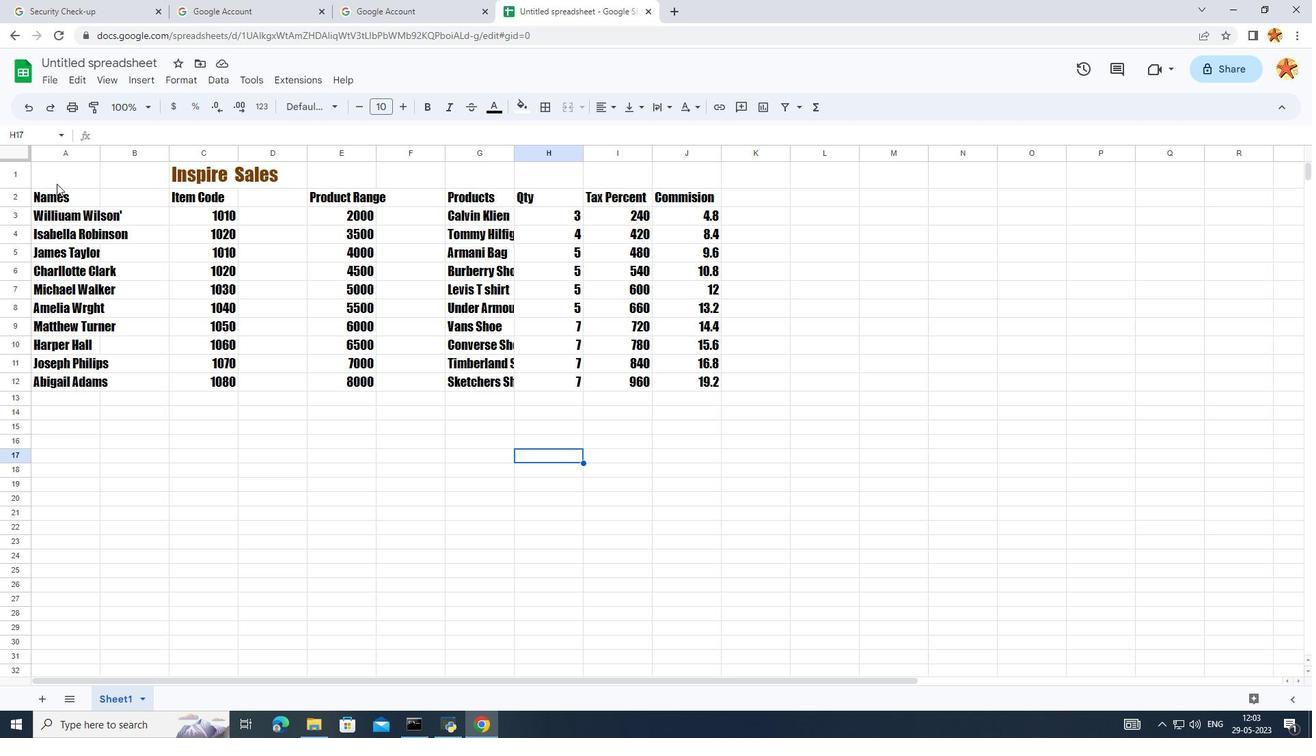 
Action: Mouse moved to (304, 497)
Screenshot: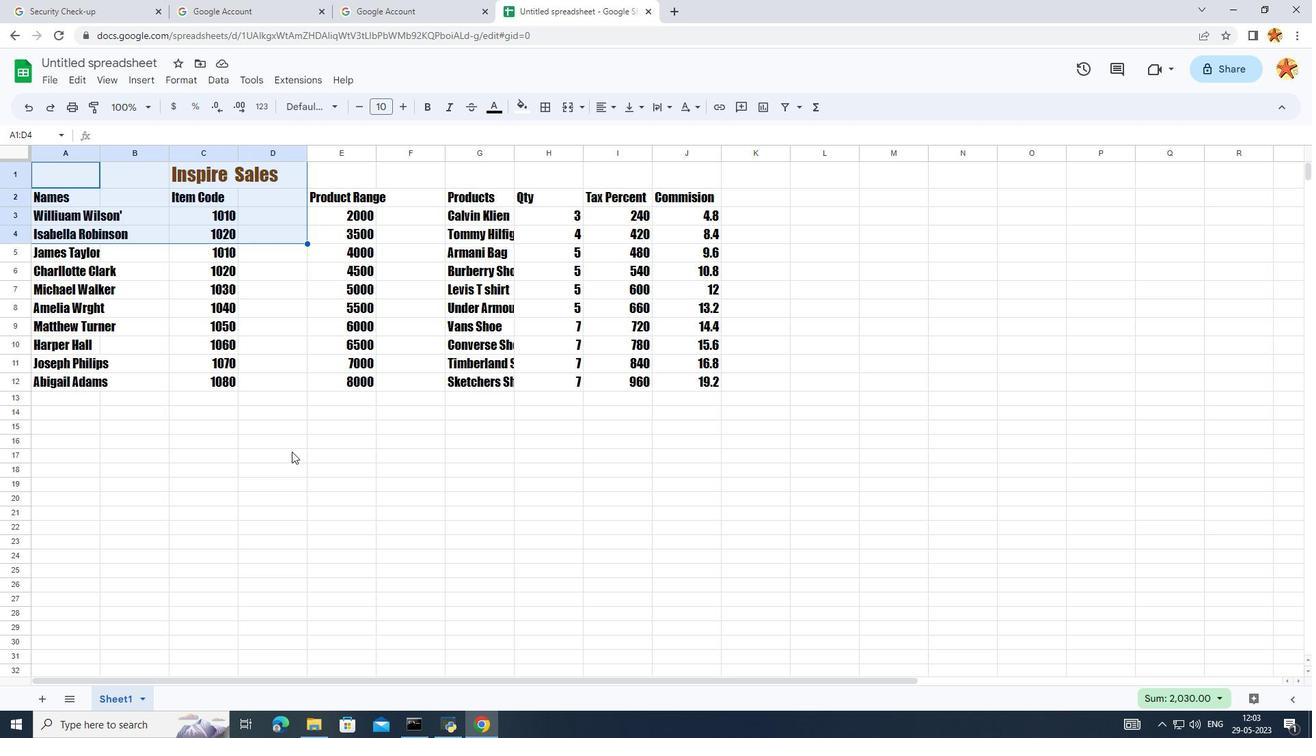 
Action: Mouse pressed left at (304, 497)
Screenshot: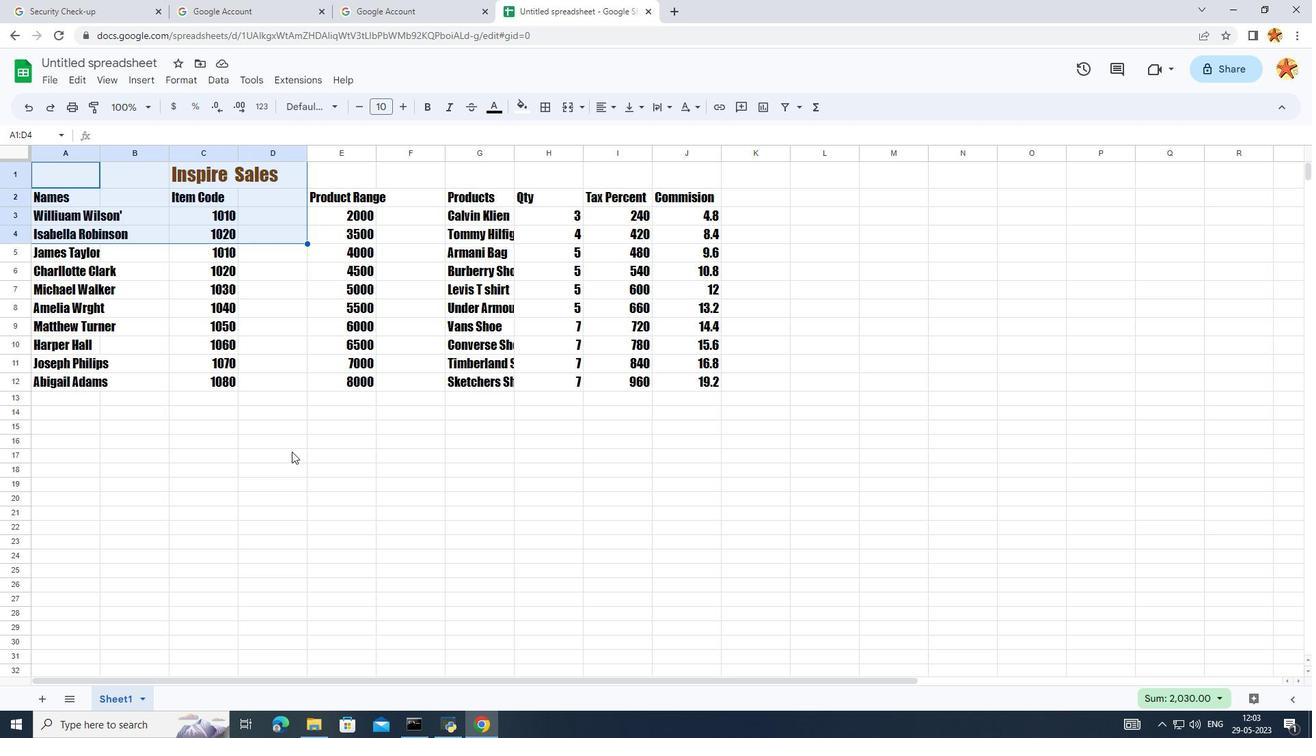 
Action: Mouse moved to (63, 194)
Screenshot: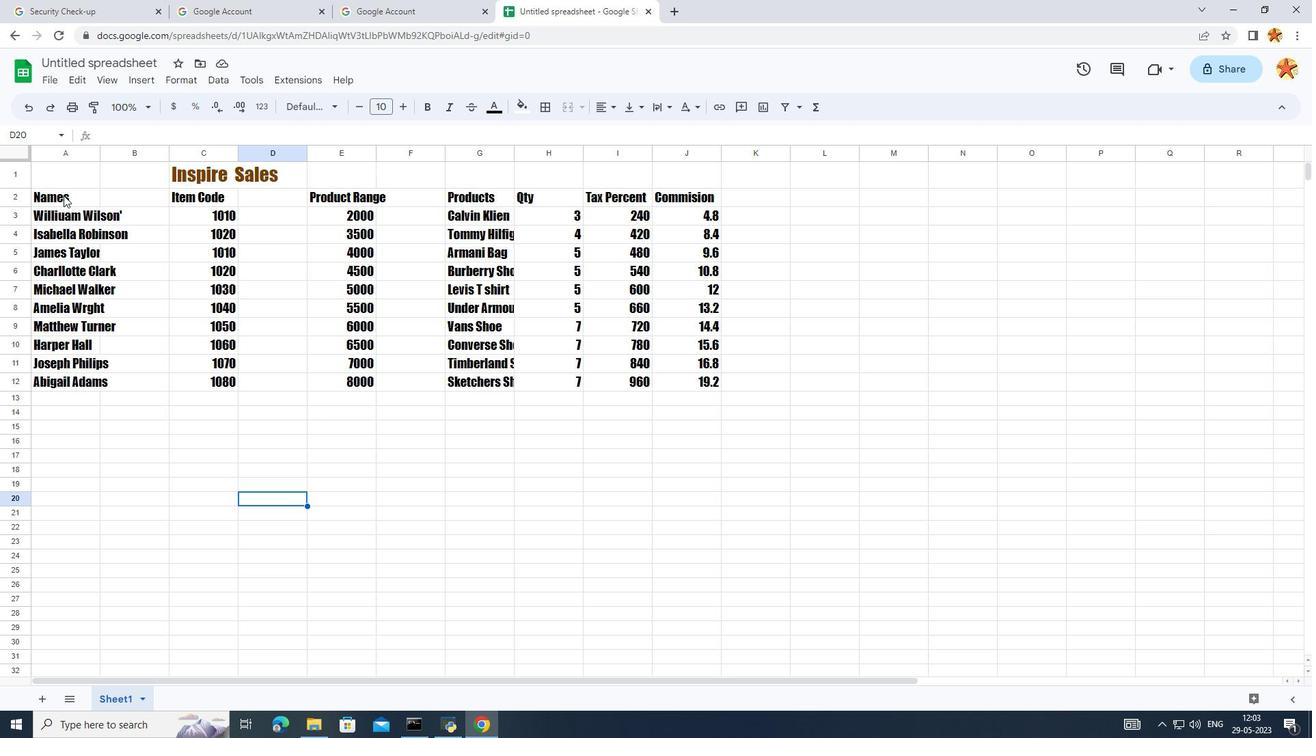 
Action: Mouse pressed left at (63, 194)
Screenshot: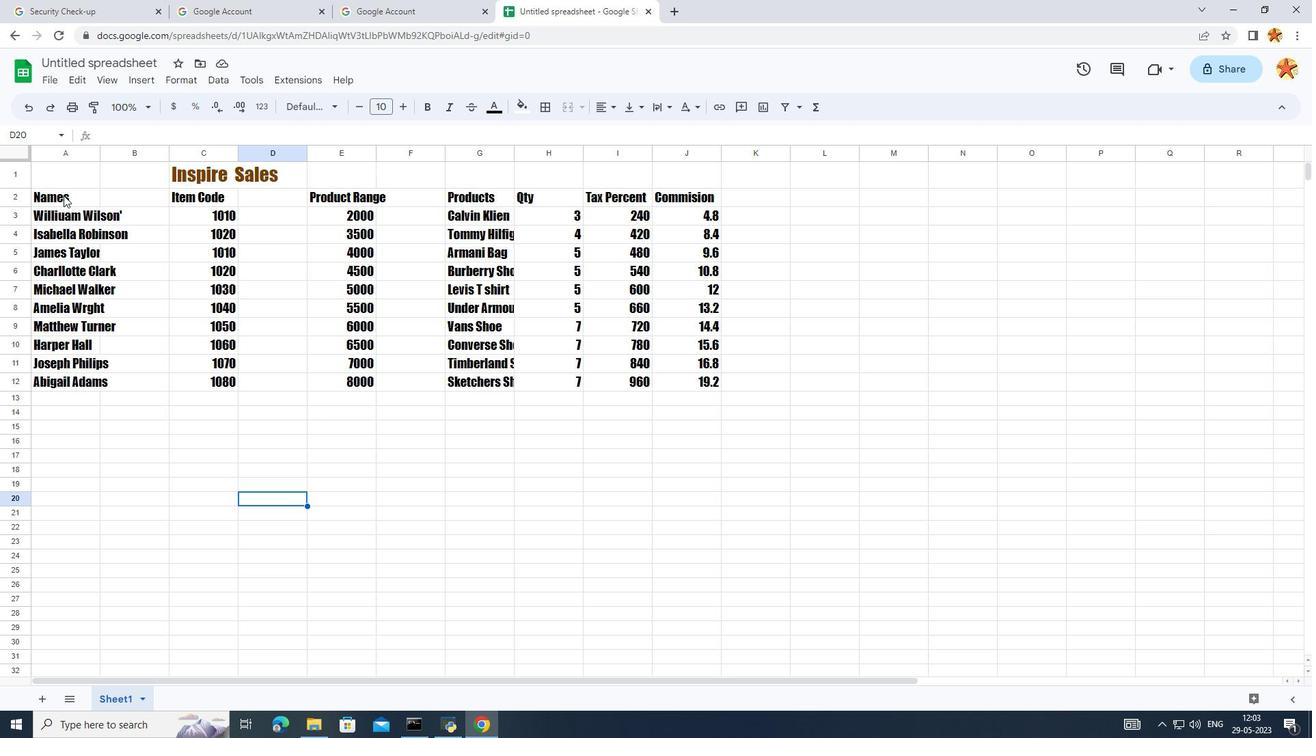 
Action: Mouse moved to (600, 109)
Screenshot: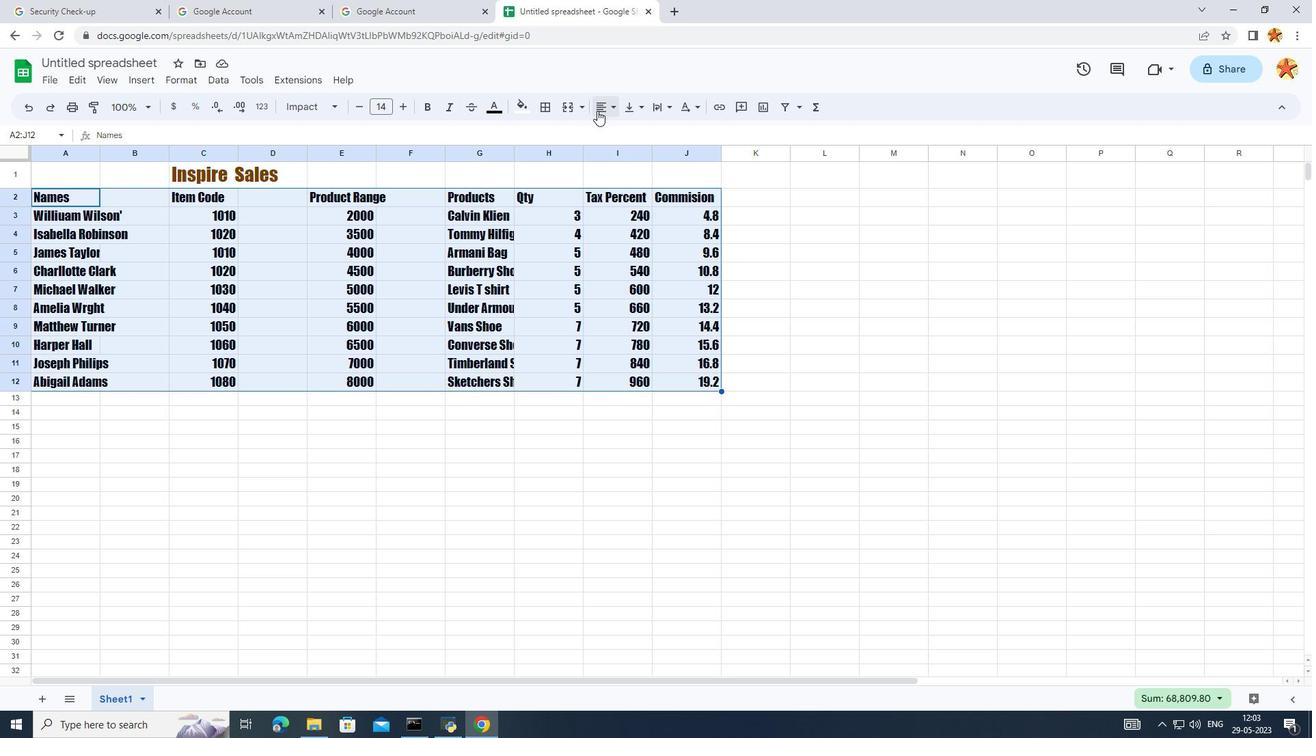 
Action: Mouse pressed left at (600, 109)
Screenshot: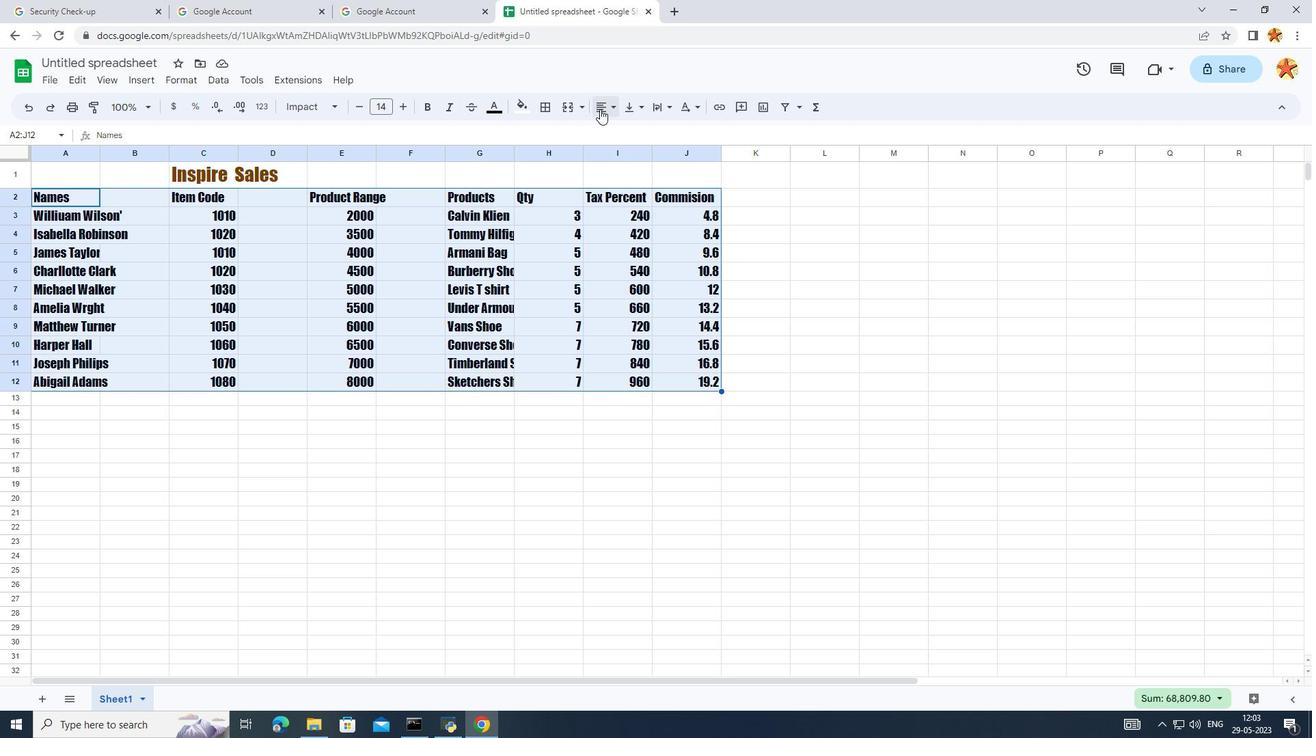 
Action: Mouse moved to (631, 138)
Screenshot: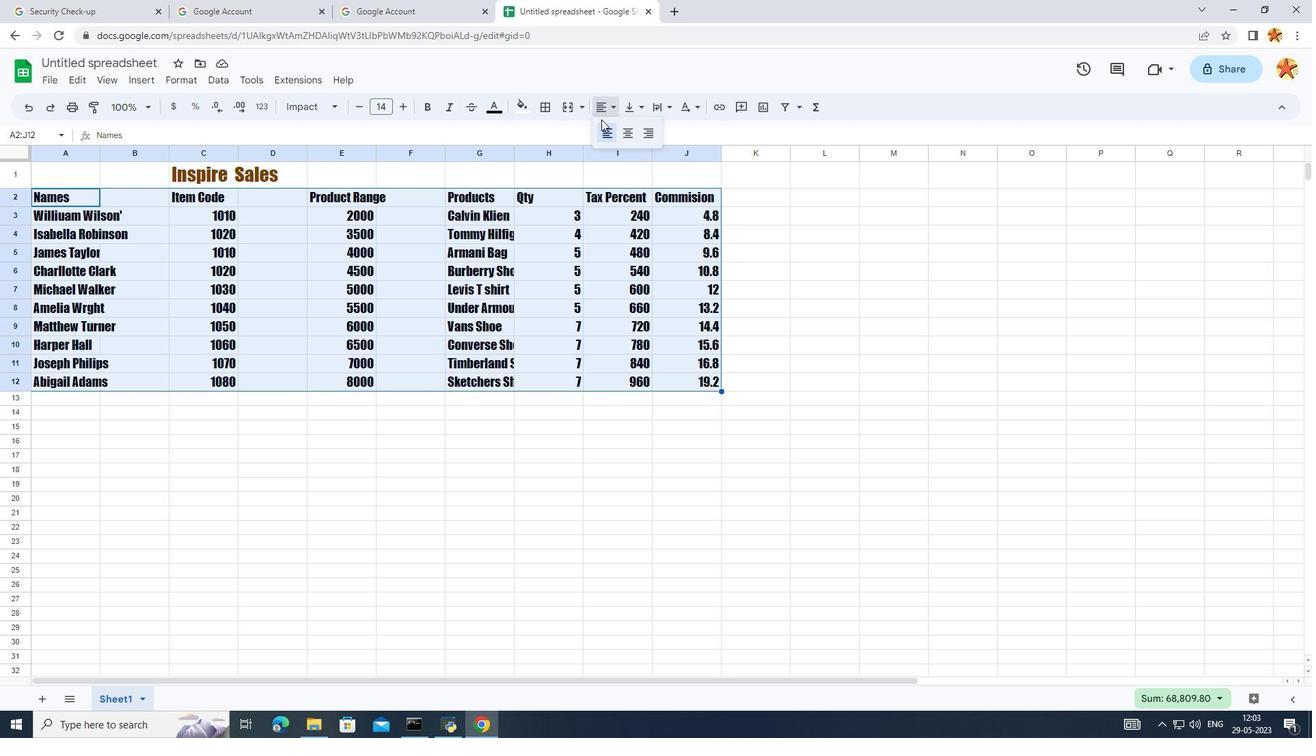 
Action: Mouse pressed left at (631, 138)
Screenshot: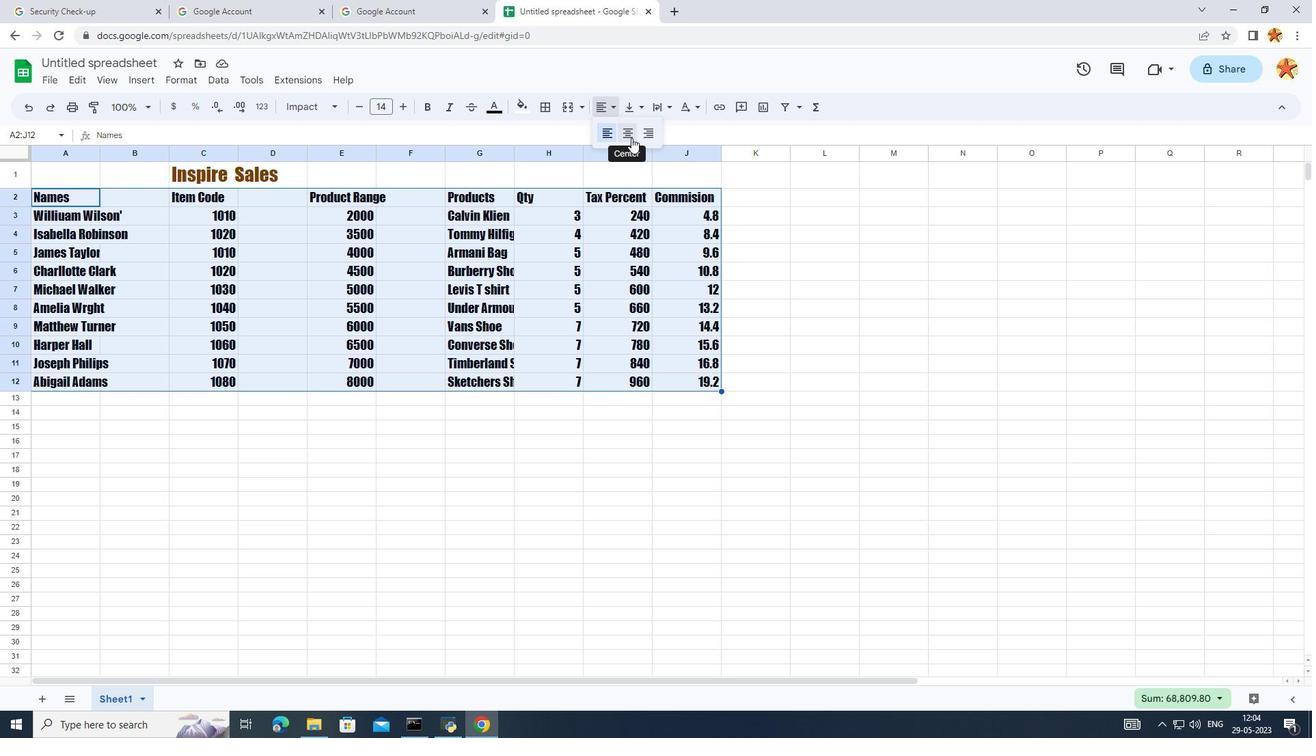 
Action: Mouse moved to (599, 112)
Screenshot: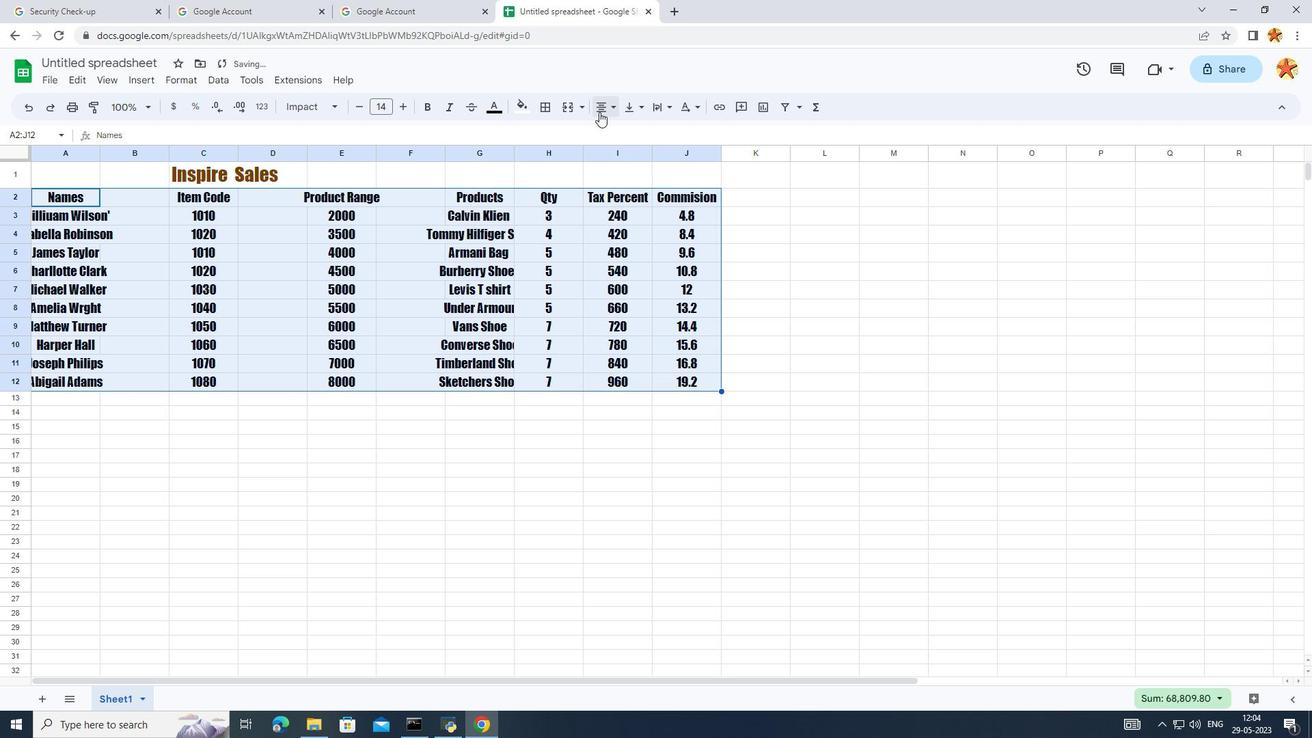 
Action: Mouse pressed left at (599, 112)
Screenshot: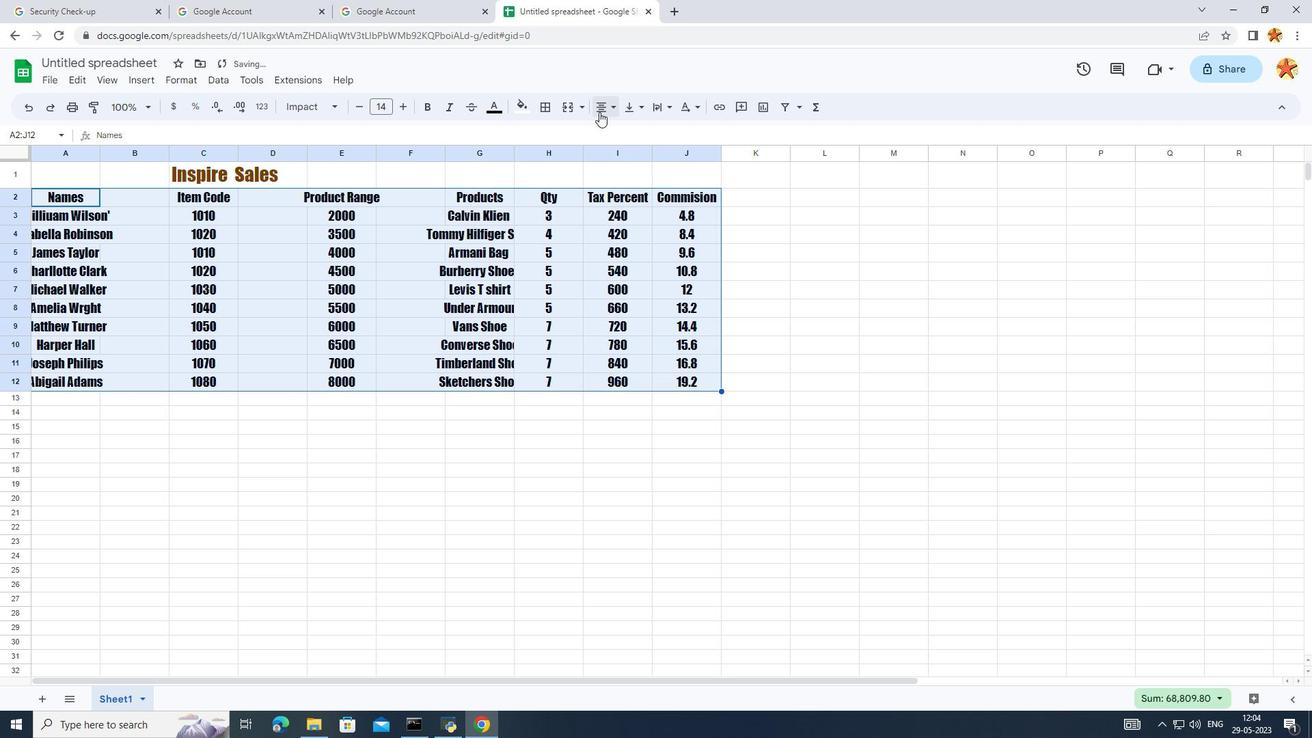 
Action: Mouse moved to (625, 131)
Screenshot: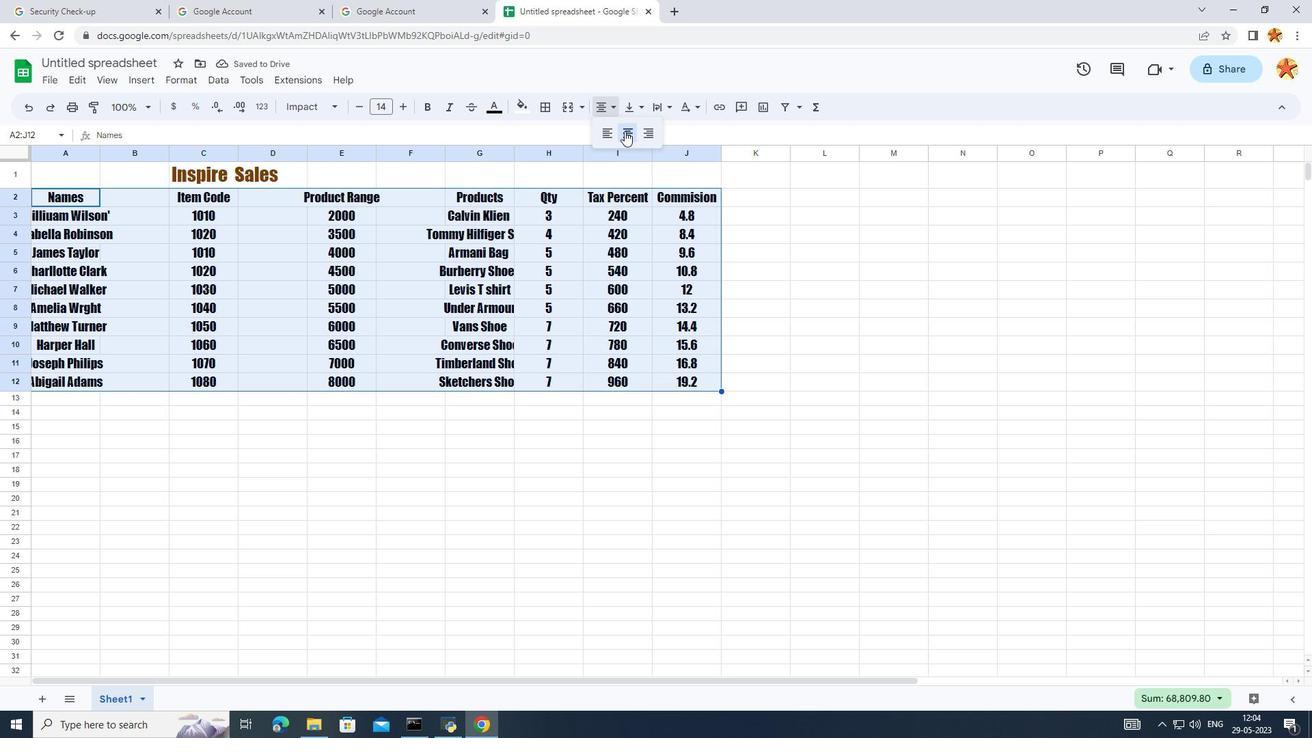 
Action: Mouse pressed left at (625, 131)
Screenshot: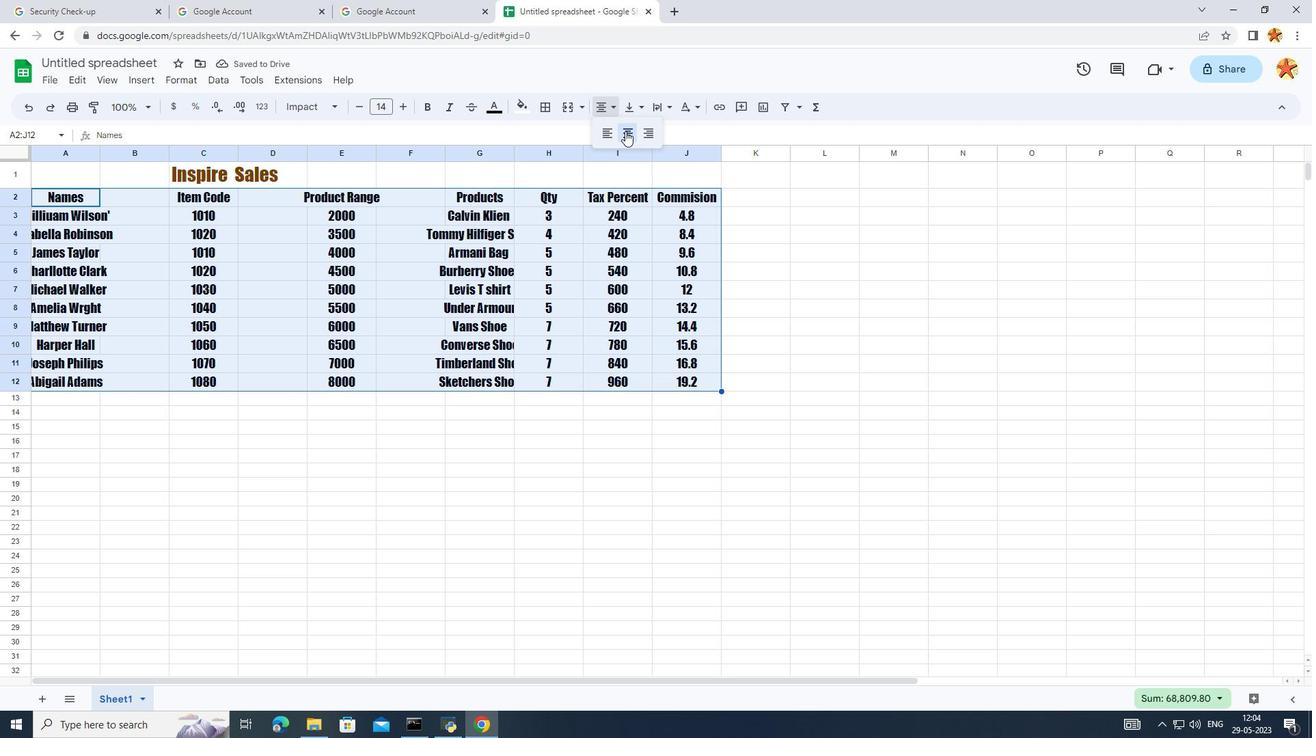 
Action: Mouse moved to (490, 487)
Screenshot: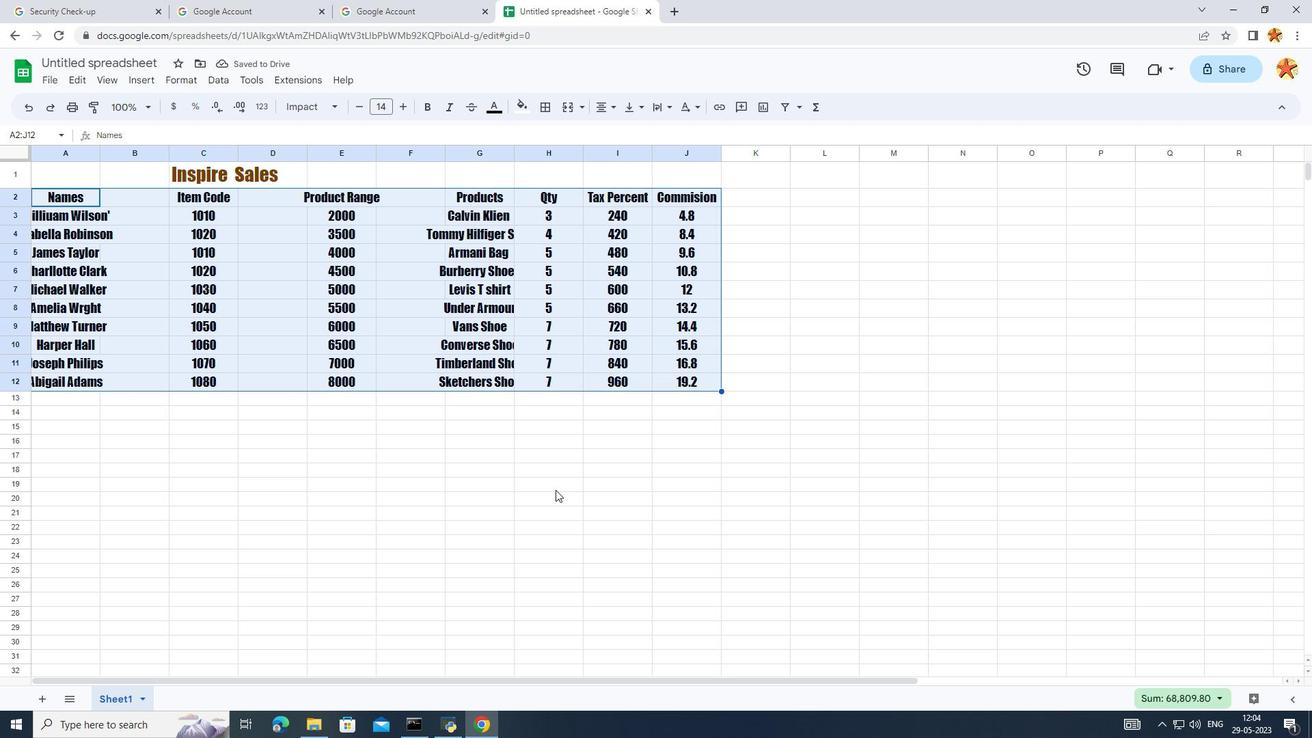 
Action: Mouse pressed left at (490, 487)
Screenshot: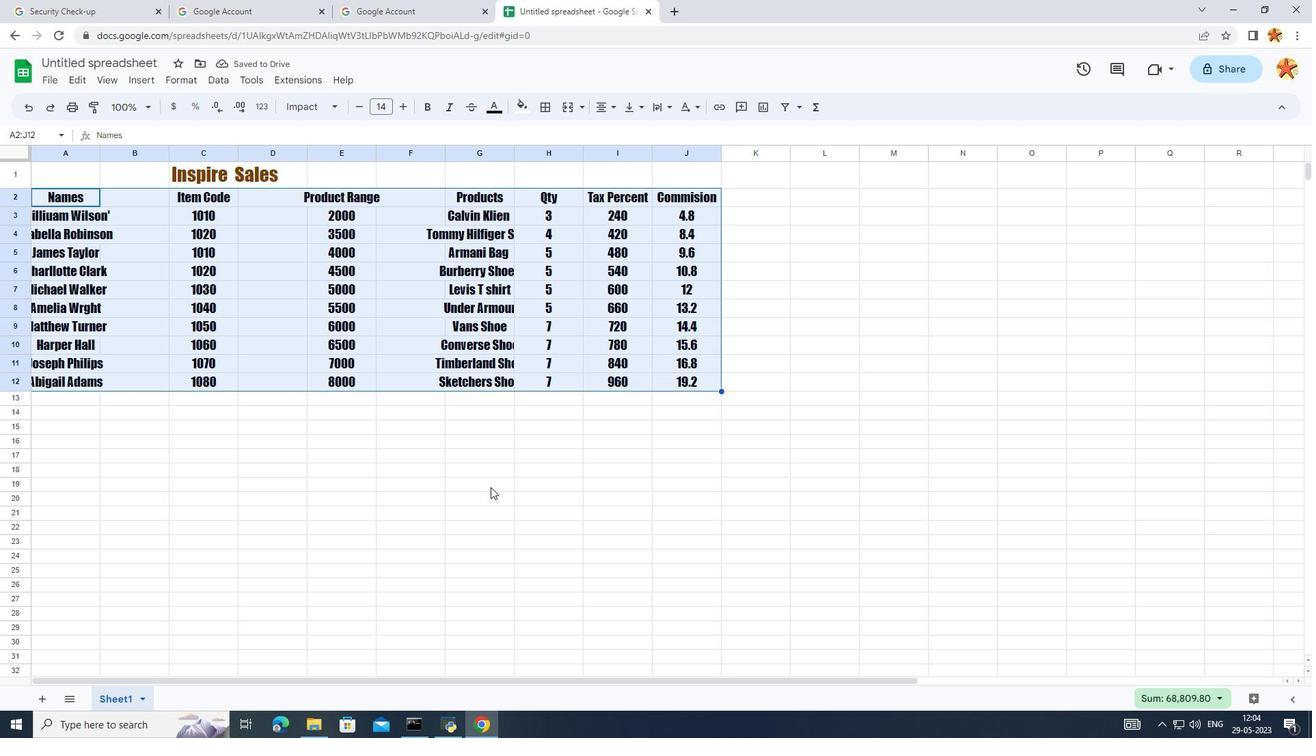 
Action: Mouse moved to (698, 386)
Screenshot: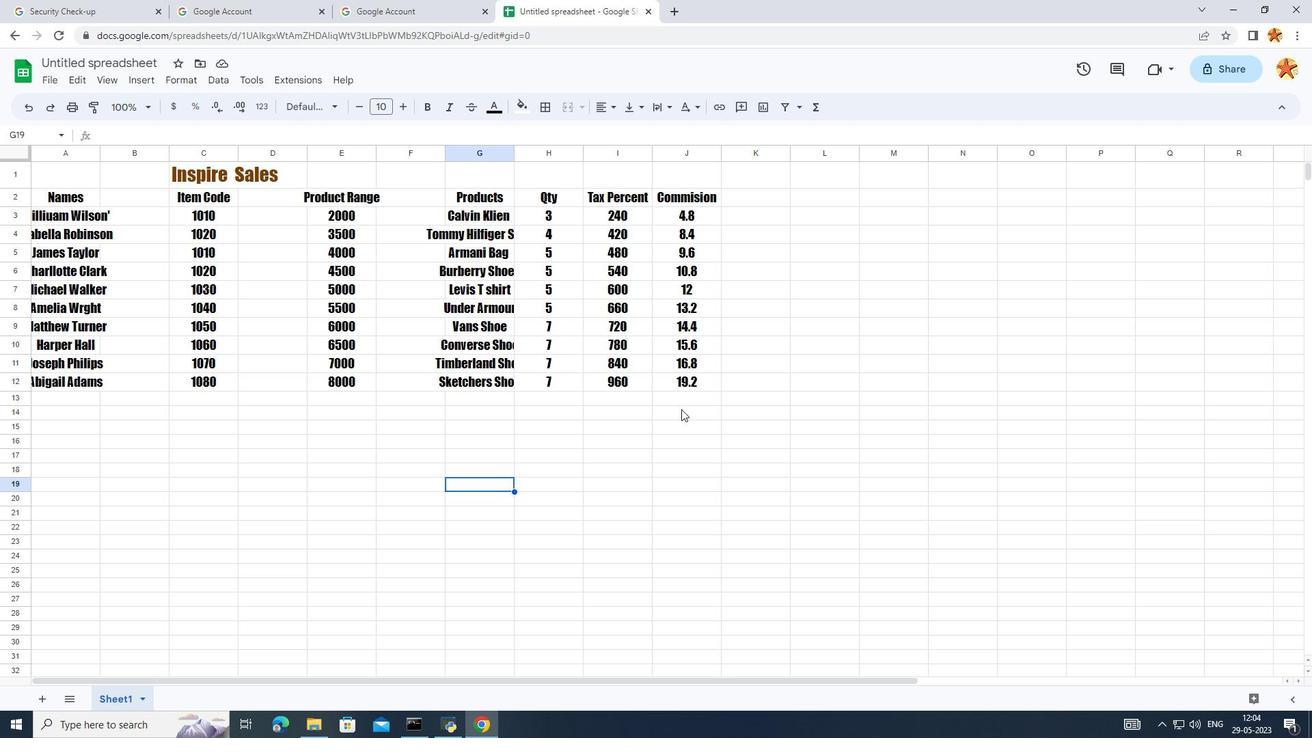 
Action: Mouse pressed left at (698, 386)
Screenshot: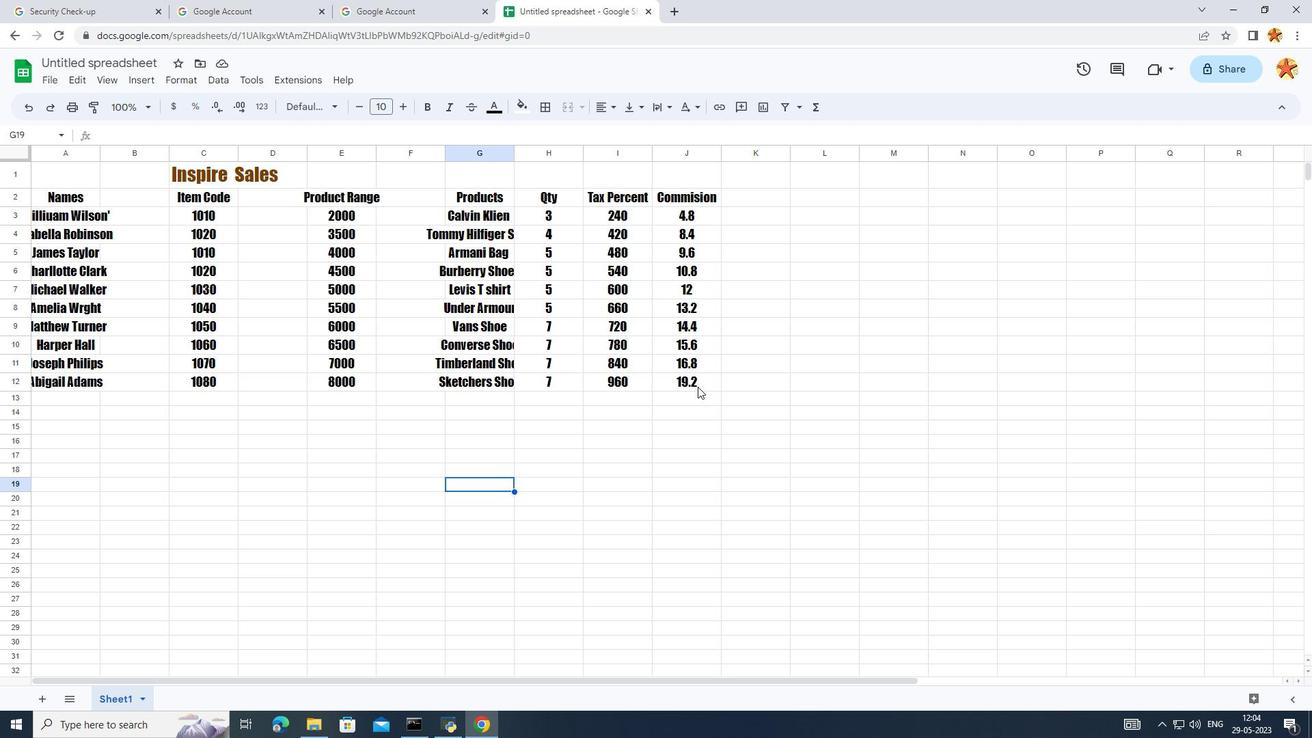 
Action: Mouse moved to (363, 384)
Screenshot: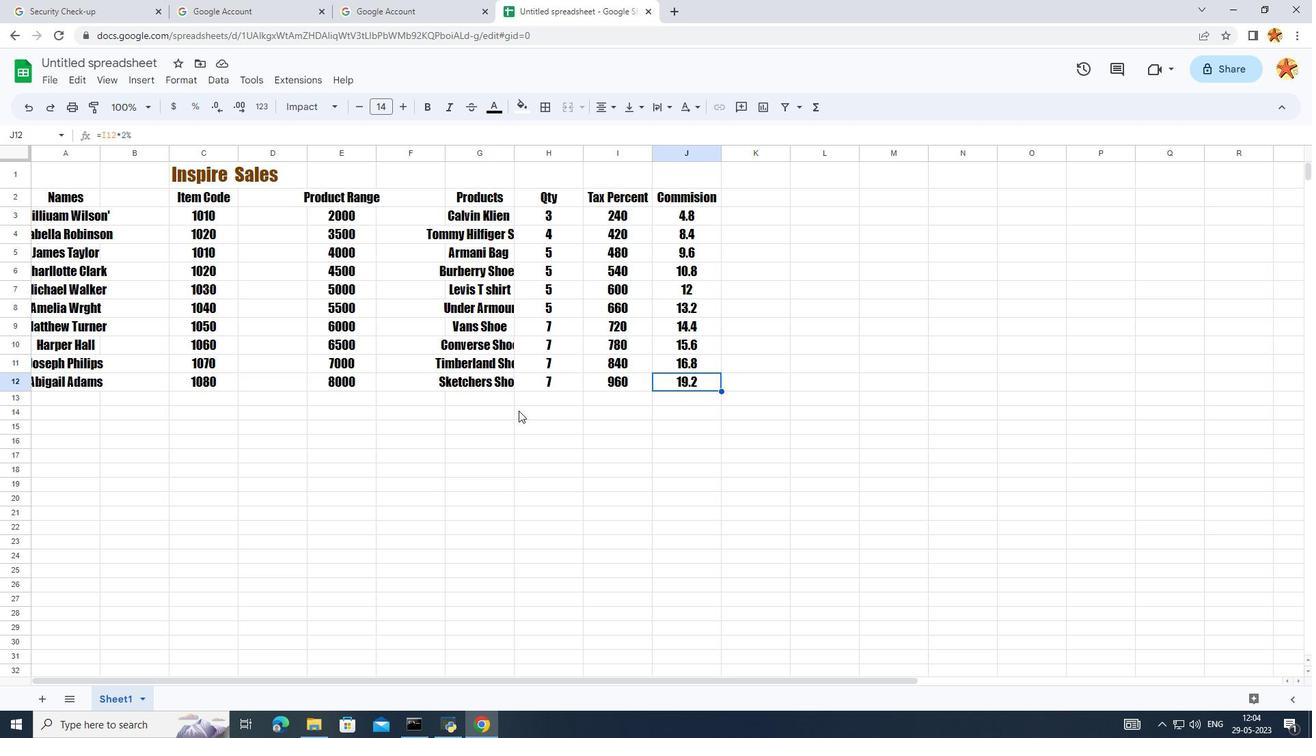 
Action: Mouse scrolled (363, 385) with delta (0, 0)
Screenshot: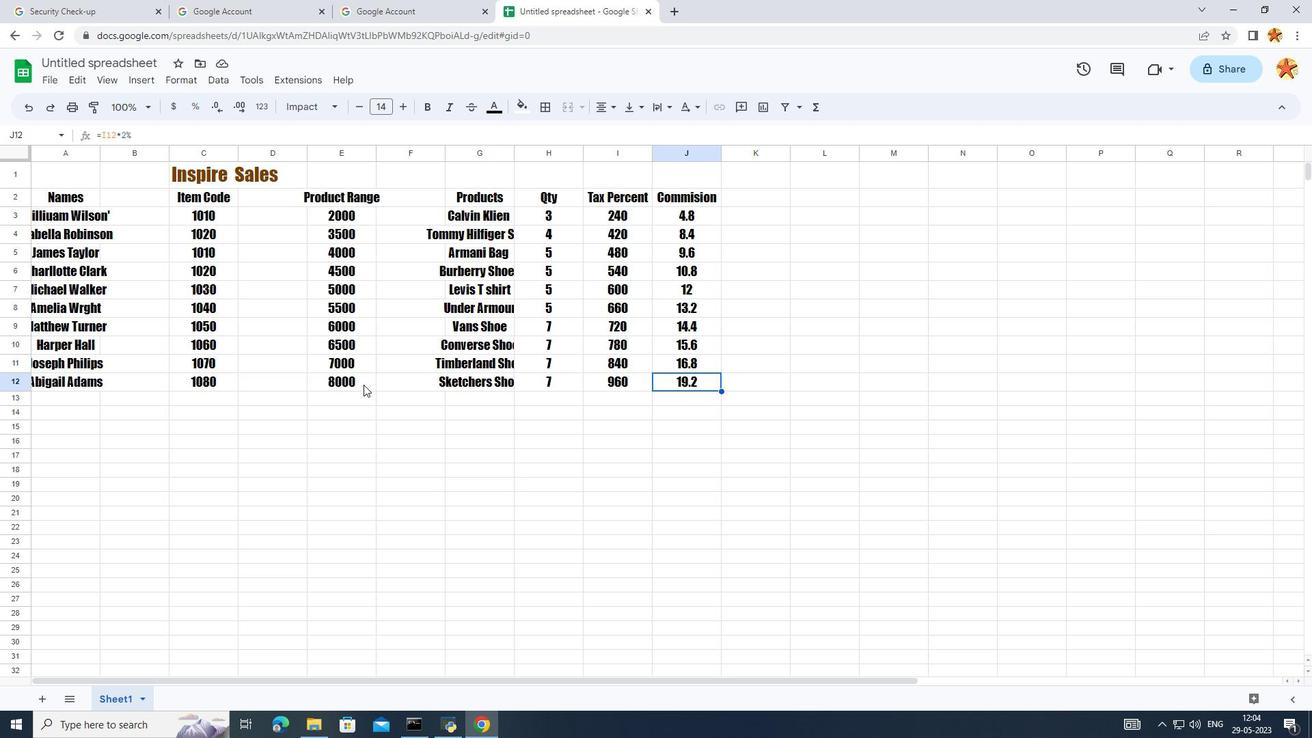 
Action: Mouse scrolled (363, 385) with delta (0, 0)
Screenshot: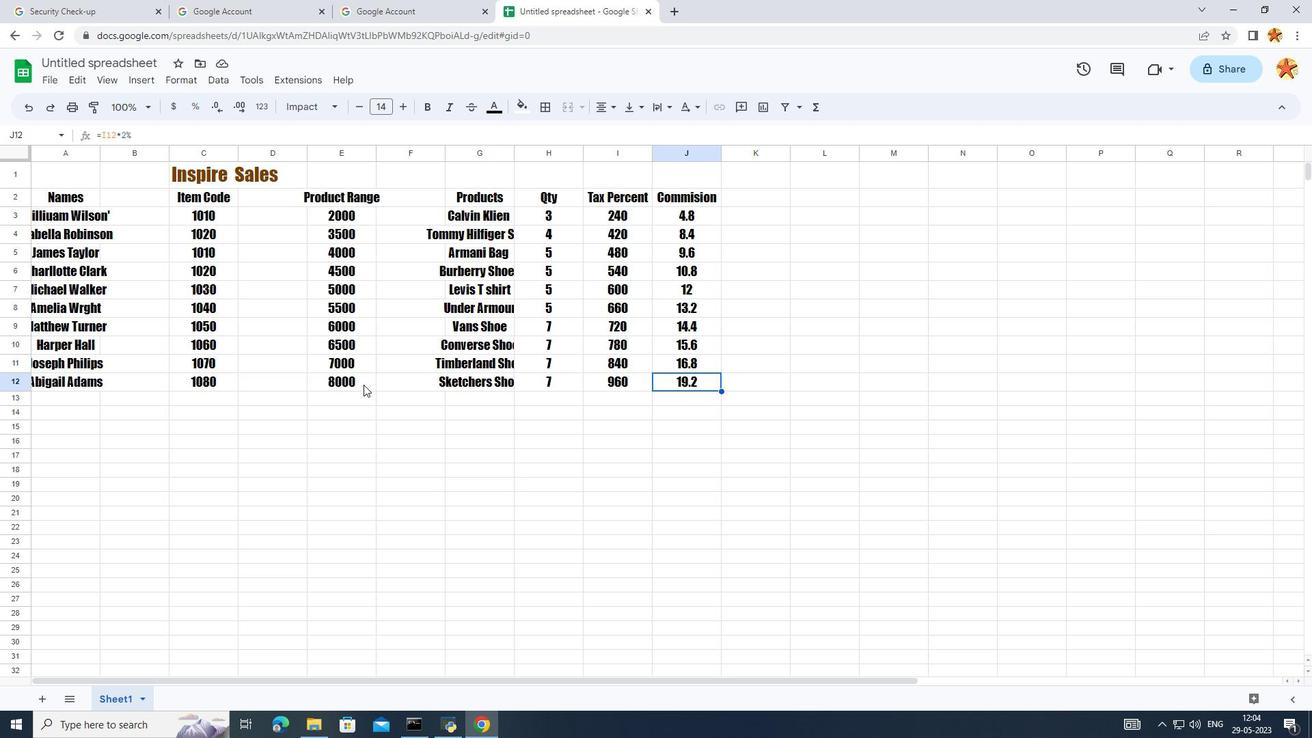 
Action: Mouse scrolled (363, 385) with delta (0, 0)
Screenshot: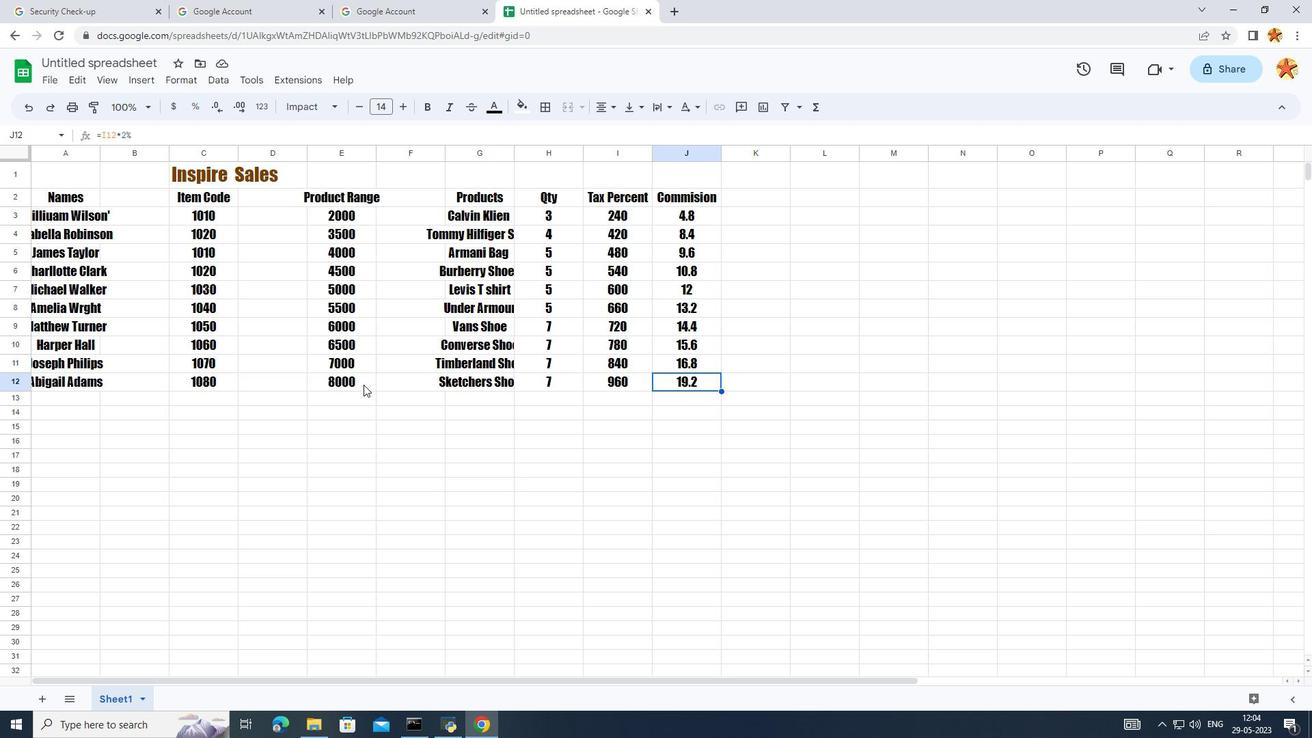 
Action: Mouse scrolled (363, 384) with delta (0, 0)
Screenshot: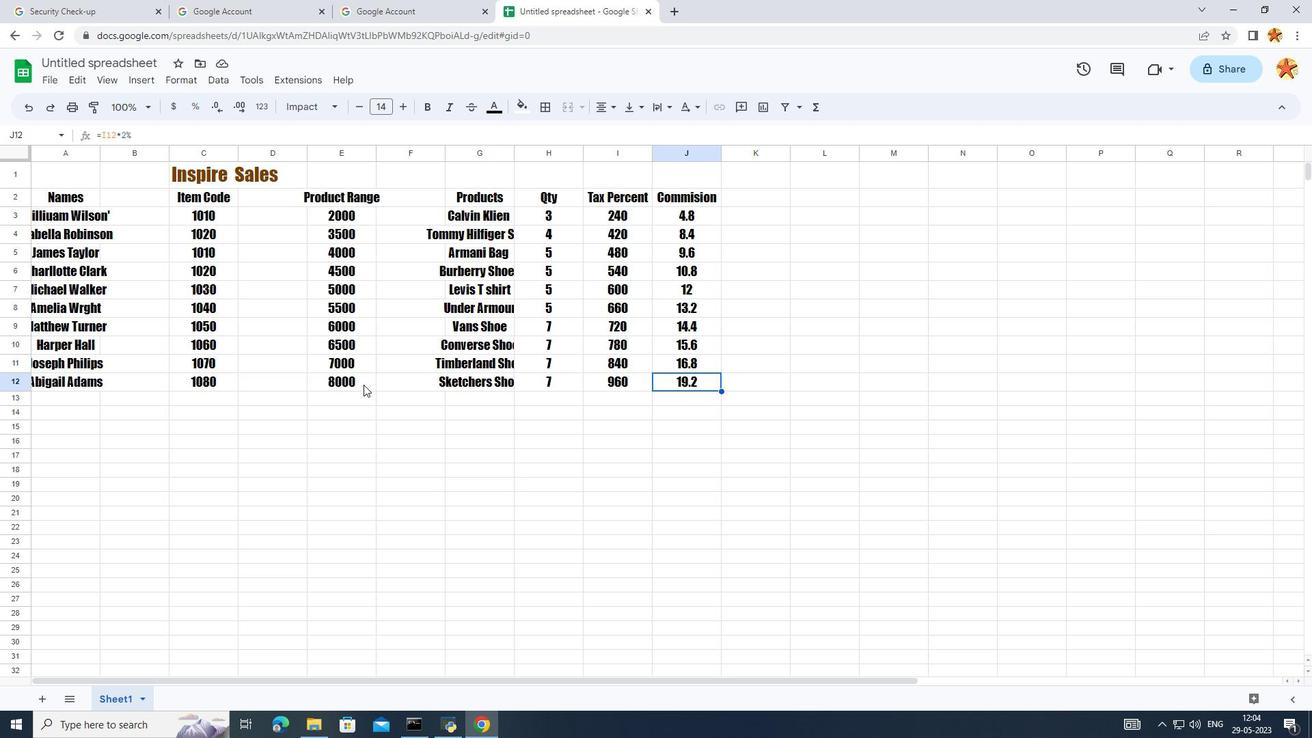 
Action: Mouse scrolled (363, 384) with delta (0, 0)
Screenshot: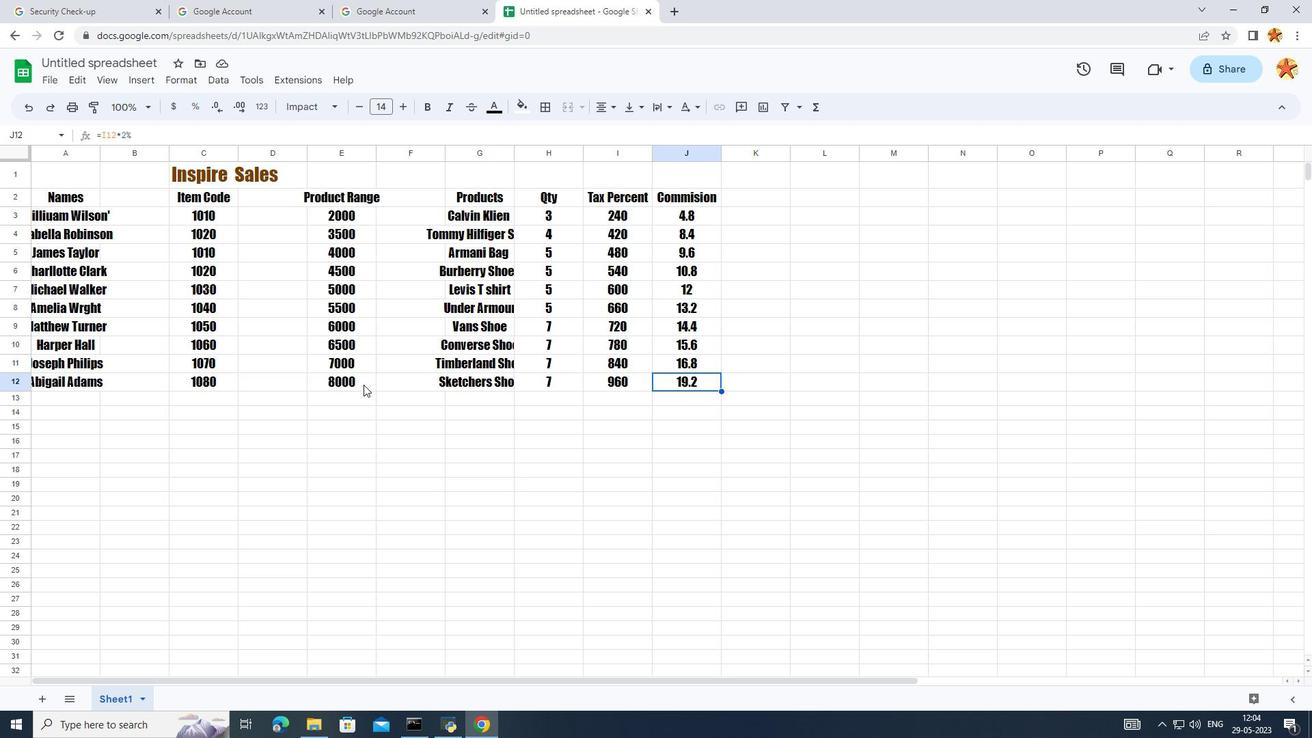 
Action: Mouse scrolled (363, 385) with delta (0, 0)
Screenshot: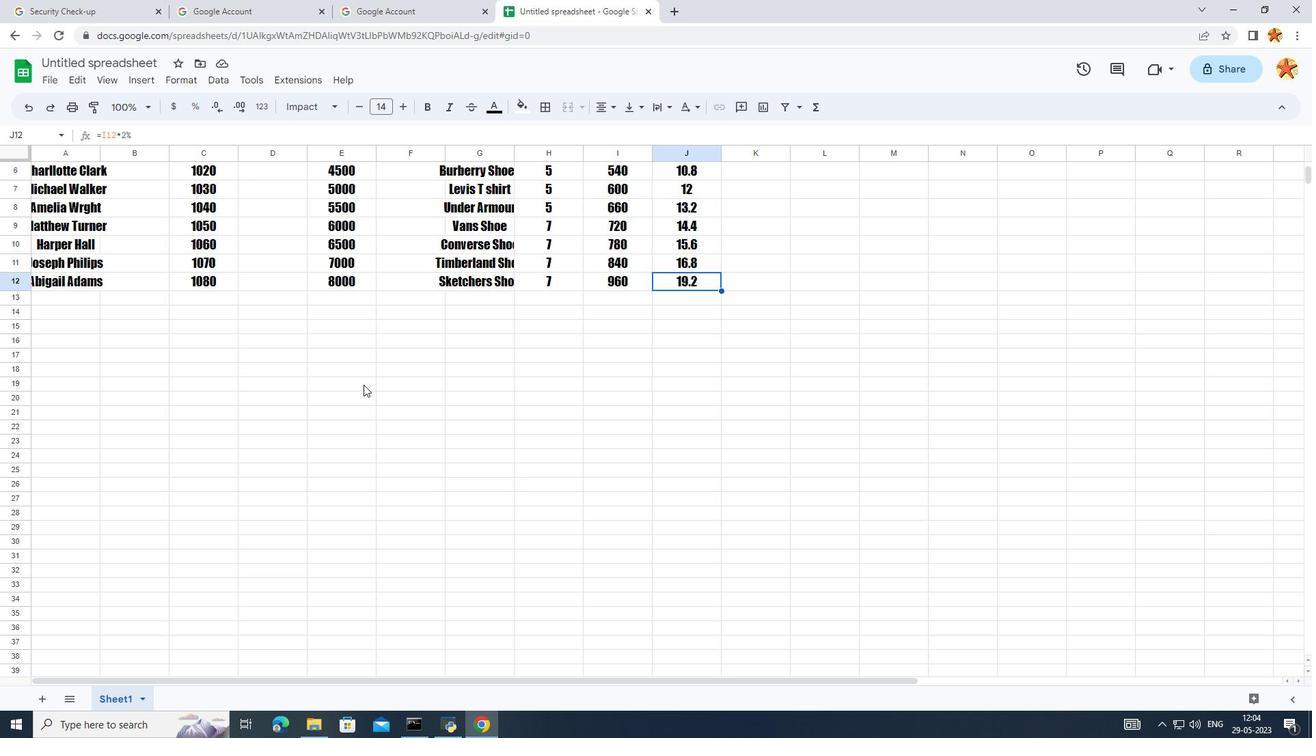 
Action: Mouse scrolled (363, 385) with delta (0, 0)
Screenshot: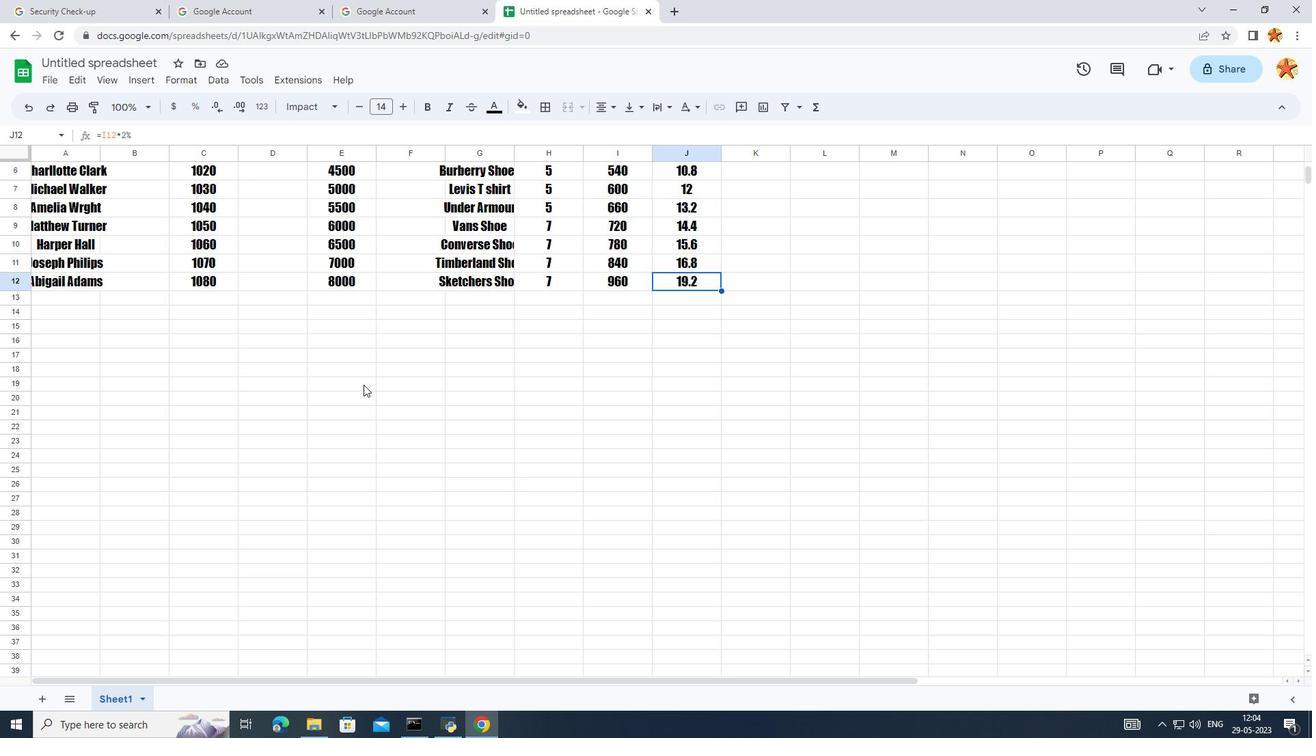 
Action: Mouse moved to (623, 473)
Screenshot: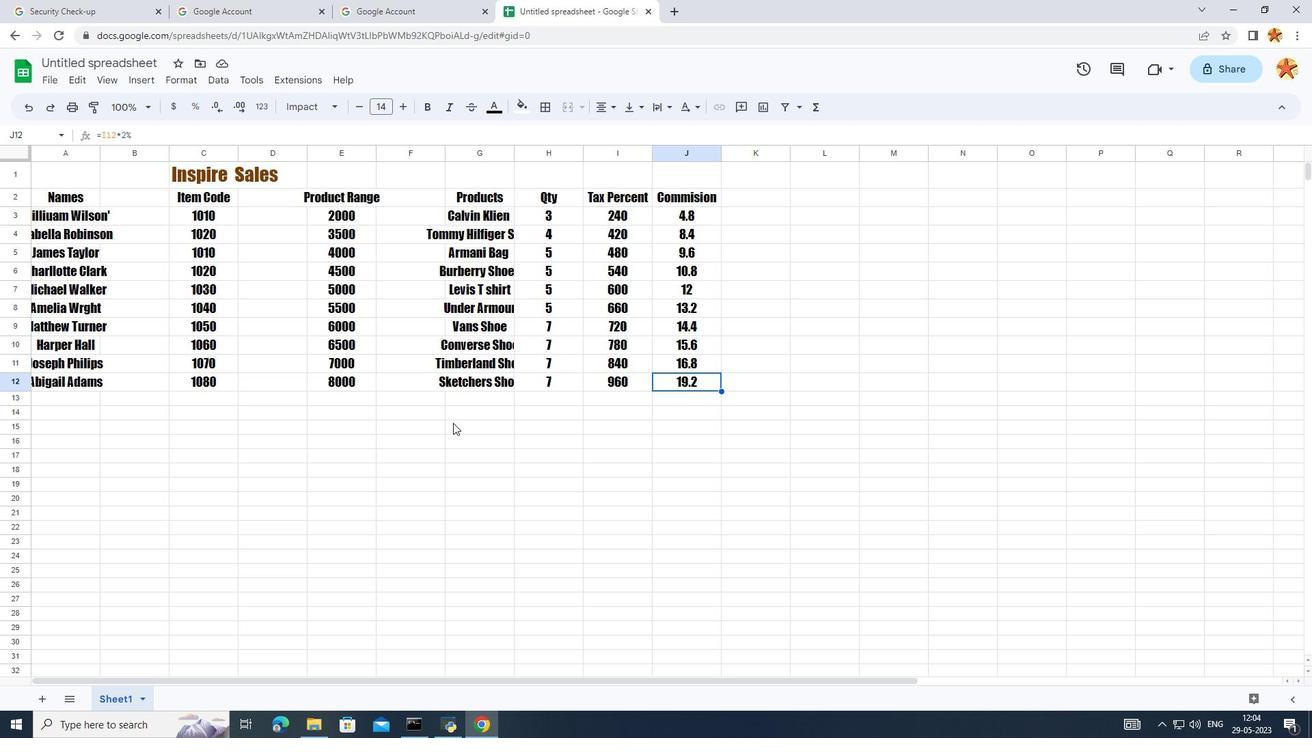 
Action: Mouse pressed left at (623, 473)
Screenshot: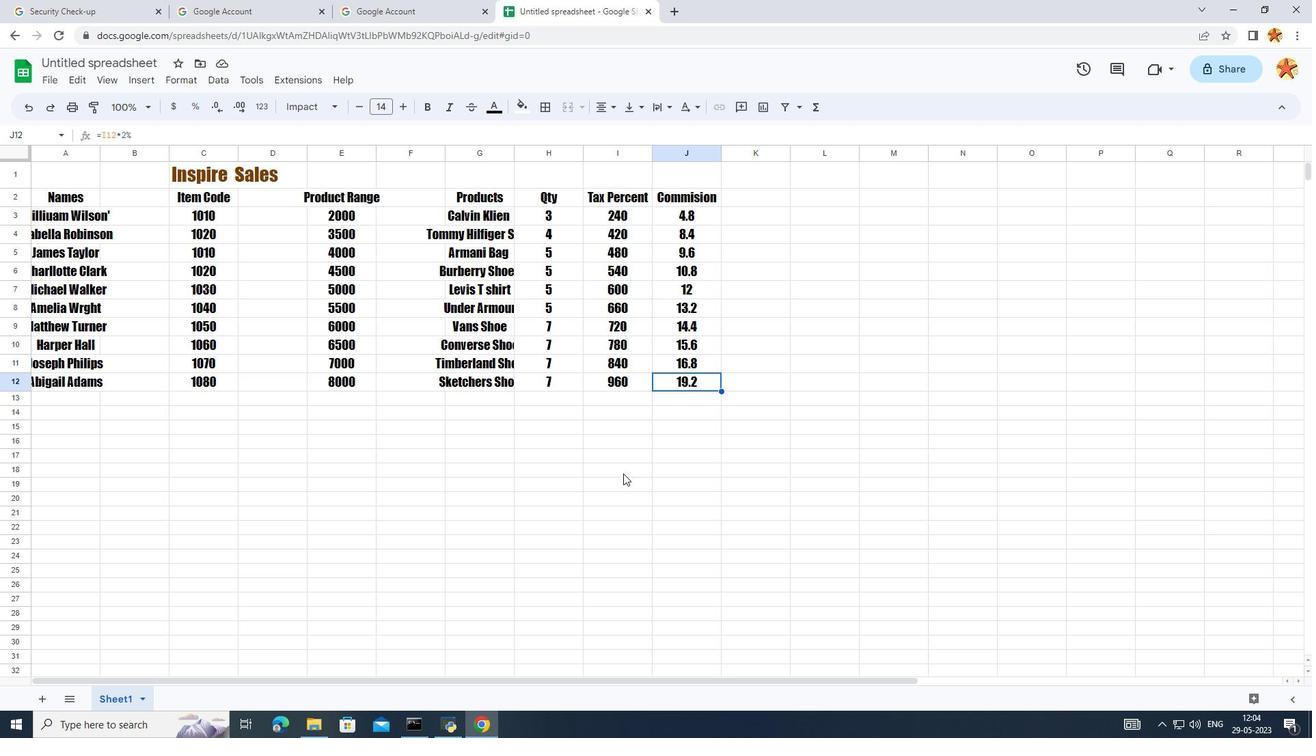 
Action: Mouse moved to (688, 404)
Screenshot: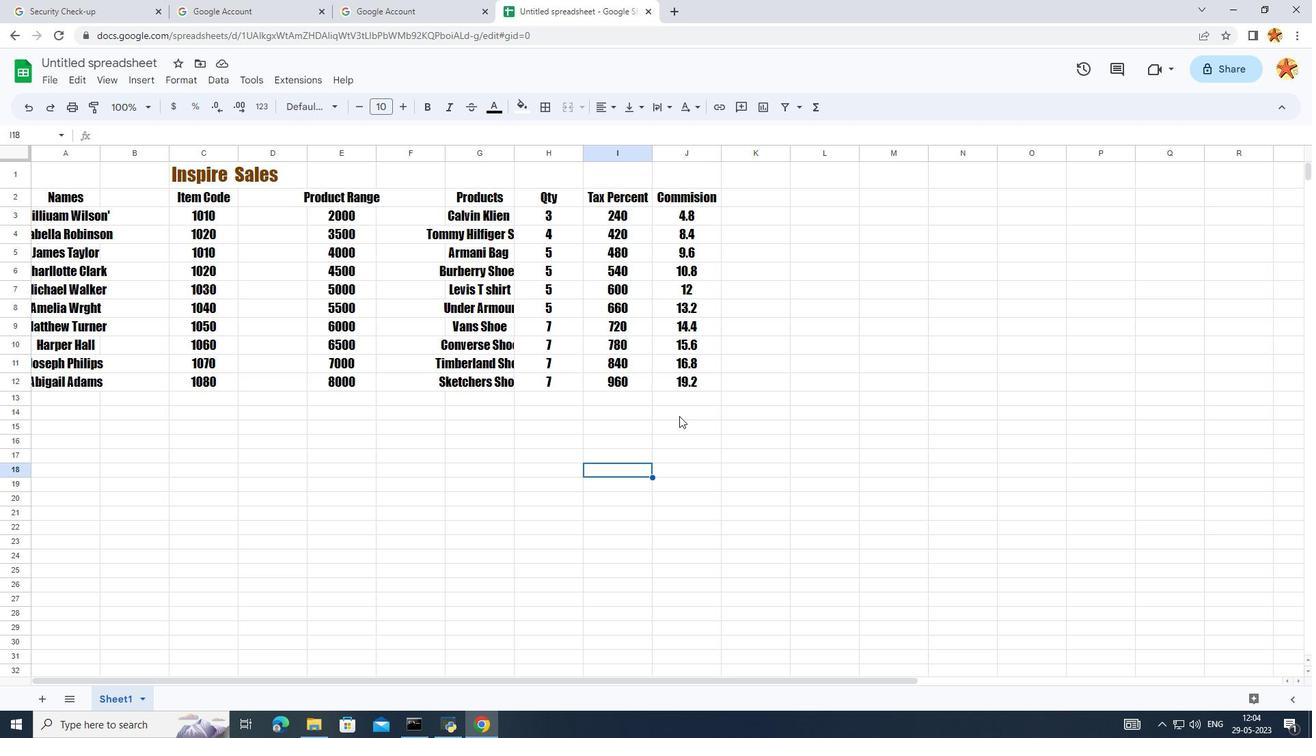 
Action: Mouse pressed left at (688, 404)
Screenshot: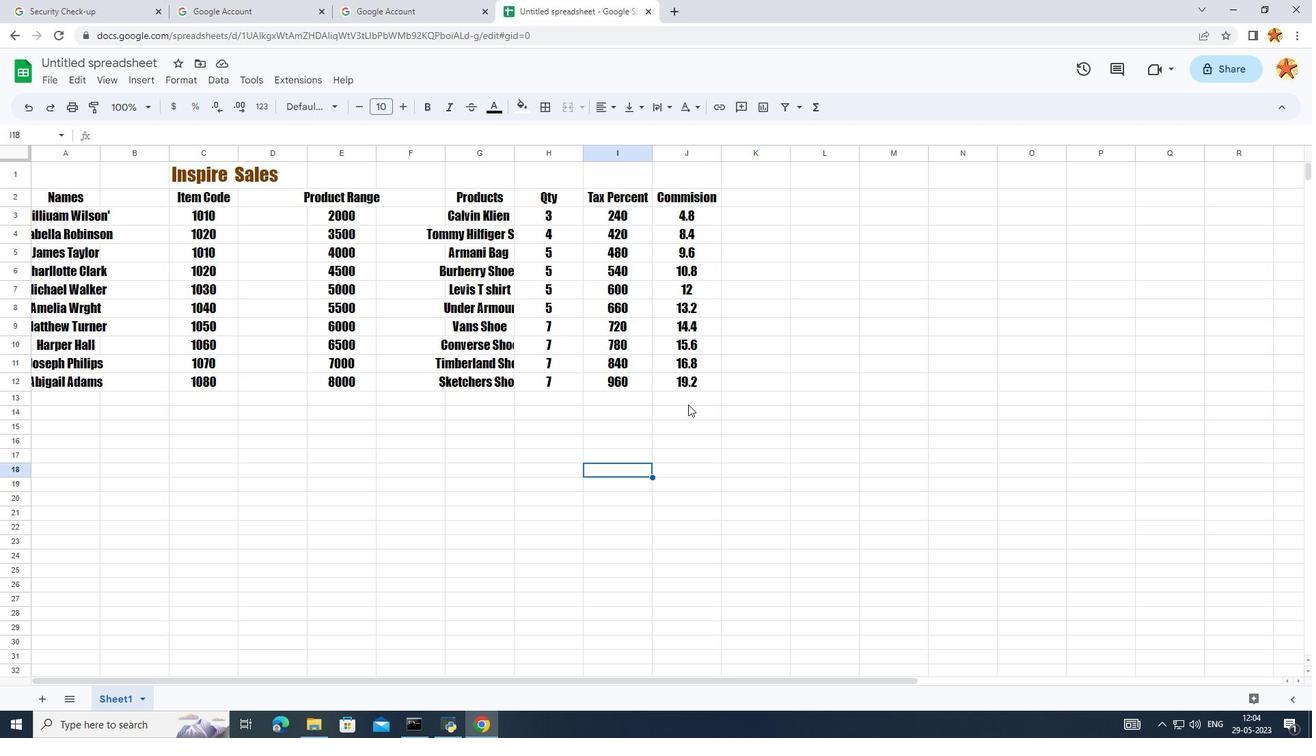 
Action: Mouse moved to (670, 438)
Screenshot: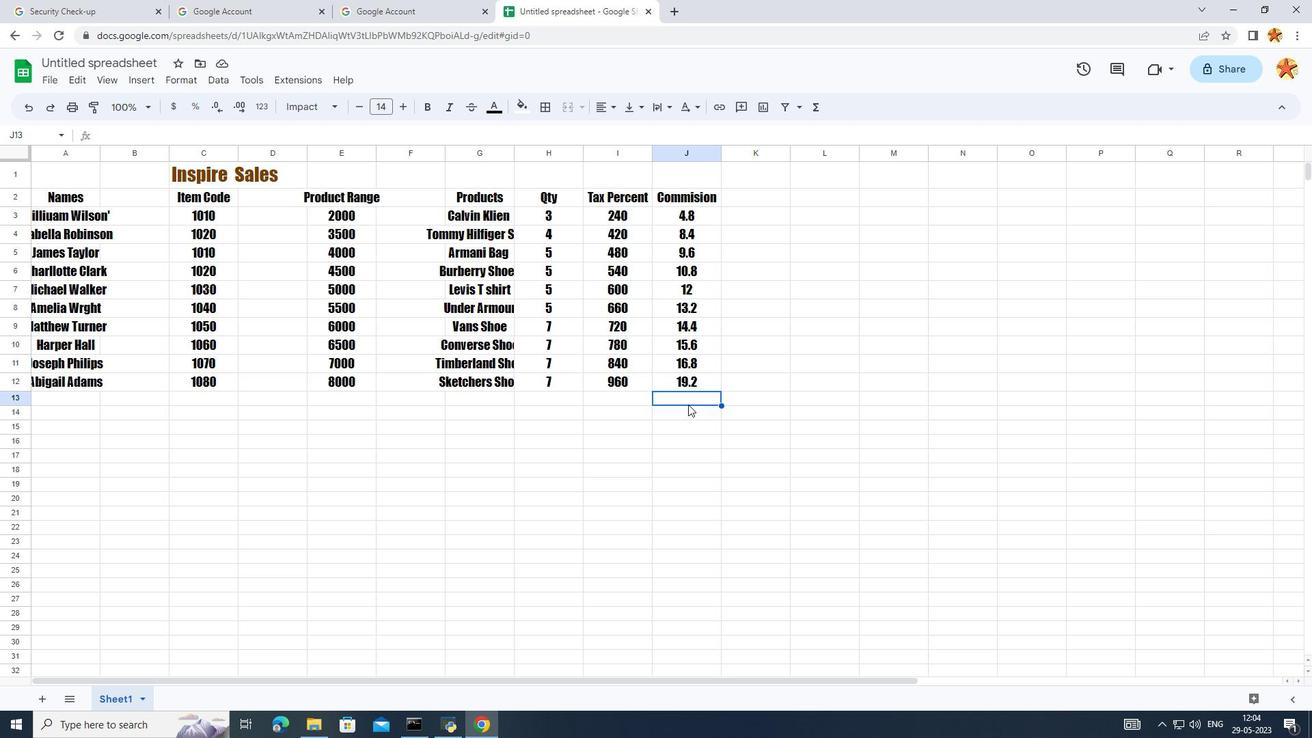 
Action: Mouse pressed left at (670, 438)
Screenshot: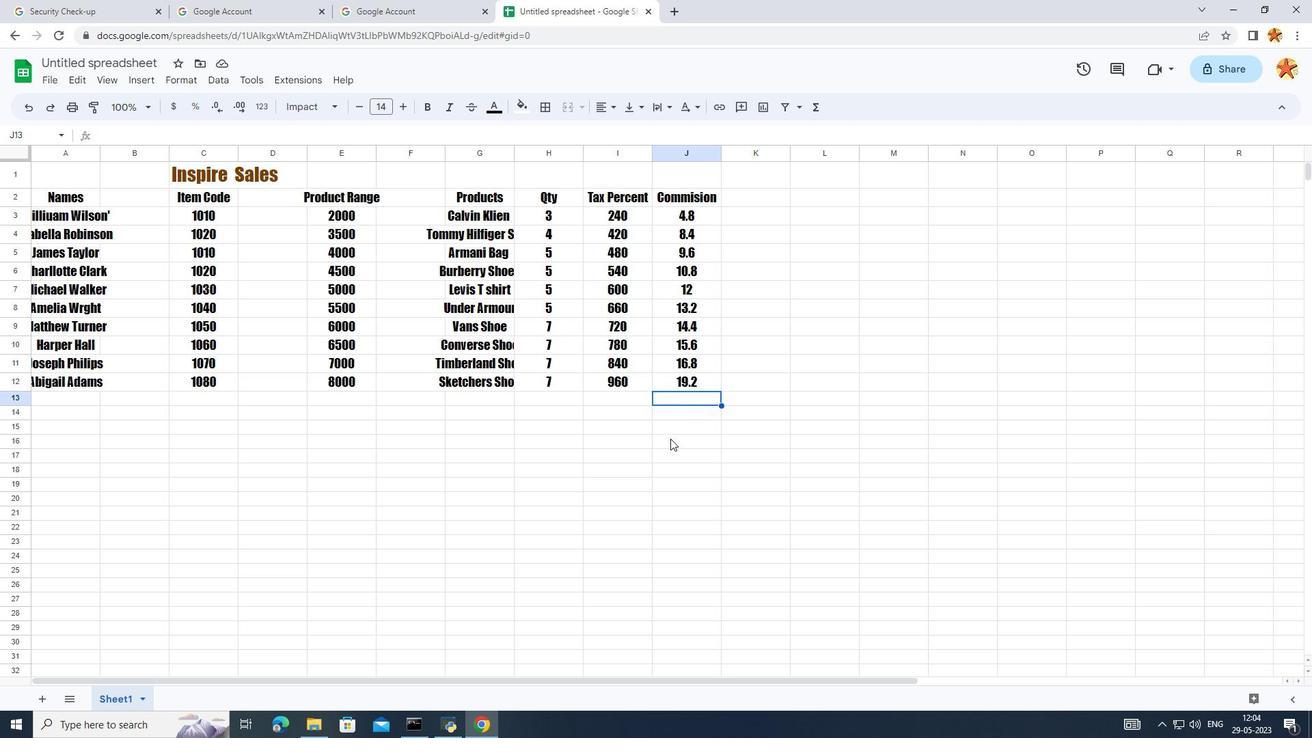 
Action: Mouse moved to (611, 207)
Screenshot: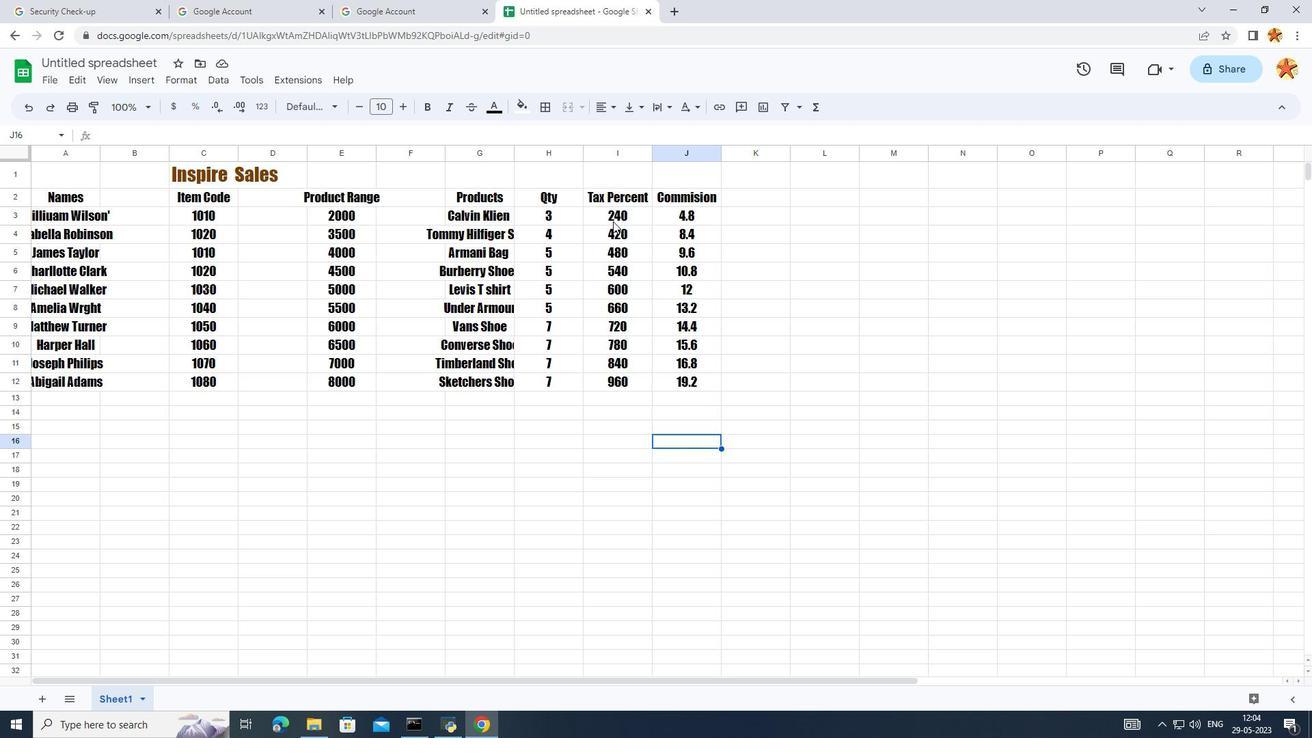 
Action: Mouse pressed left at (611, 207)
Screenshot: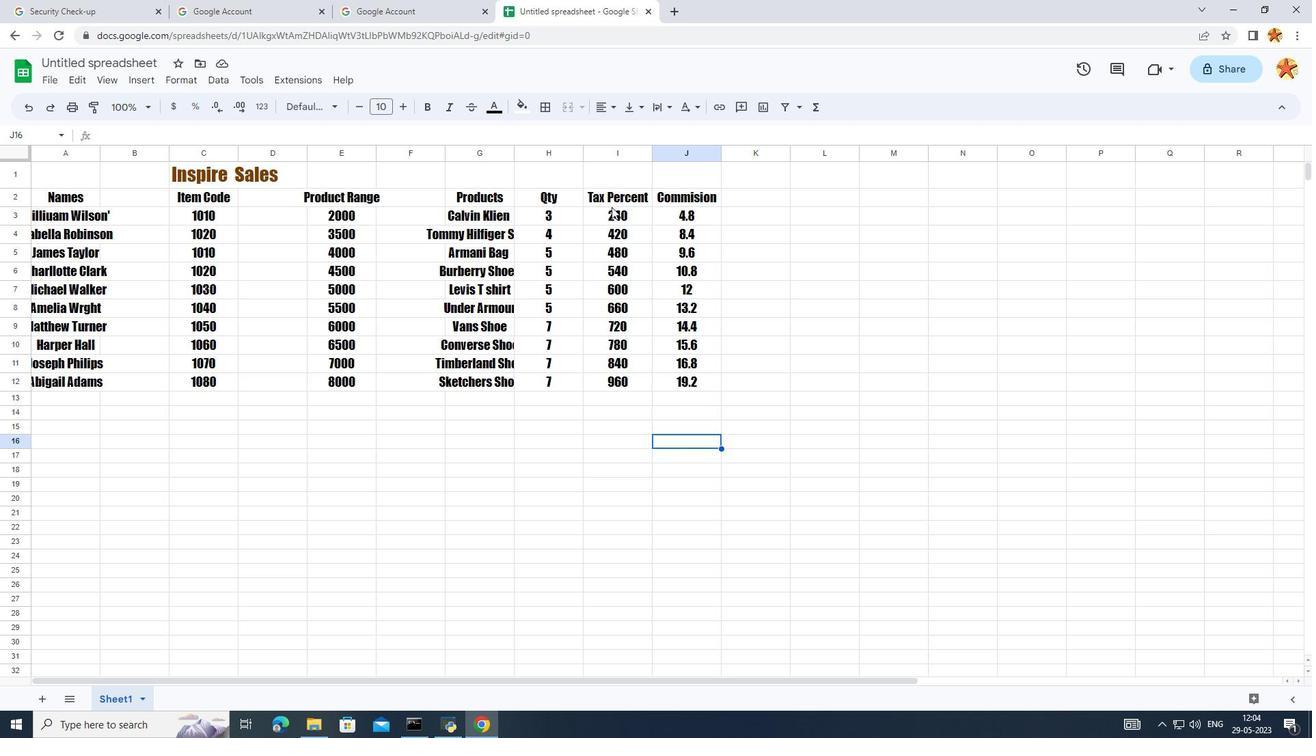 
Action: Mouse moved to (616, 449)
Screenshot: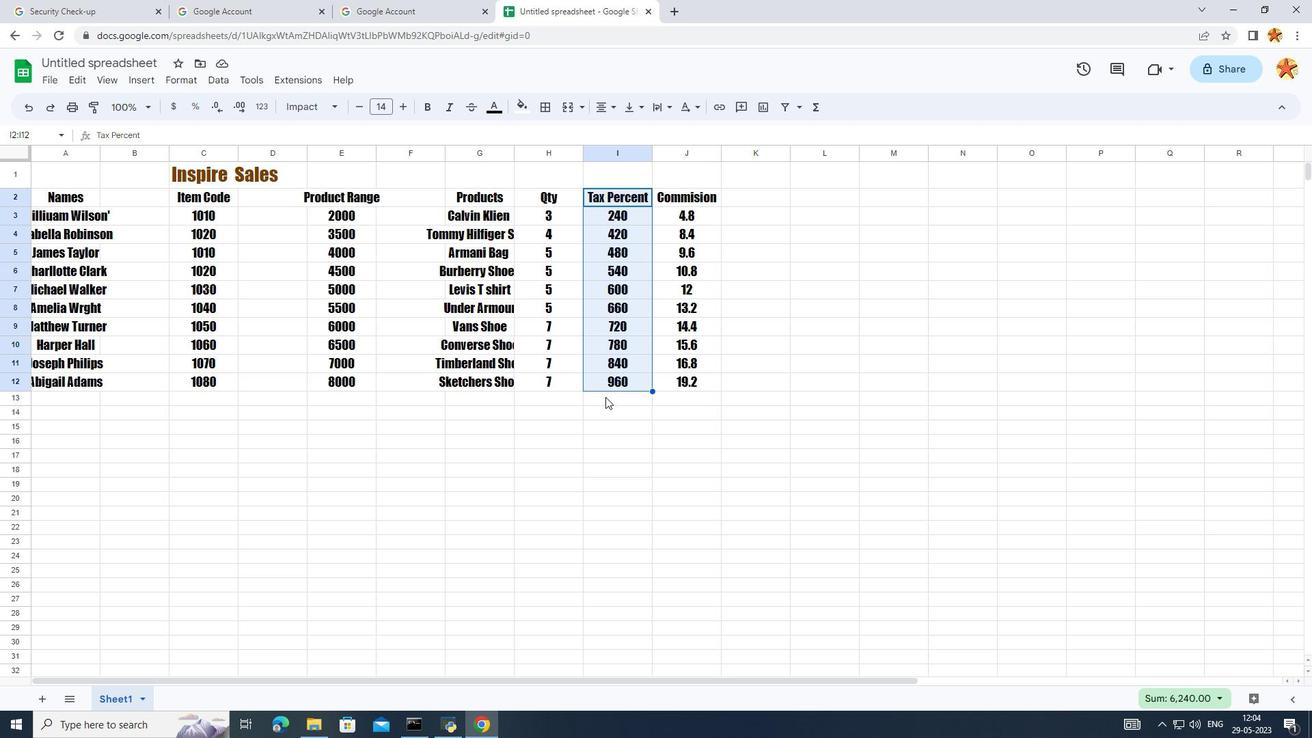 
Action: Mouse pressed left at (616, 449)
Screenshot: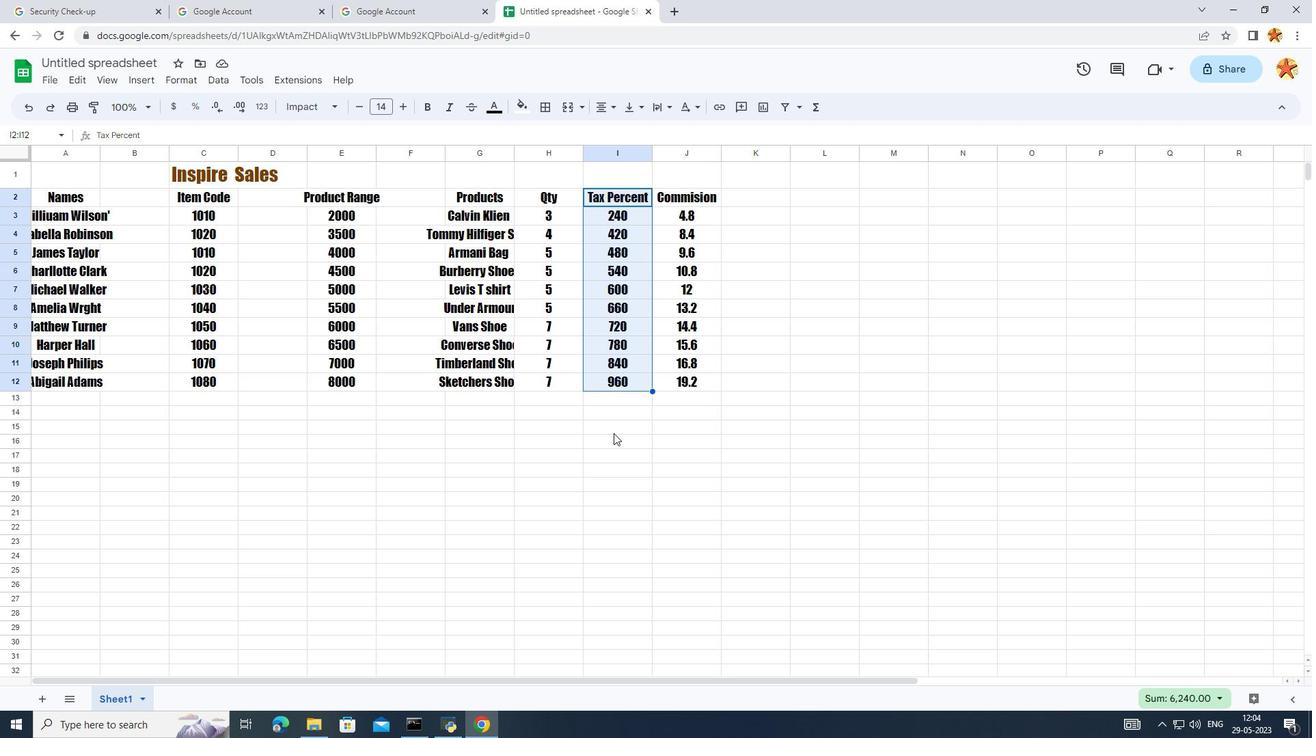 
Action: Mouse moved to (618, 395)
Screenshot: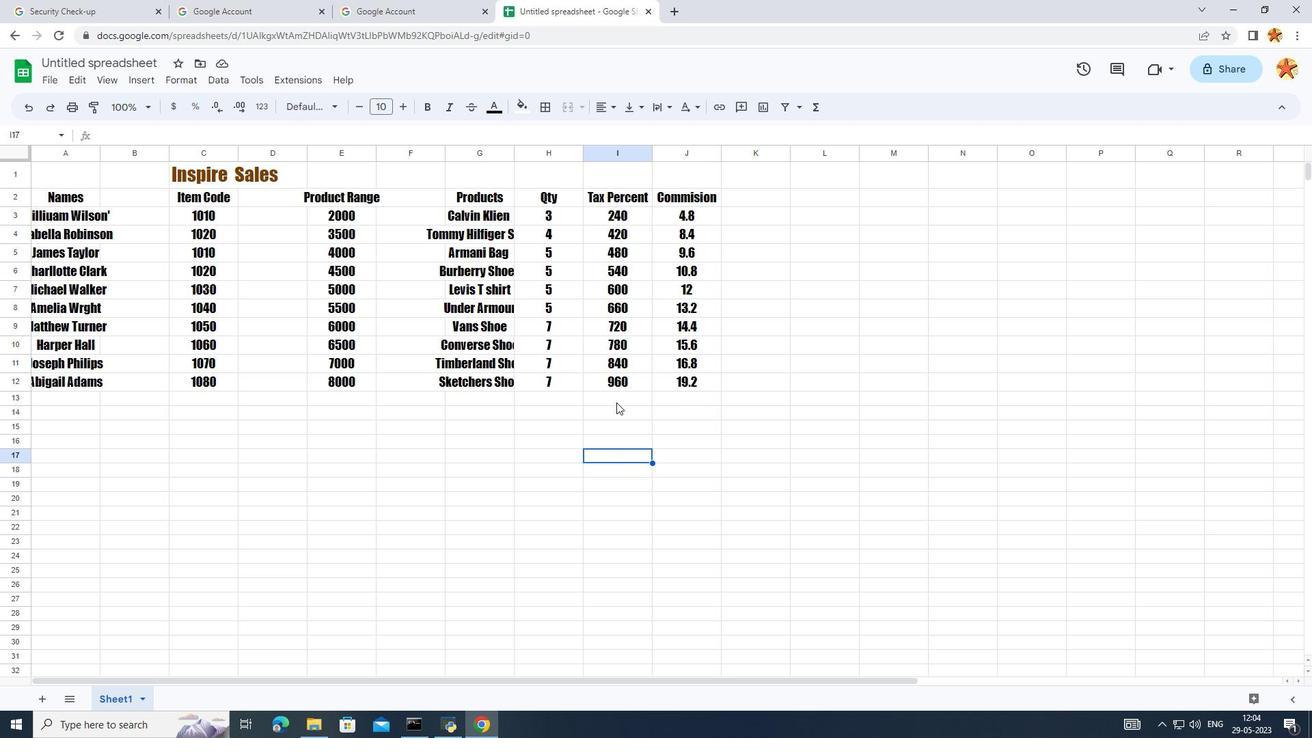 
Action: Mouse pressed left at (618, 395)
Screenshot: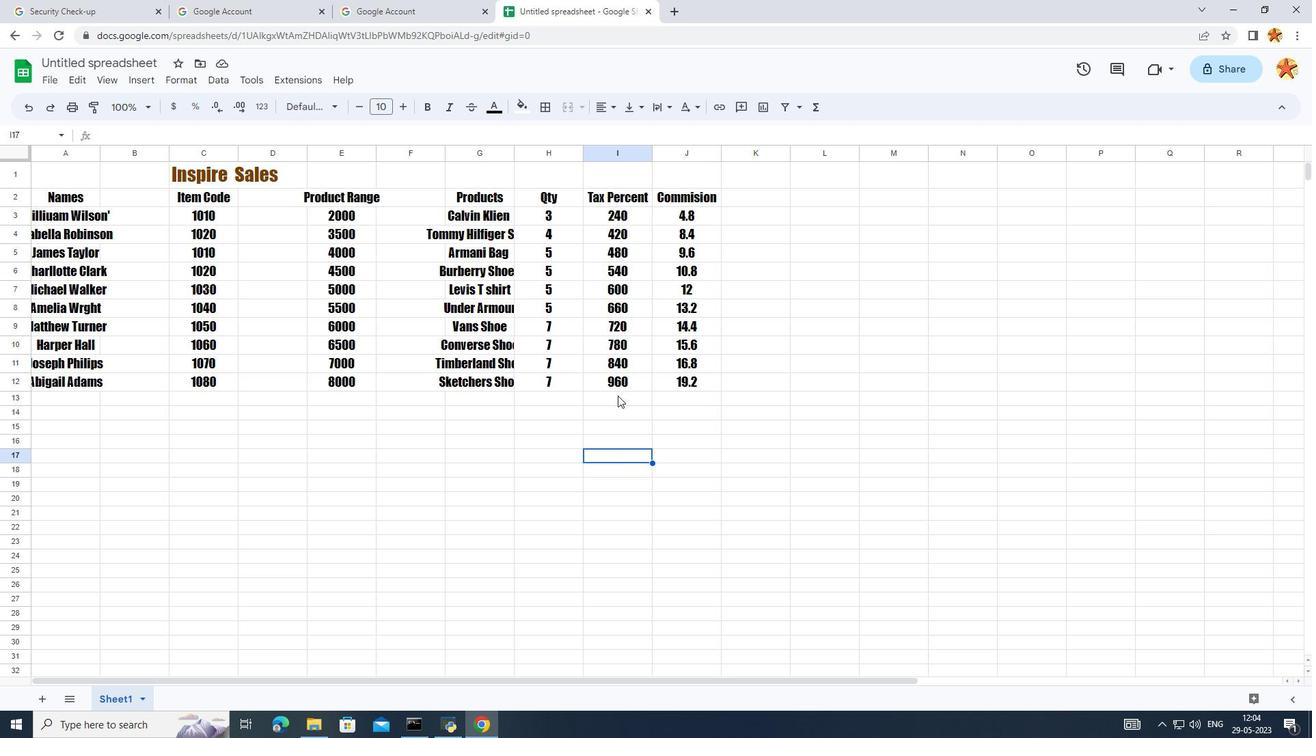 
Action: Mouse moved to (535, 510)
Screenshot: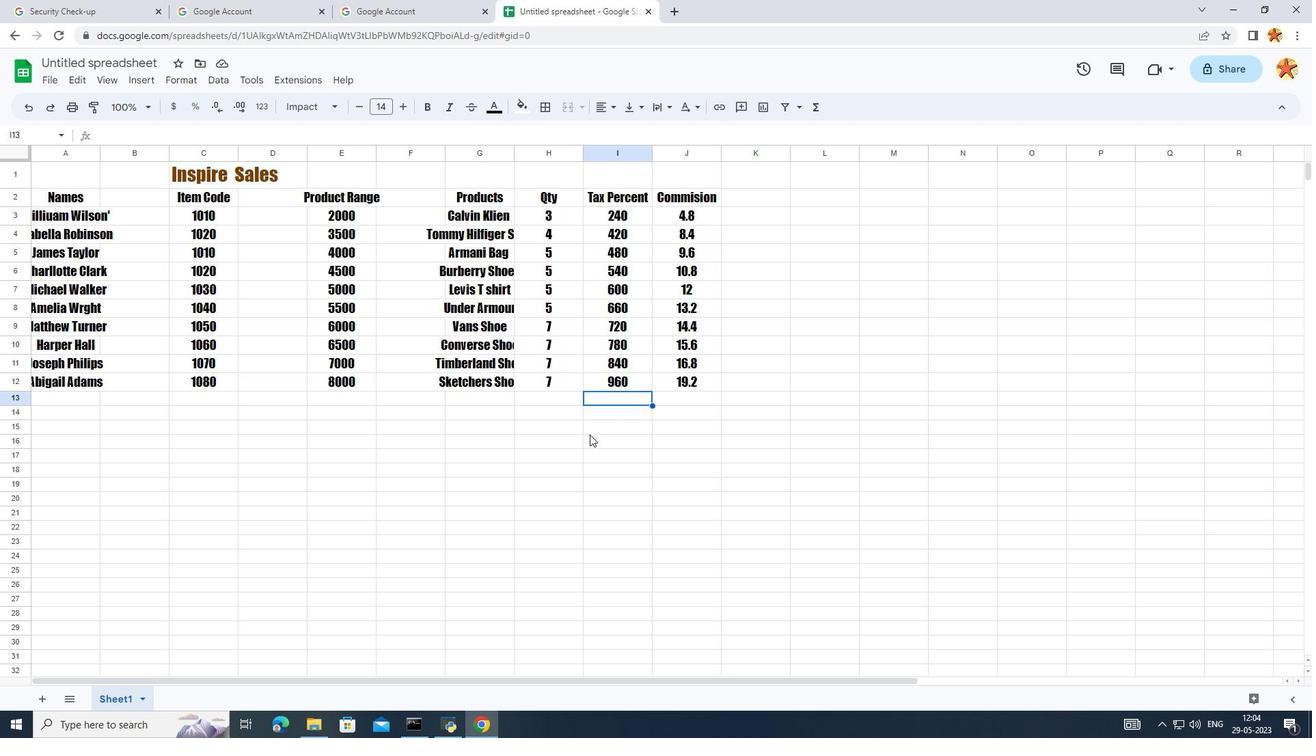 
Action: Mouse pressed left at (535, 510)
Screenshot: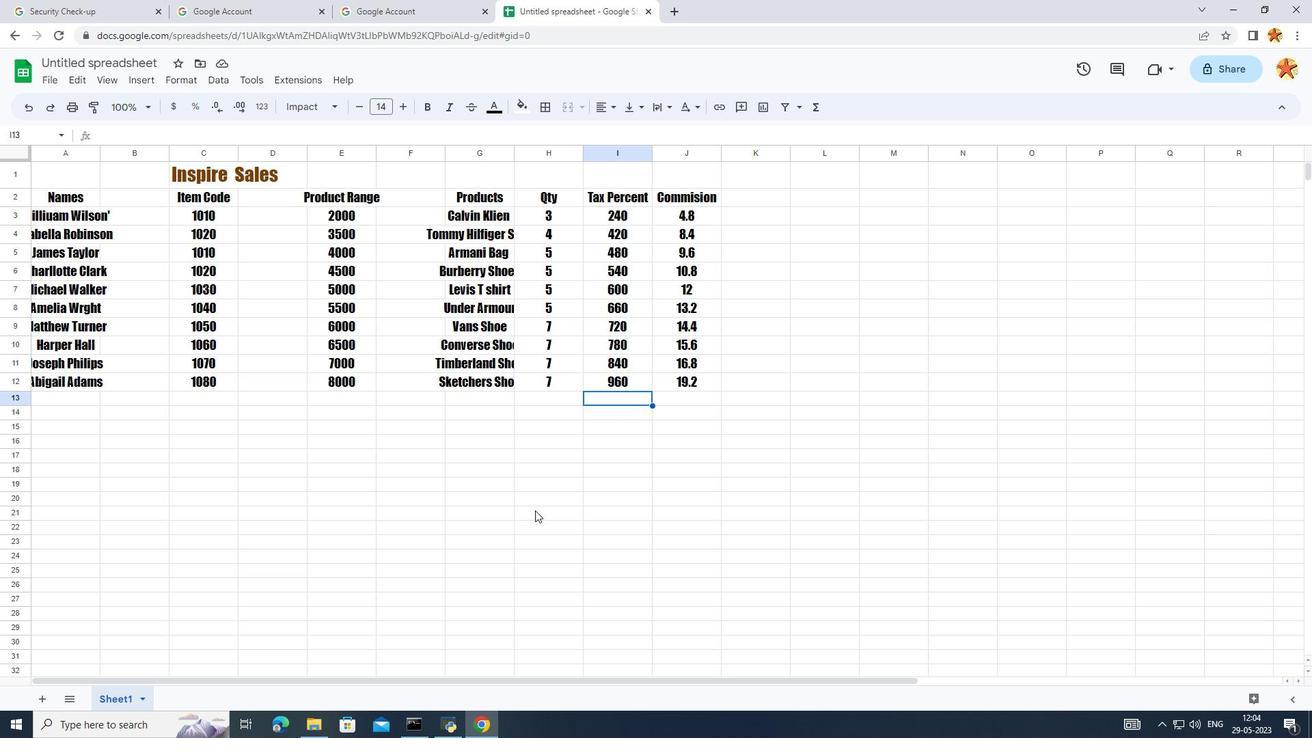 
Action: Mouse moved to (783, 471)
Screenshot: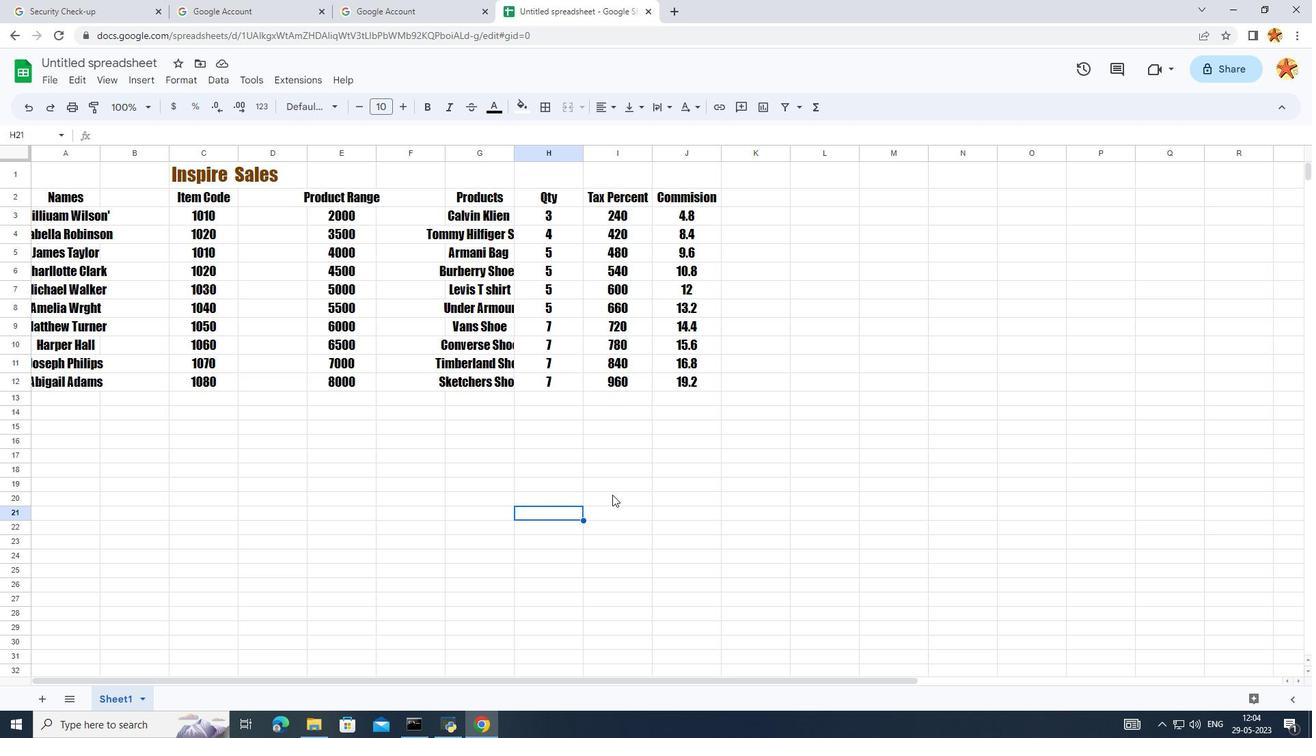 
Action: Mouse pressed left at (783, 471)
Screenshot: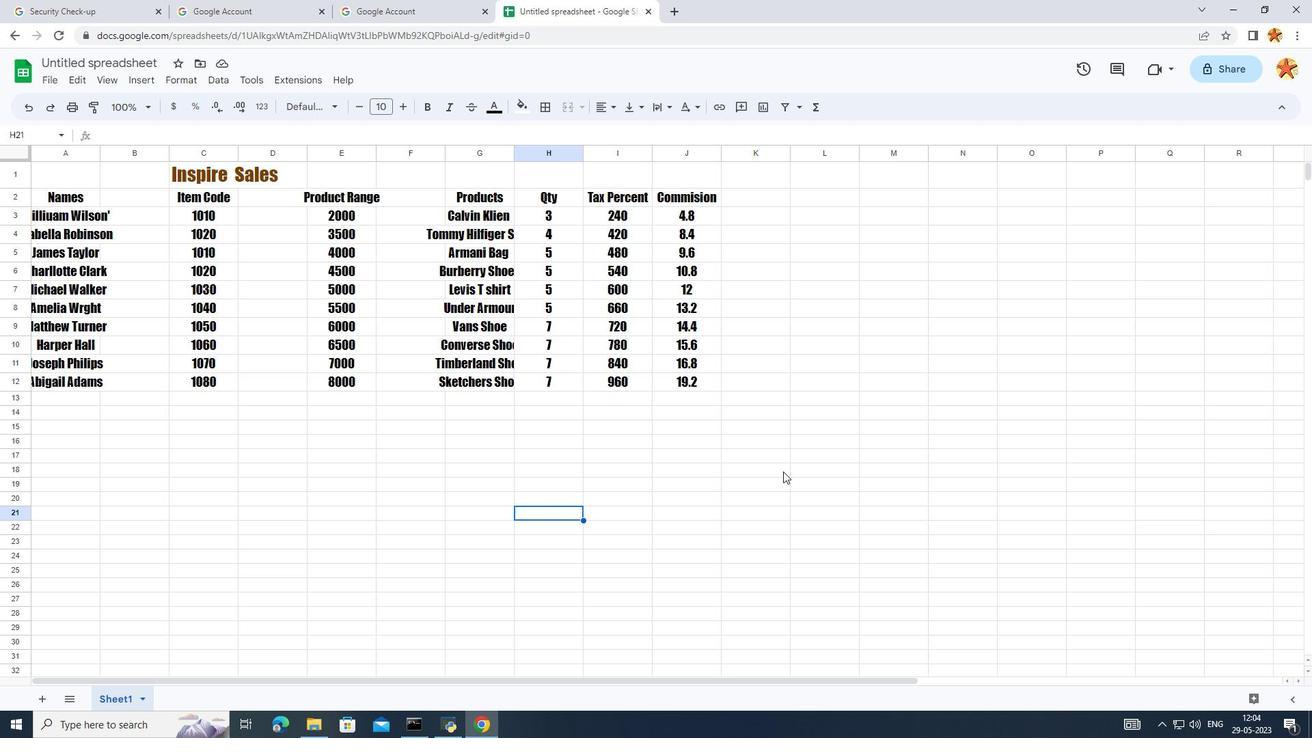 
Action: Mouse moved to (92, 62)
Screenshot: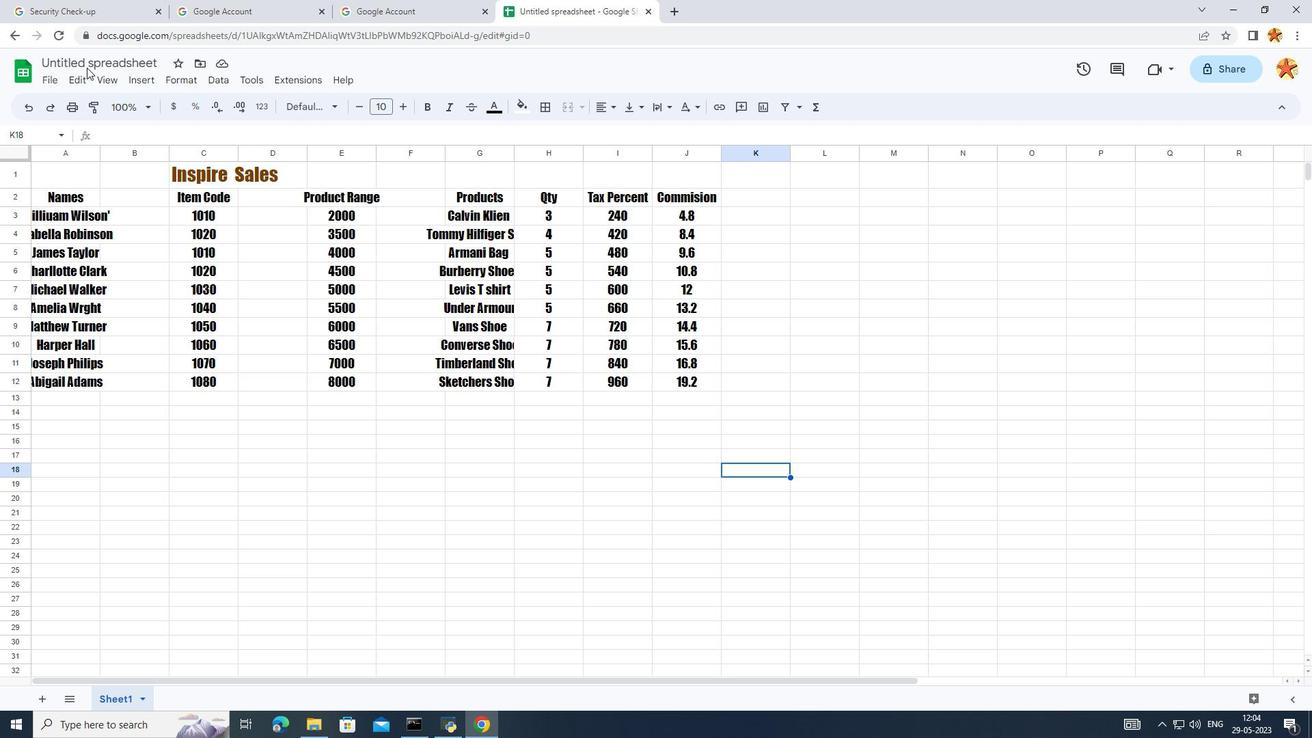 
Action: Mouse pressed left at (92, 62)
Screenshot: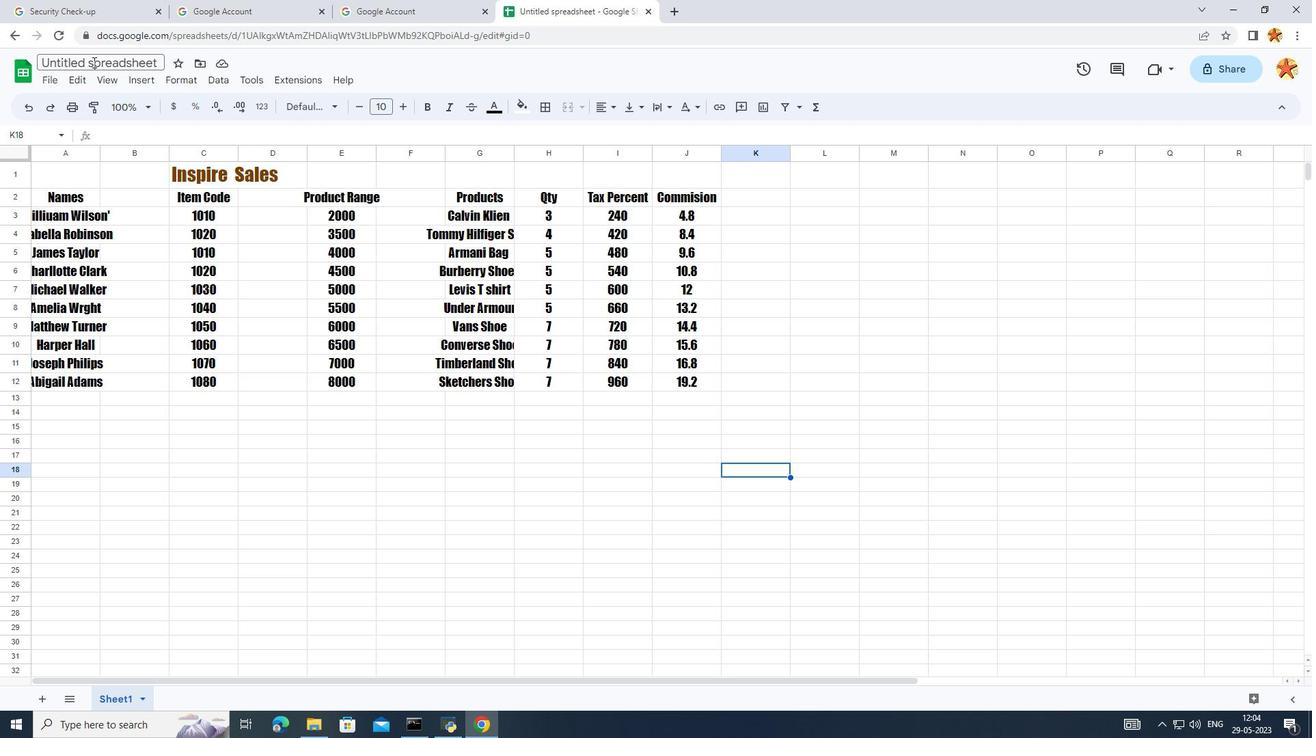 
Action: Mouse pressed left at (92, 62)
Screenshot: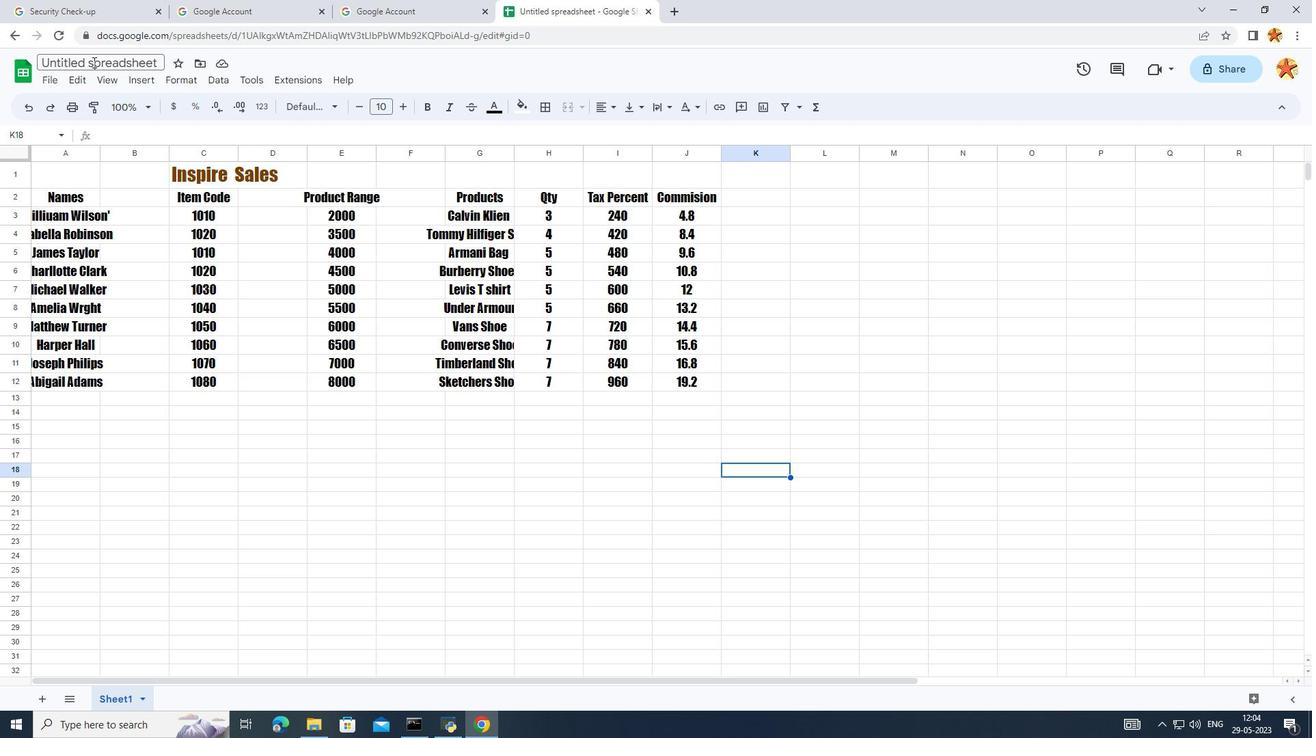 
Action: Key pressed <Key.caps_lock>I<Key.caps_lock>nspoire<Key.space><Key.backspace><Key.backspace><Key.backspace><Key.backspace>ire<Key.space><Key.caps_lock>SALES
Screenshot: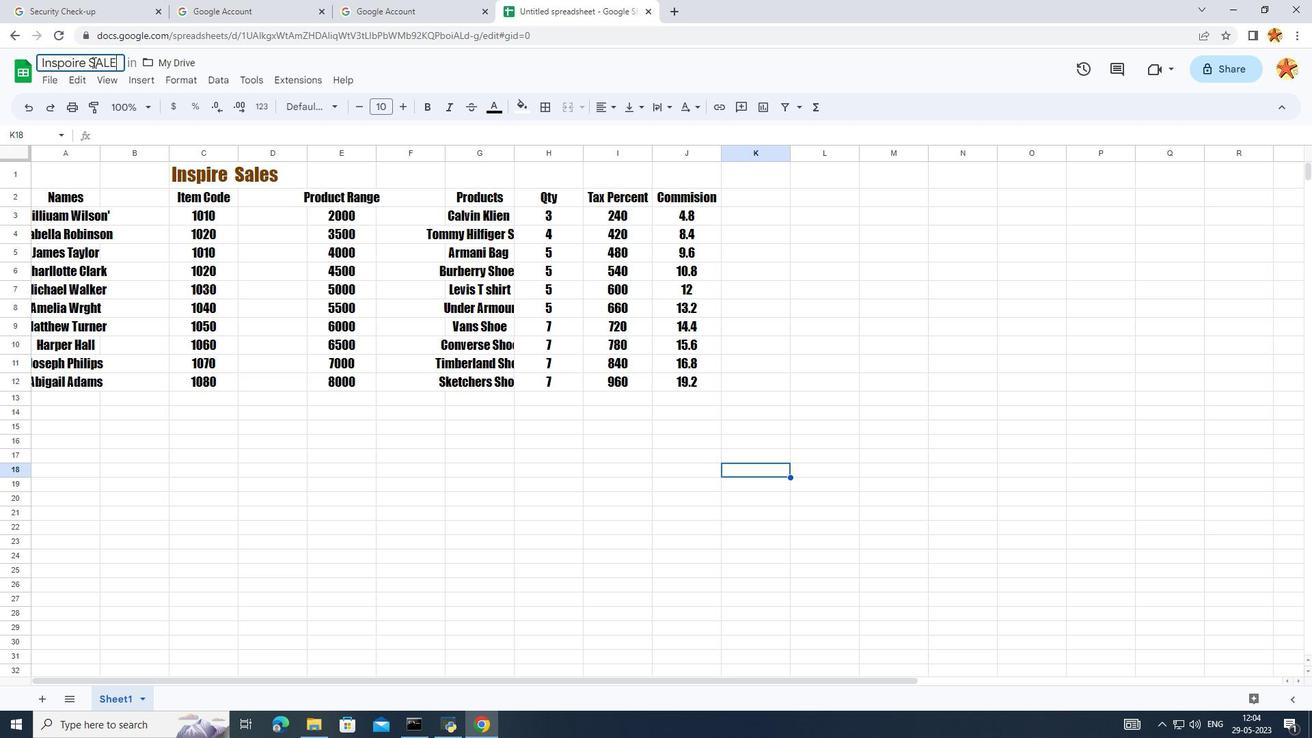
Action: Mouse moved to (128, 58)
Screenshot: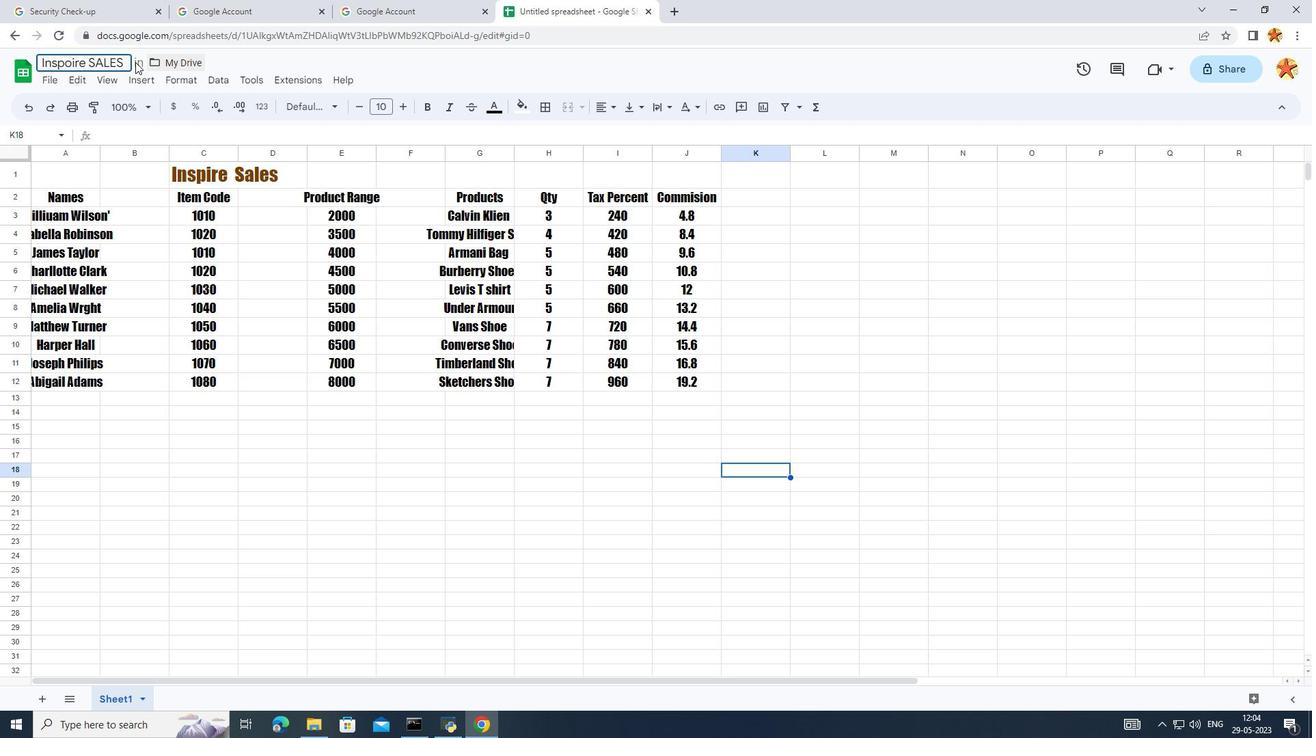
Action: Key pressed <Key.backspace><Key.backspace><Key.backspace><Key.backspace><Key.caps_lock>ales
Screenshot: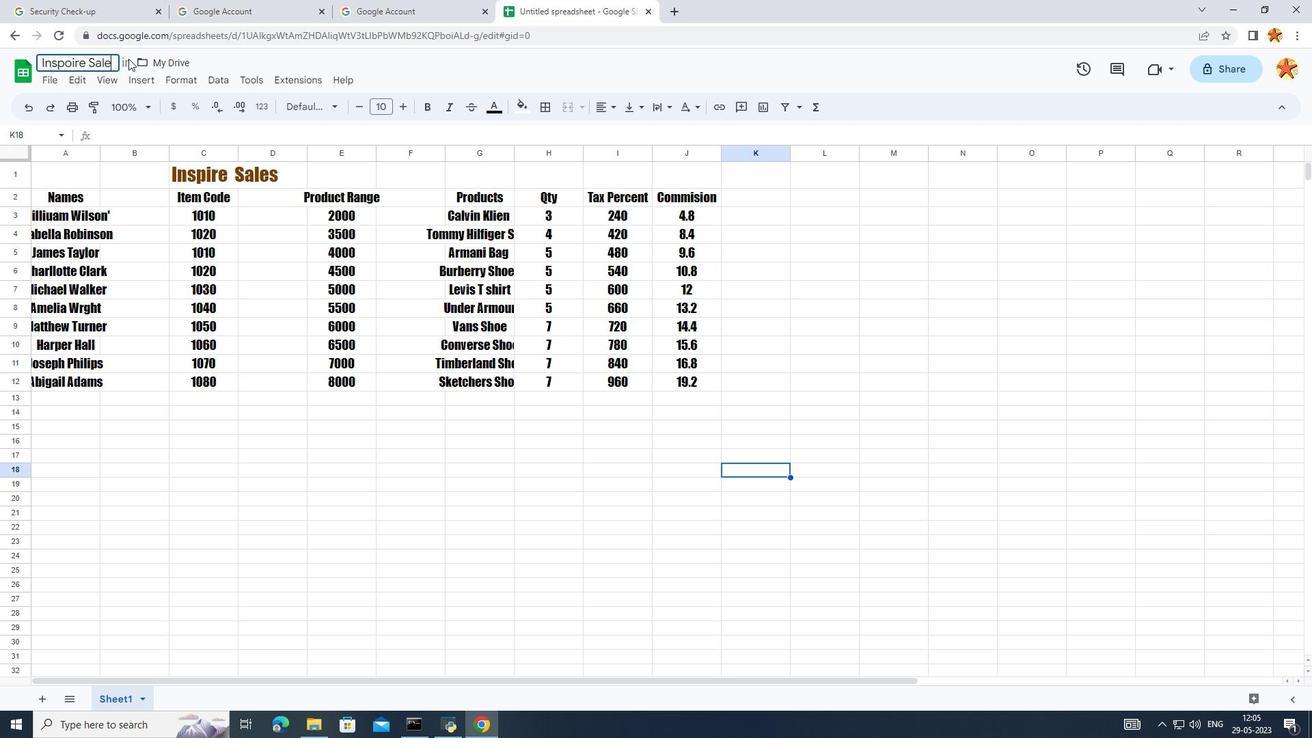 
Action: Mouse moved to (355, 536)
Screenshot: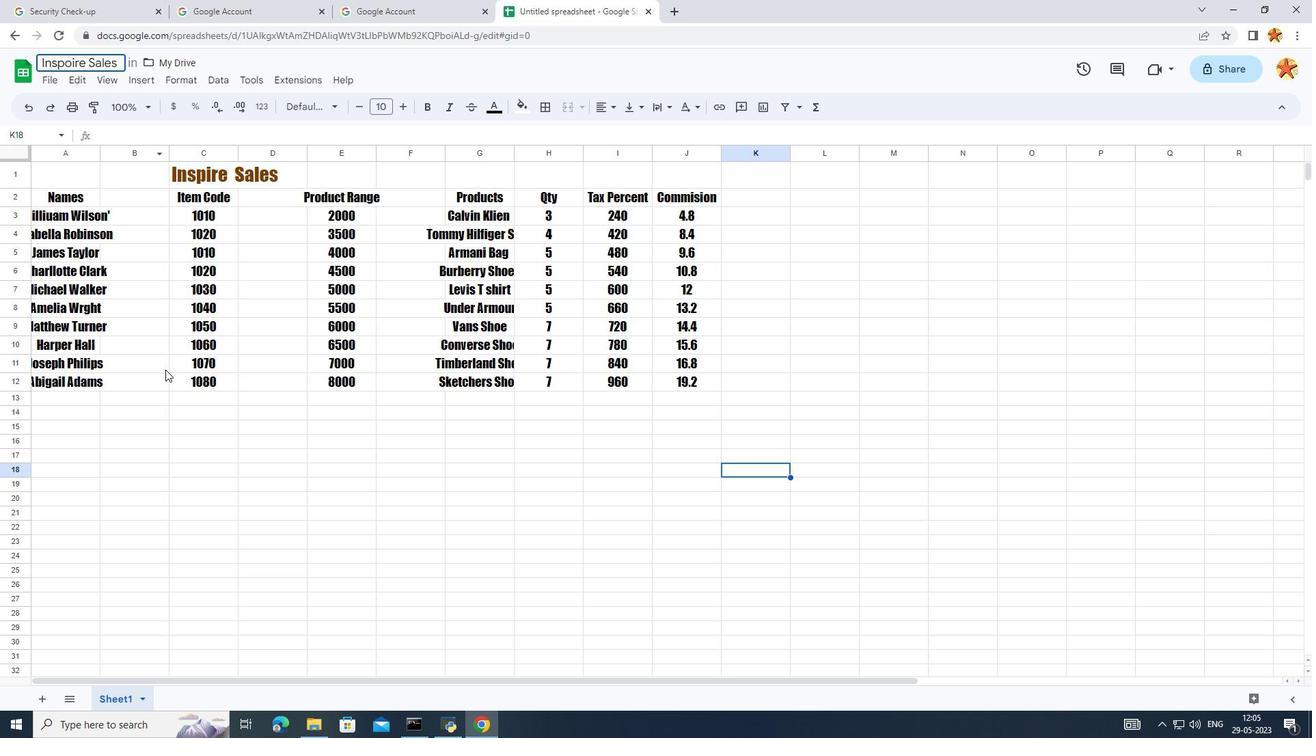 
Action: Mouse pressed left at (355, 536)
Screenshot: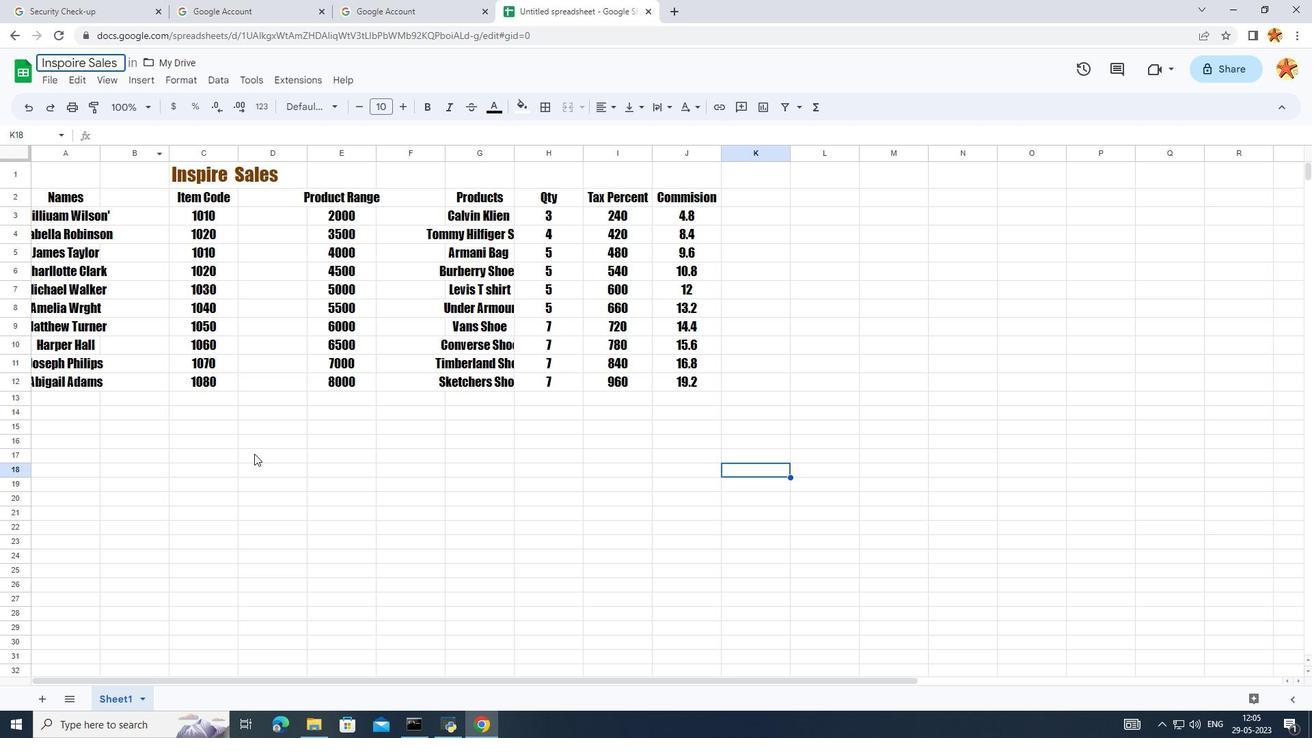 
Action: Mouse moved to (244, 486)
Screenshot: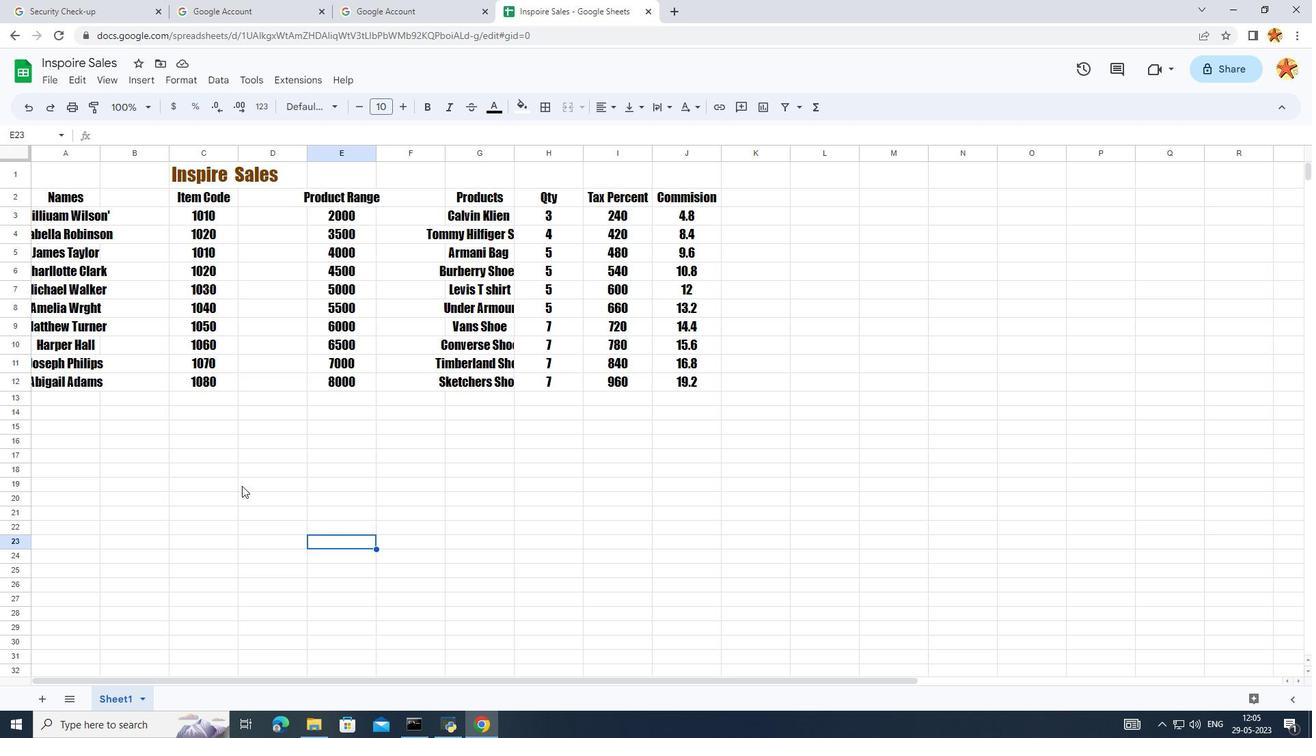 
Action: Key pressed ctrl+S
Screenshot: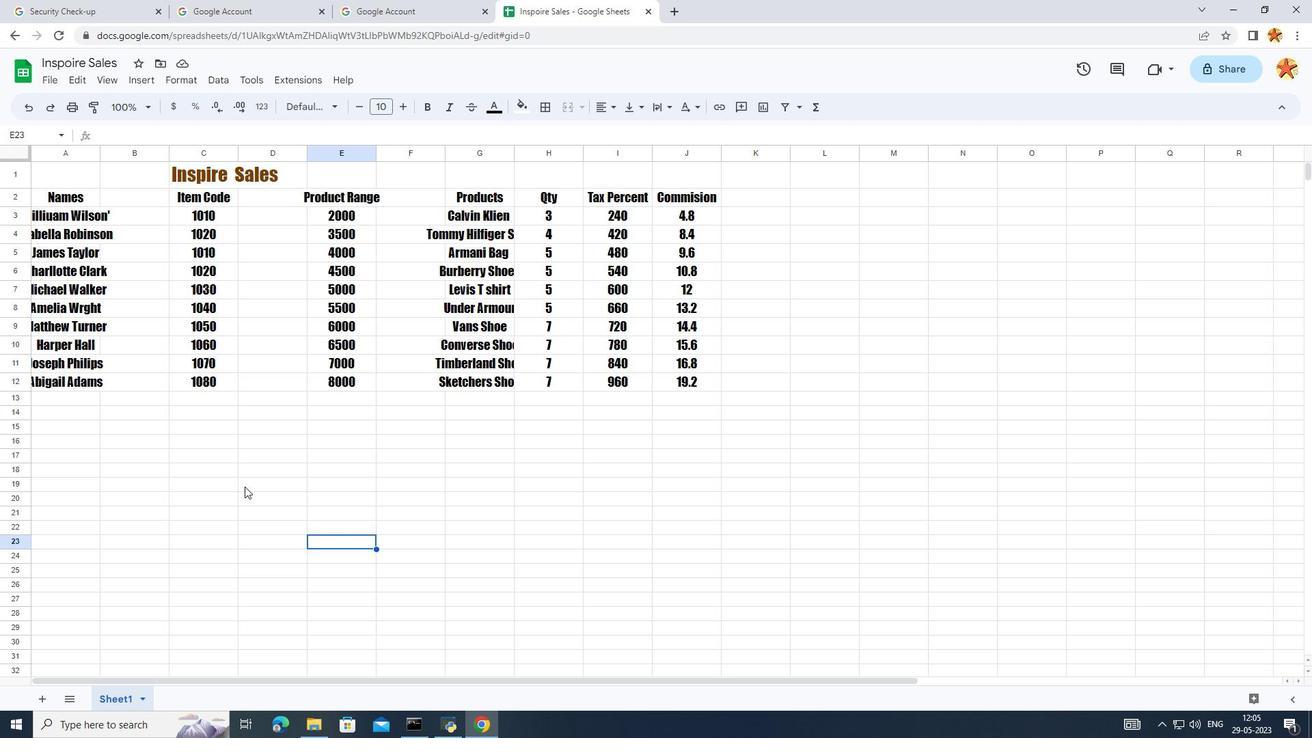 
